 Task: Reply to email with the signature Danny Hernandez with the subject Late payment reminder from softage.1@softage.net with the message Can you please provide me with an update on the projects risk management plan? with CC to softage.7@softage.net with an attached document Financial_projections.xlsx
Action: Mouse moved to (420, 545)
Screenshot: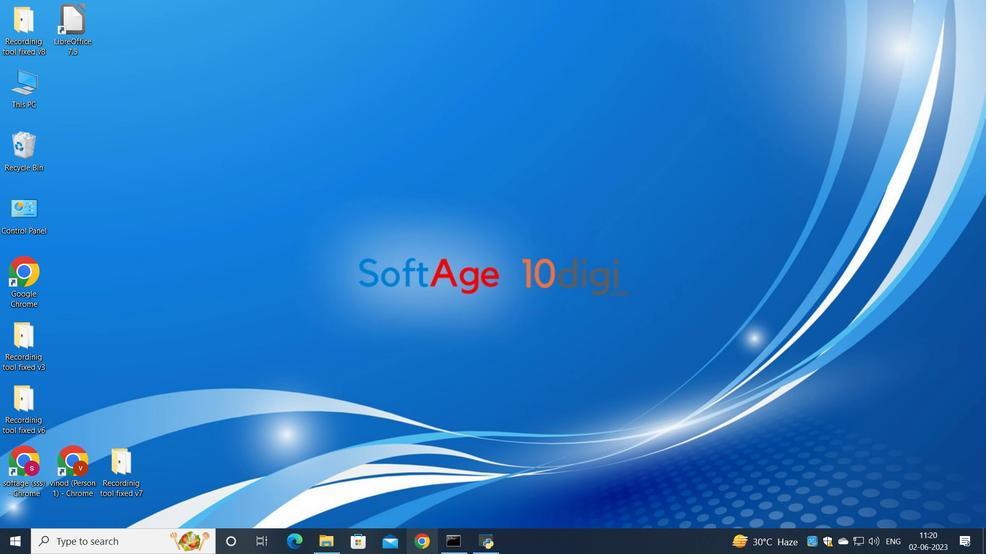 
Action: Mouse pressed left at (420, 545)
Screenshot: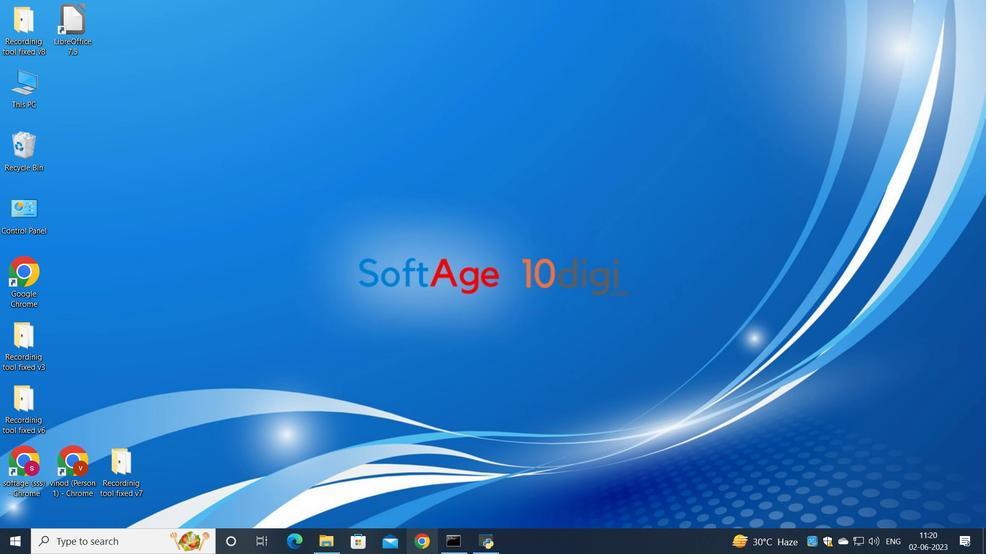 
Action: Mouse moved to (441, 319)
Screenshot: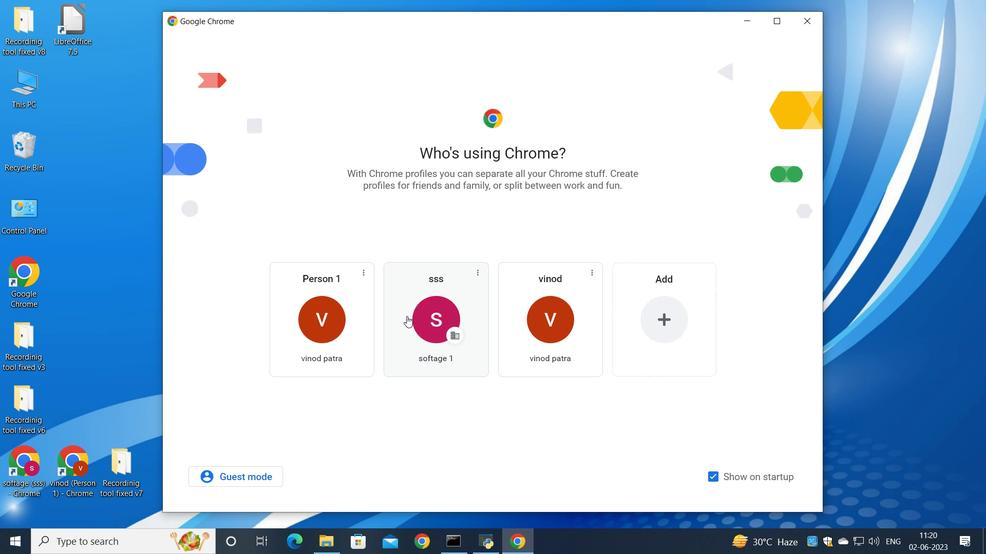 
Action: Mouse pressed left at (441, 319)
Screenshot: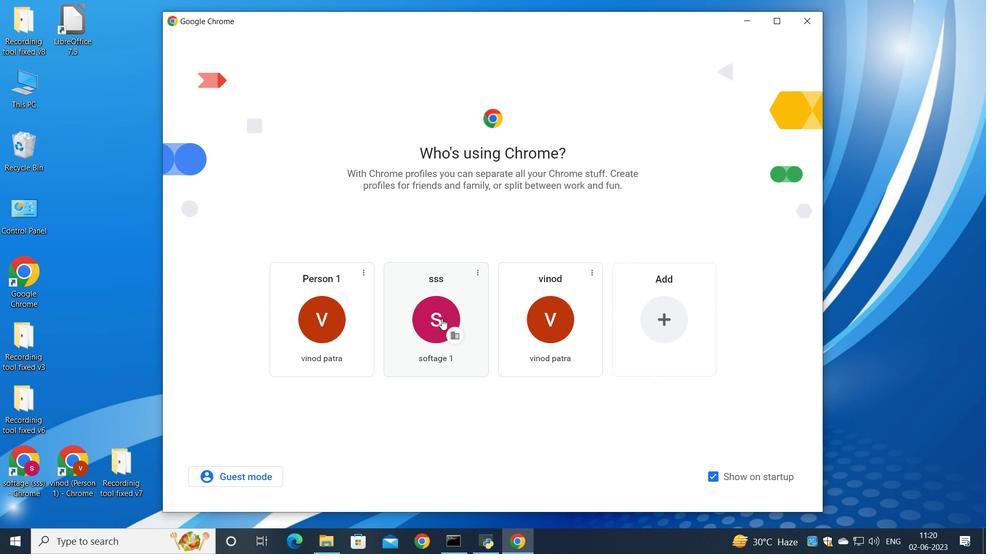 
Action: Mouse moved to (450, 319)
Screenshot: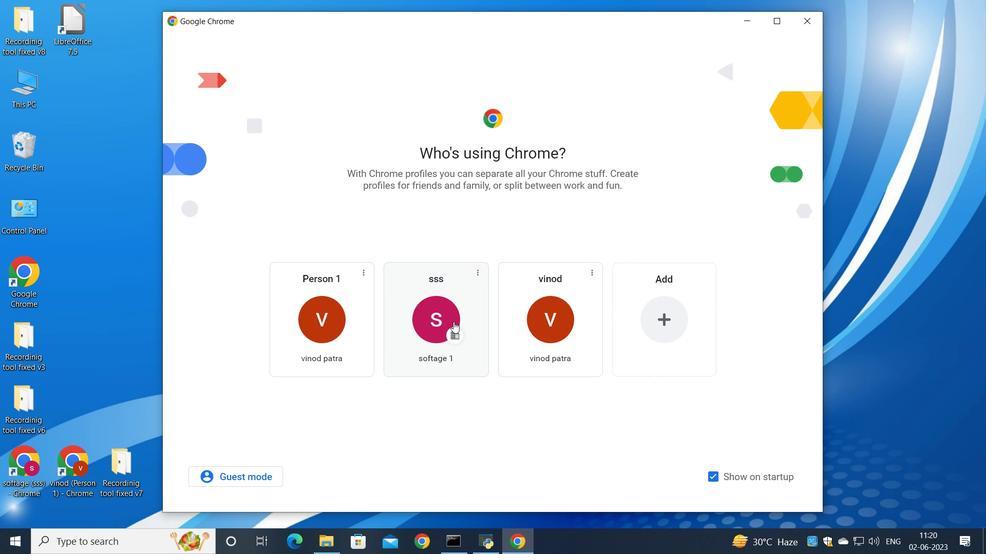 
Action: Mouse pressed left at (450, 319)
Screenshot: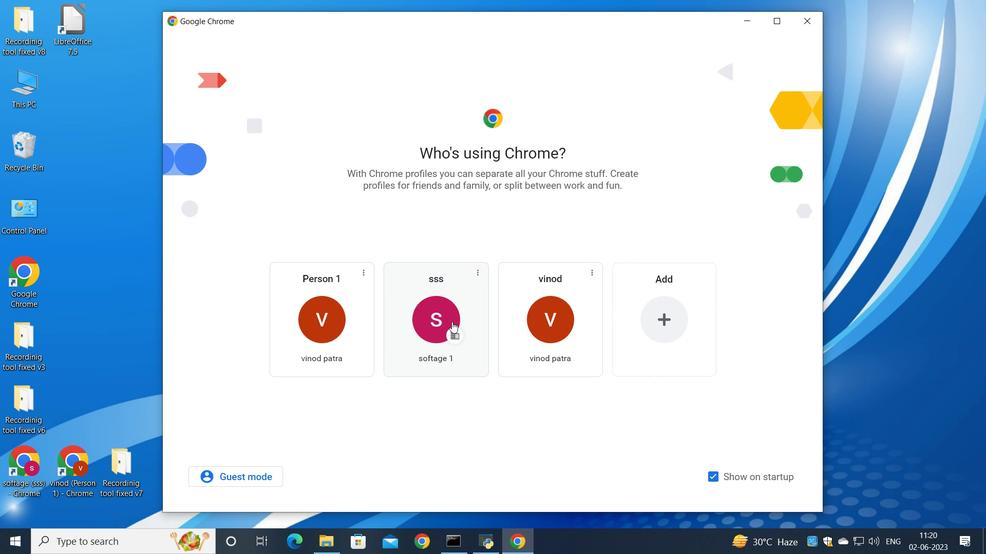 
Action: Mouse moved to (863, 85)
Screenshot: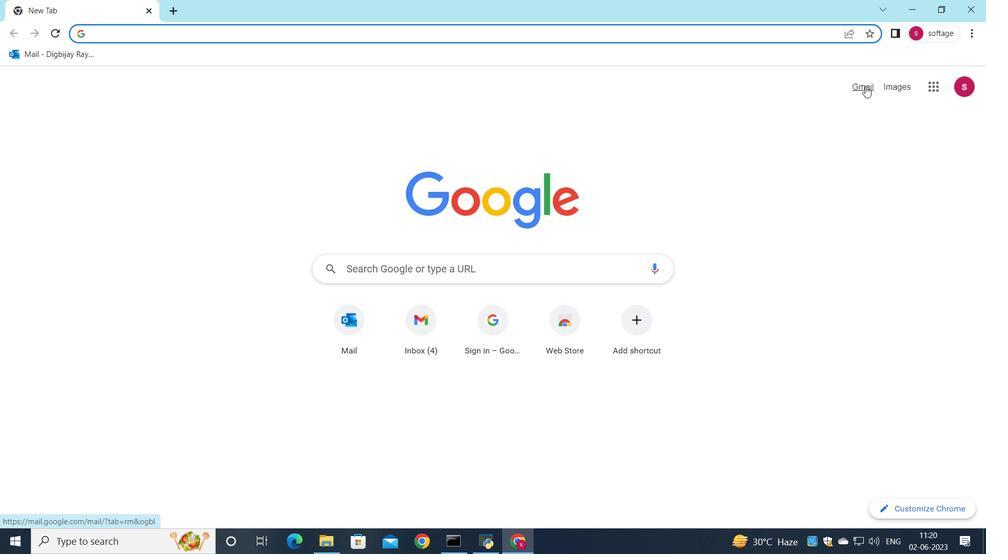 
Action: Mouse pressed left at (863, 85)
Screenshot: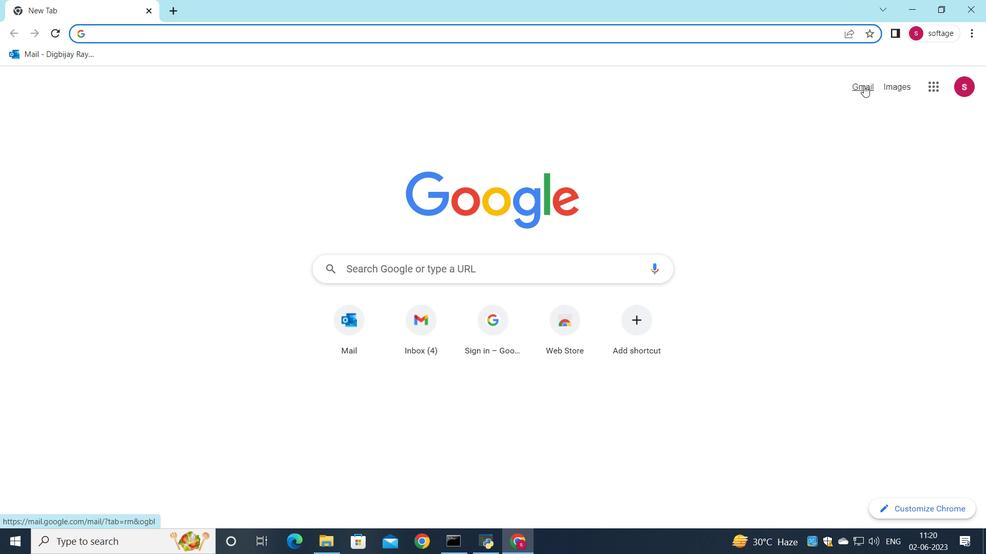 
Action: Mouse moved to (835, 90)
Screenshot: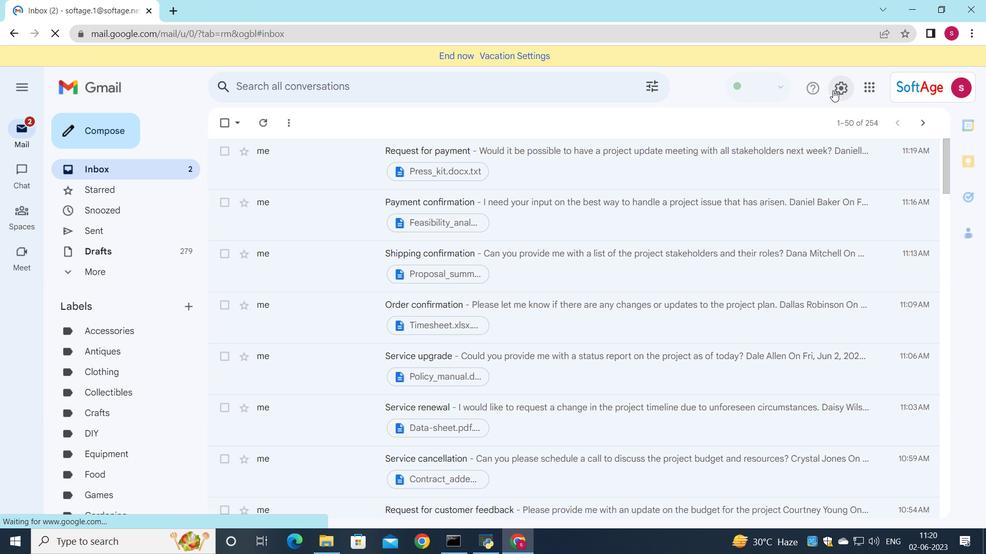 
Action: Mouse pressed left at (835, 90)
Screenshot: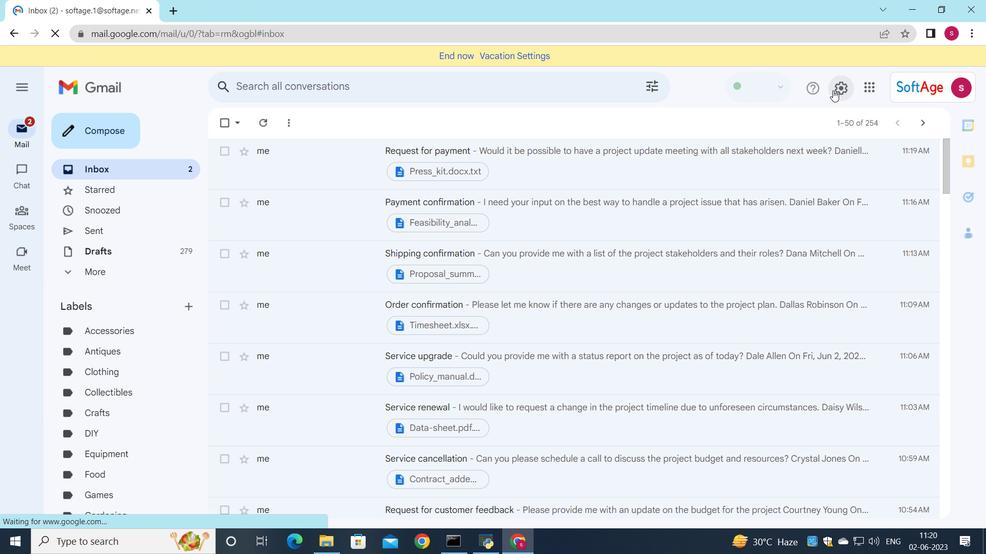 
Action: Mouse moved to (839, 91)
Screenshot: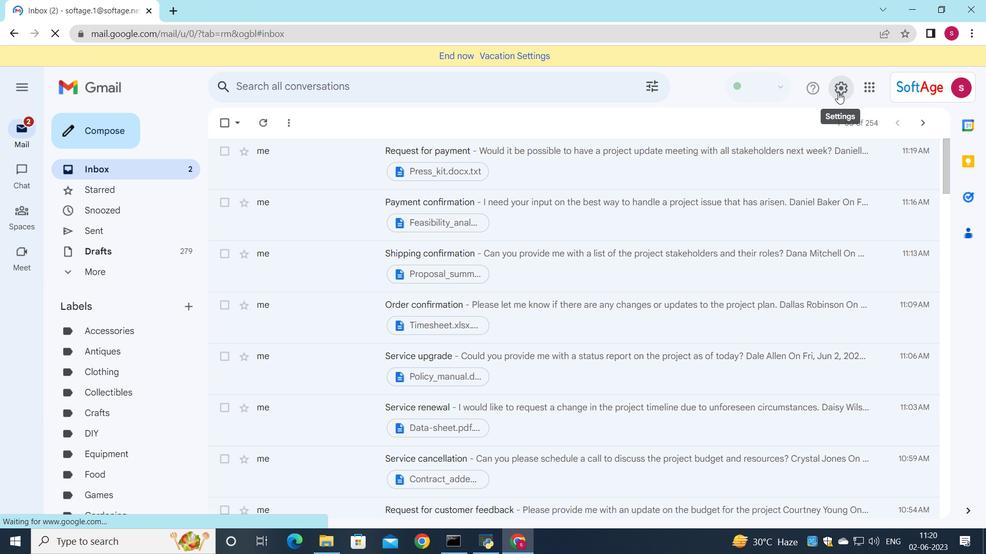 
Action: Mouse pressed left at (839, 91)
Screenshot: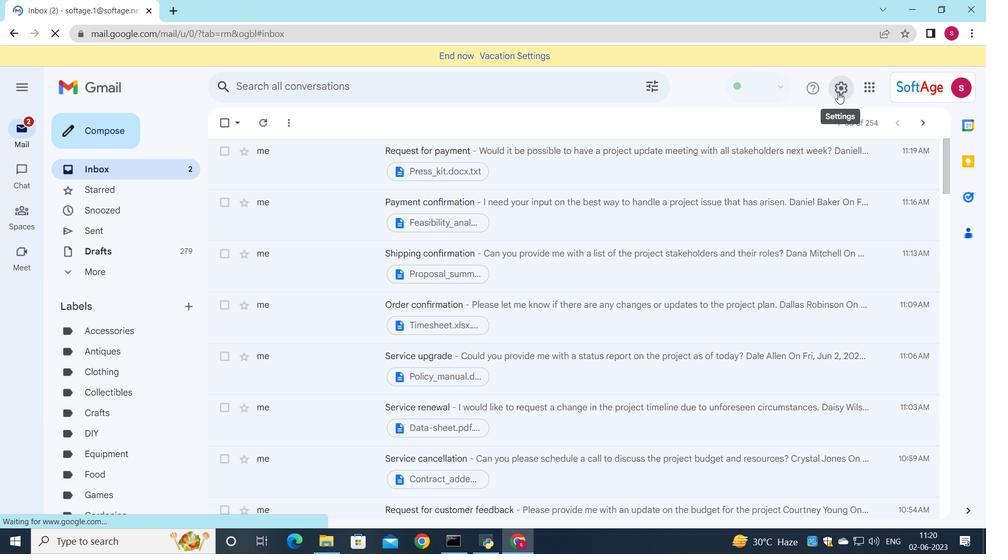 
Action: Mouse moved to (842, 94)
Screenshot: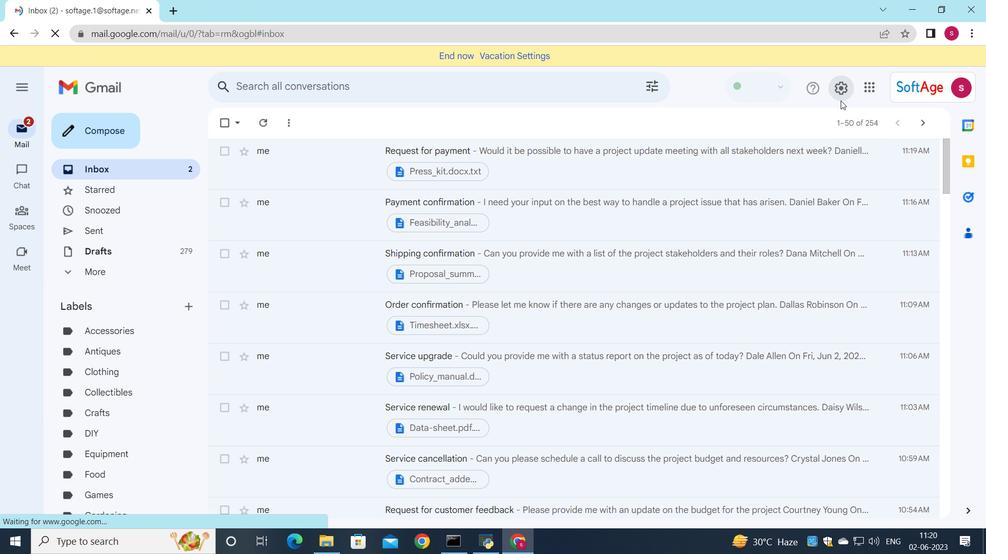 
Action: Mouse pressed left at (842, 94)
Screenshot: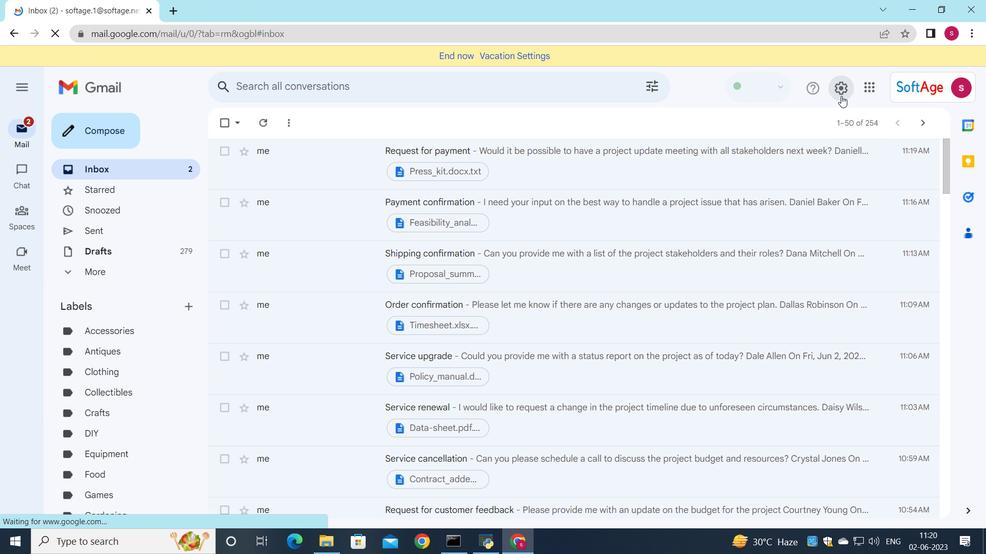 
Action: Mouse moved to (862, 144)
Screenshot: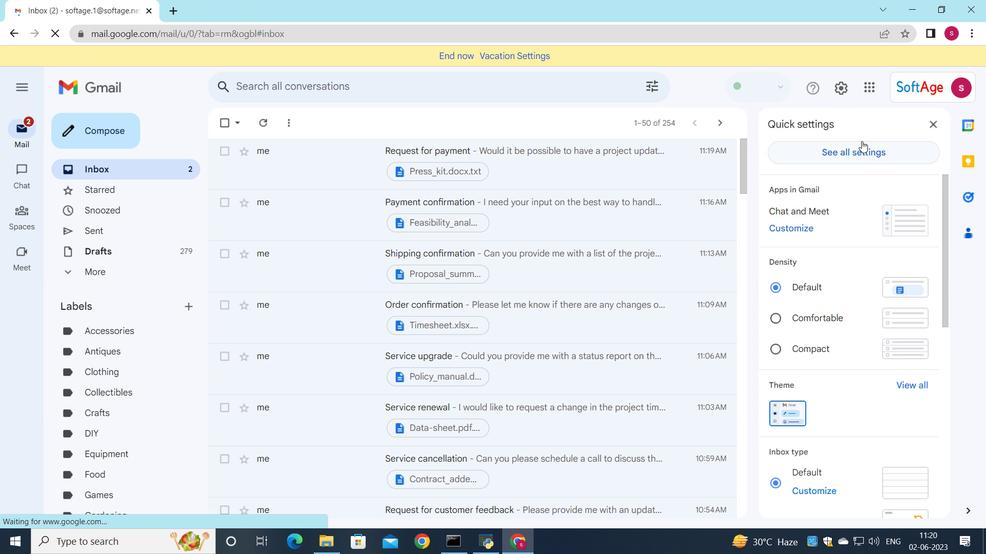 
Action: Mouse pressed left at (862, 144)
Screenshot: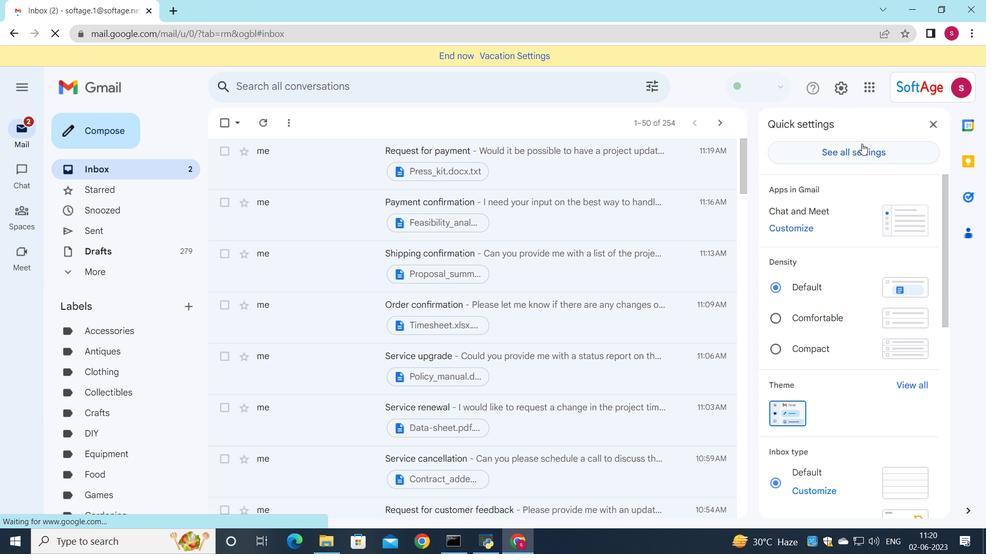 
Action: Mouse moved to (602, 260)
Screenshot: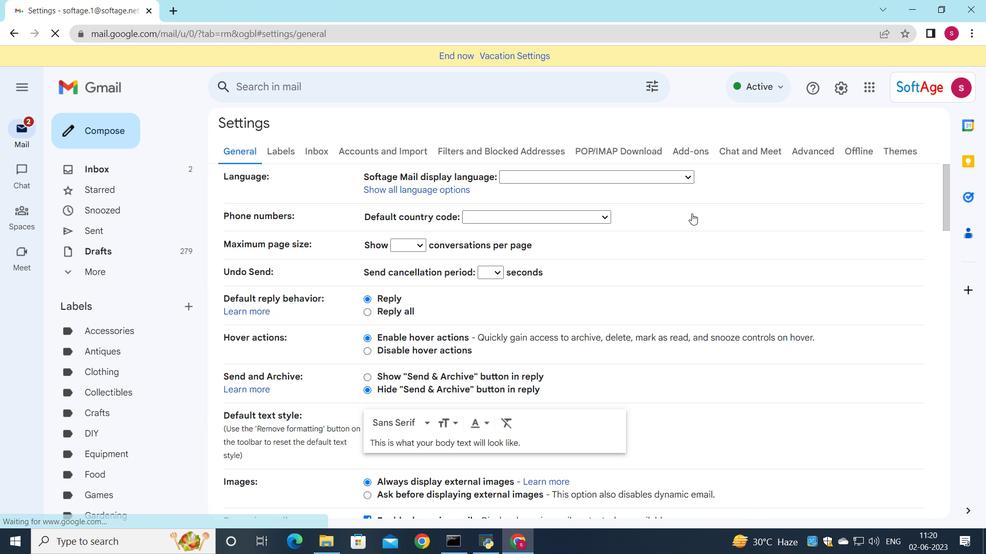 
Action: Mouse scrolled (602, 260) with delta (0, 0)
Screenshot: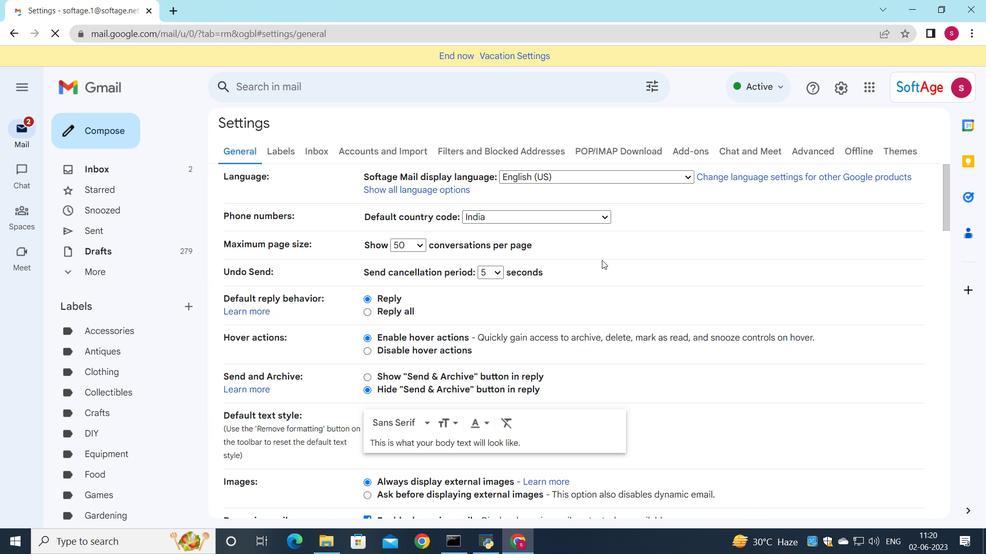 
Action: Mouse scrolled (602, 260) with delta (0, 0)
Screenshot: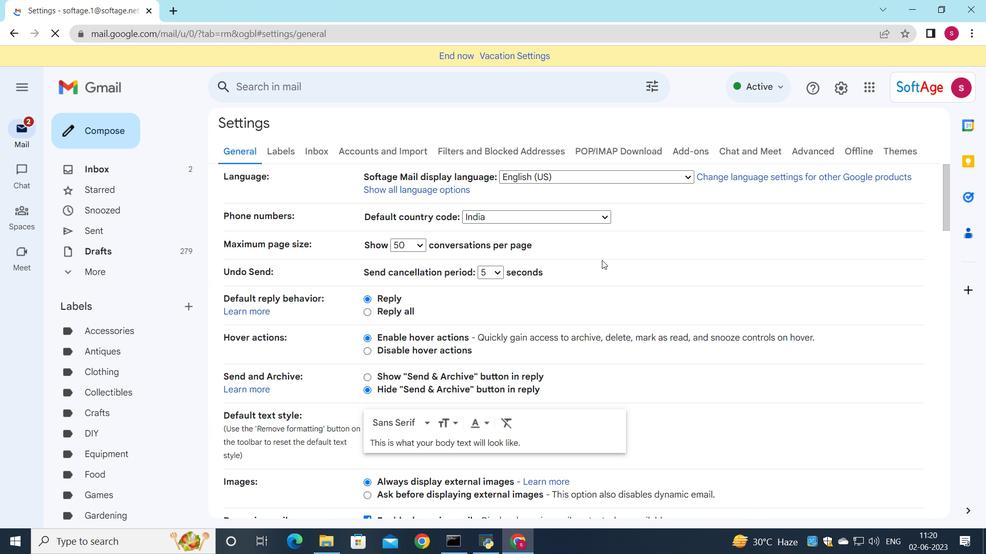 
Action: Mouse moved to (602, 260)
Screenshot: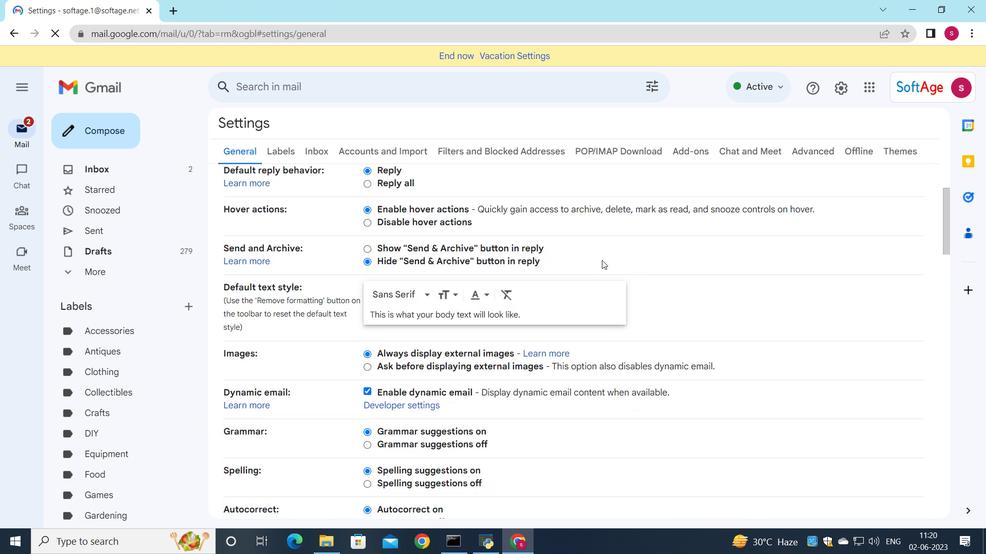
Action: Mouse scrolled (602, 259) with delta (0, 0)
Screenshot: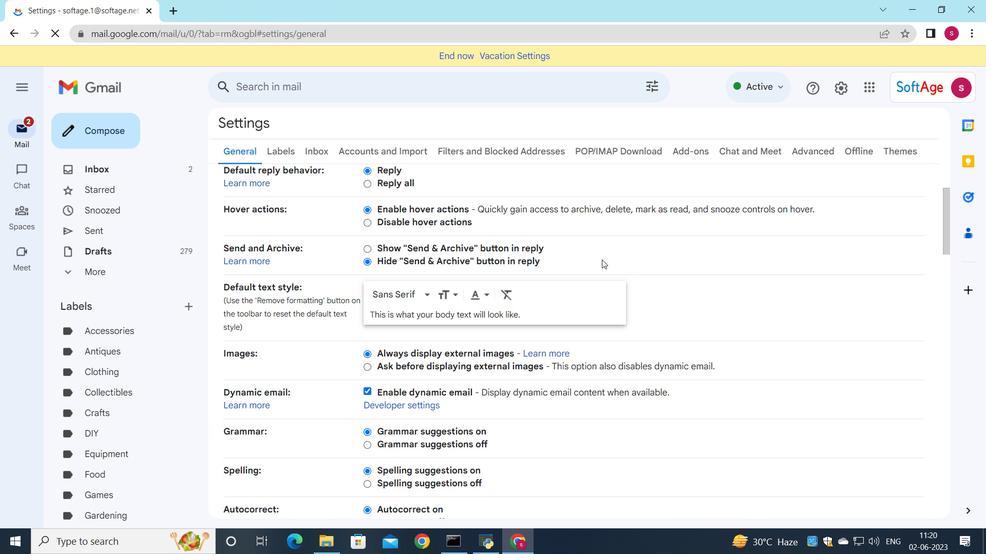
Action: Mouse scrolled (602, 259) with delta (0, 0)
Screenshot: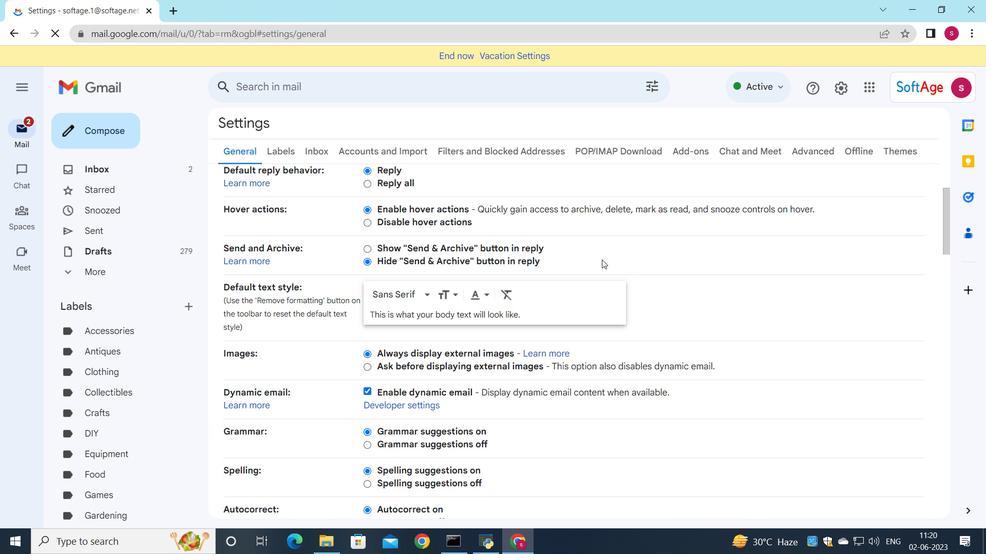
Action: Mouse scrolled (602, 259) with delta (0, 0)
Screenshot: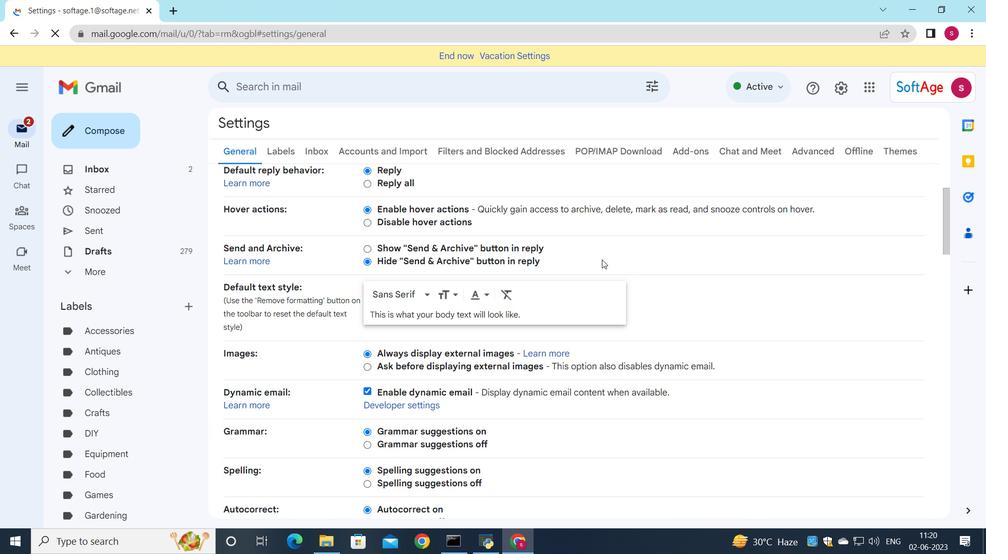 
Action: Mouse scrolled (602, 259) with delta (0, 0)
Screenshot: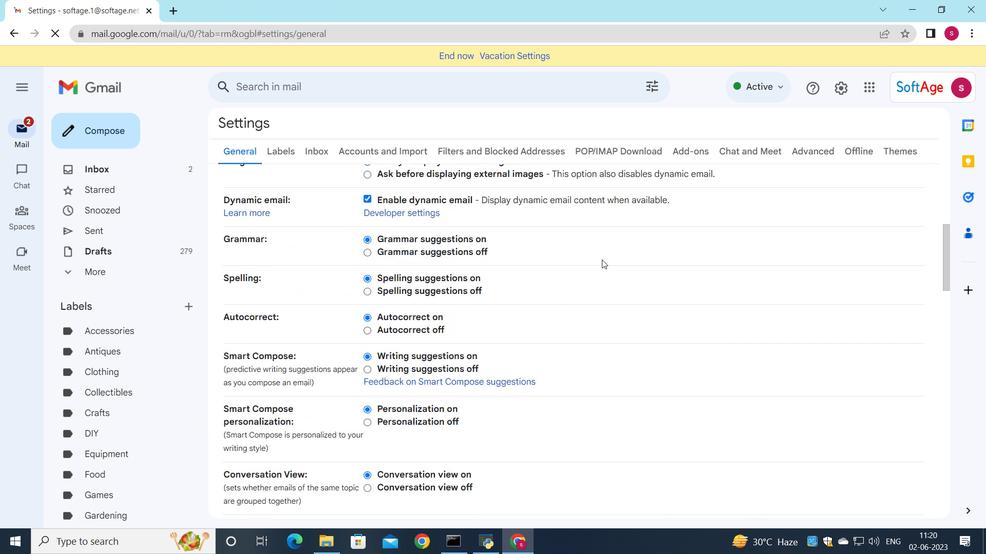 
Action: Mouse scrolled (602, 259) with delta (0, 0)
Screenshot: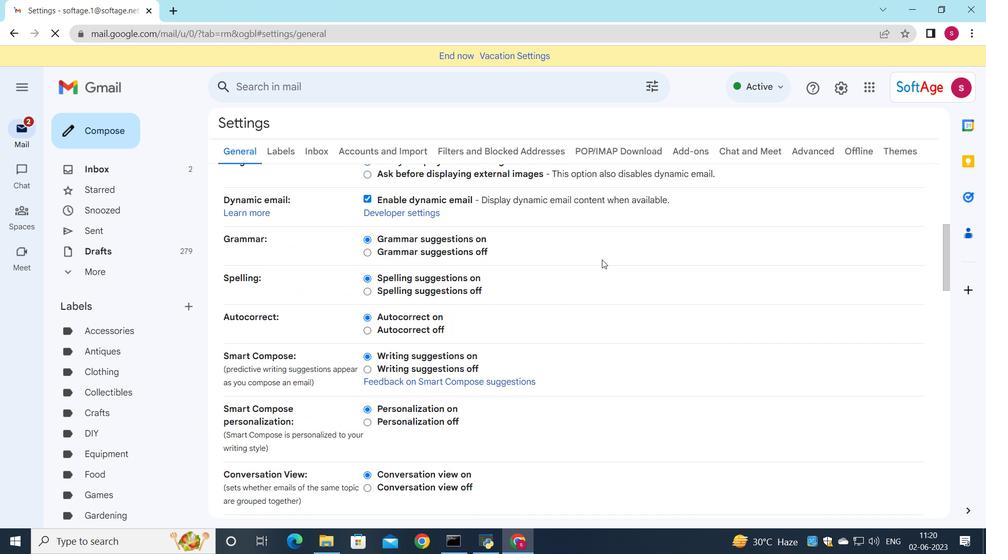 
Action: Mouse scrolled (602, 259) with delta (0, 0)
Screenshot: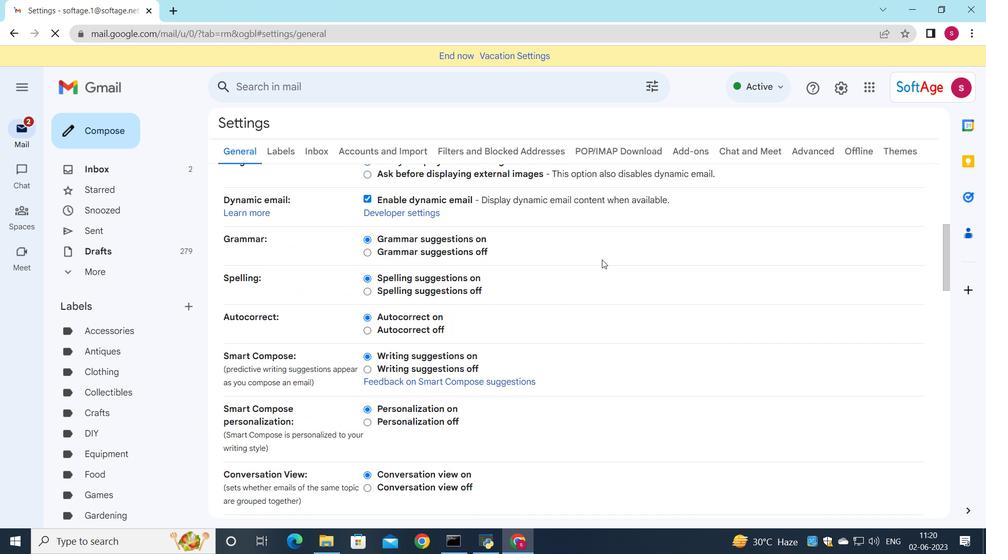 
Action: Mouse scrolled (602, 259) with delta (0, 0)
Screenshot: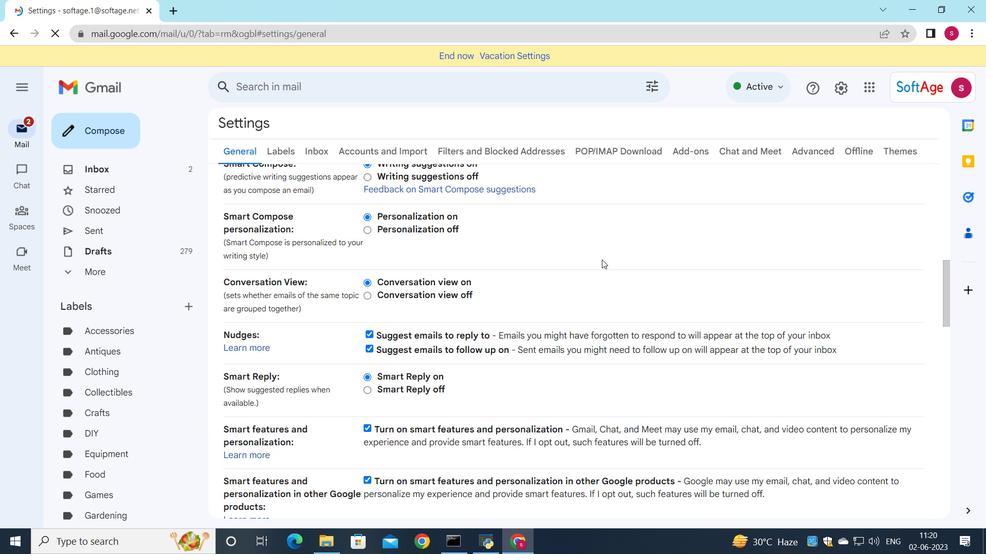 
Action: Mouse scrolled (602, 259) with delta (0, 0)
Screenshot: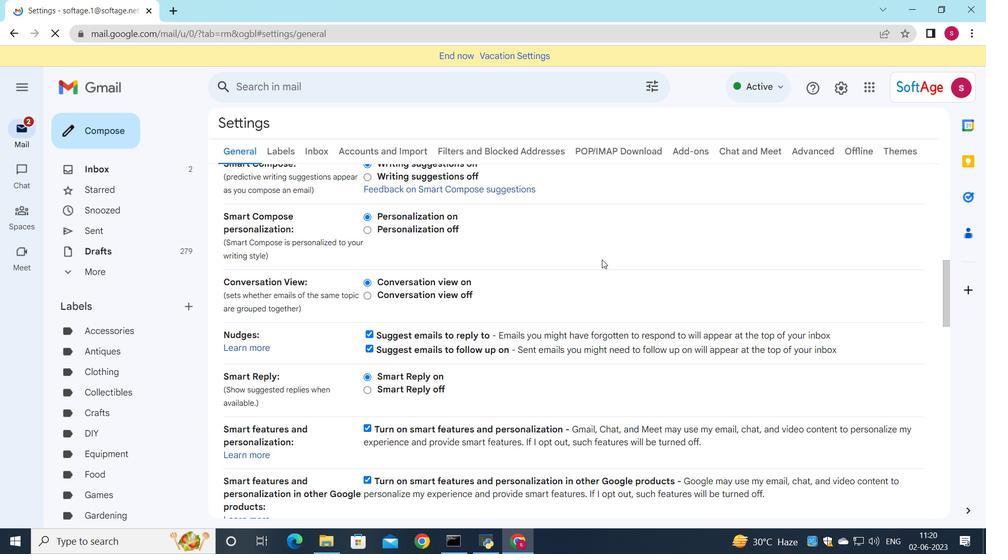 
Action: Mouse scrolled (602, 259) with delta (0, 0)
Screenshot: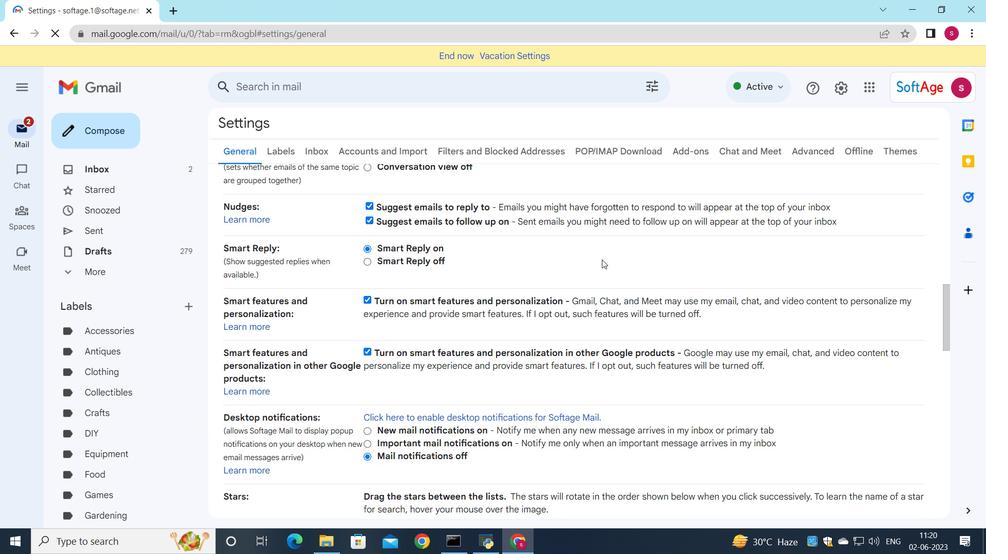 
Action: Mouse scrolled (602, 259) with delta (0, 0)
Screenshot: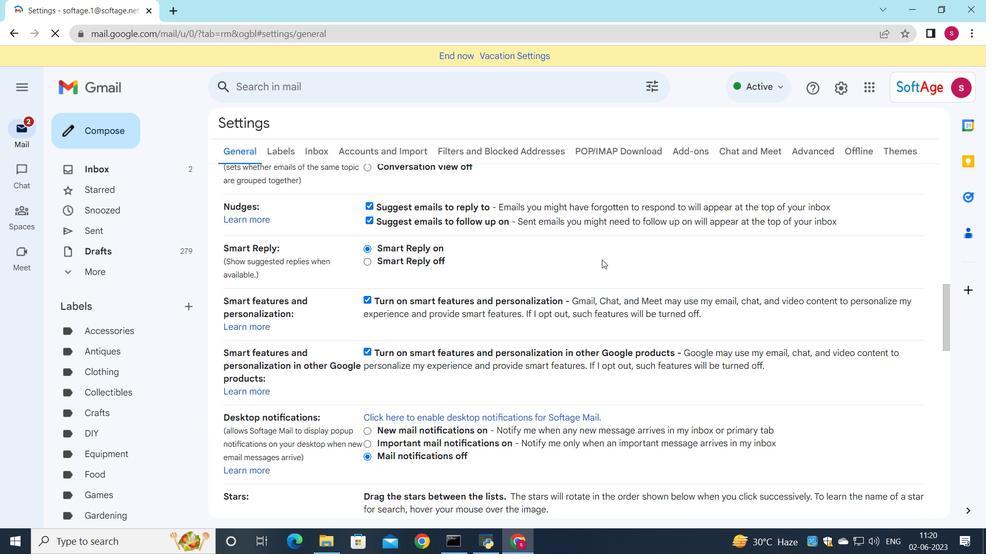 
Action: Mouse scrolled (602, 259) with delta (0, 0)
Screenshot: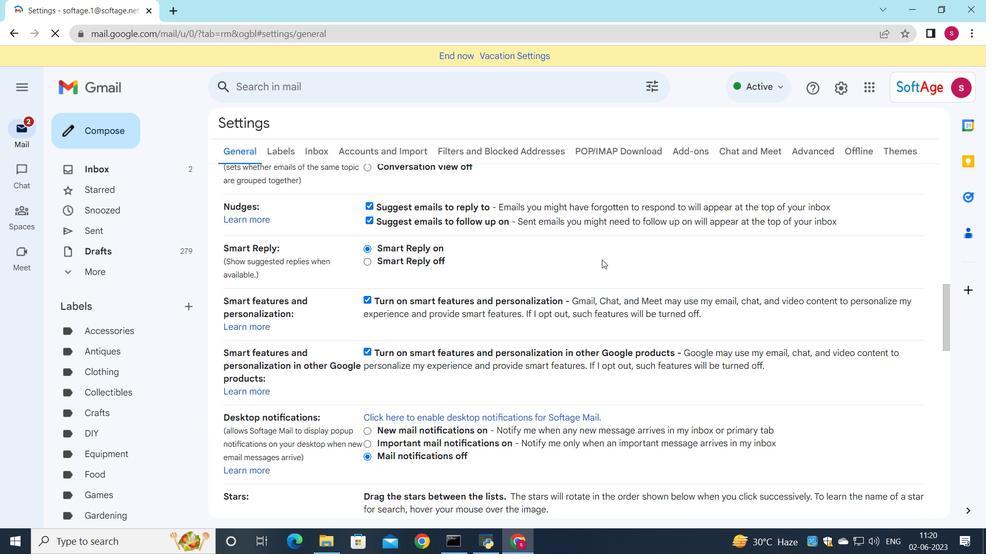 
Action: Mouse scrolled (602, 259) with delta (0, 0)
Screenshot: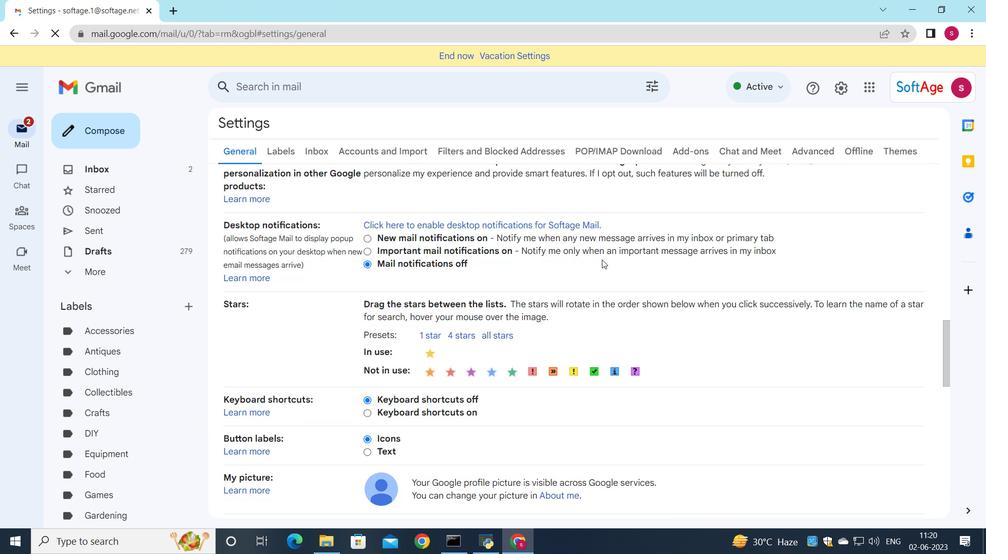 
Action: Mouse scrolled (602, 259) with delta (0, 0)
Screenshot: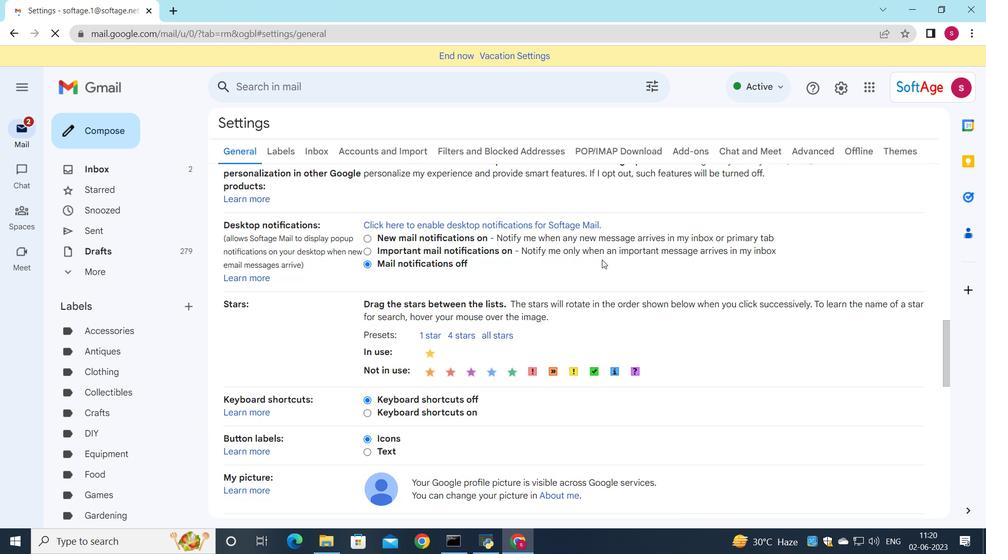
Action: Mouse scrolled (602, 259) with delta (0, 0)
Screenshot: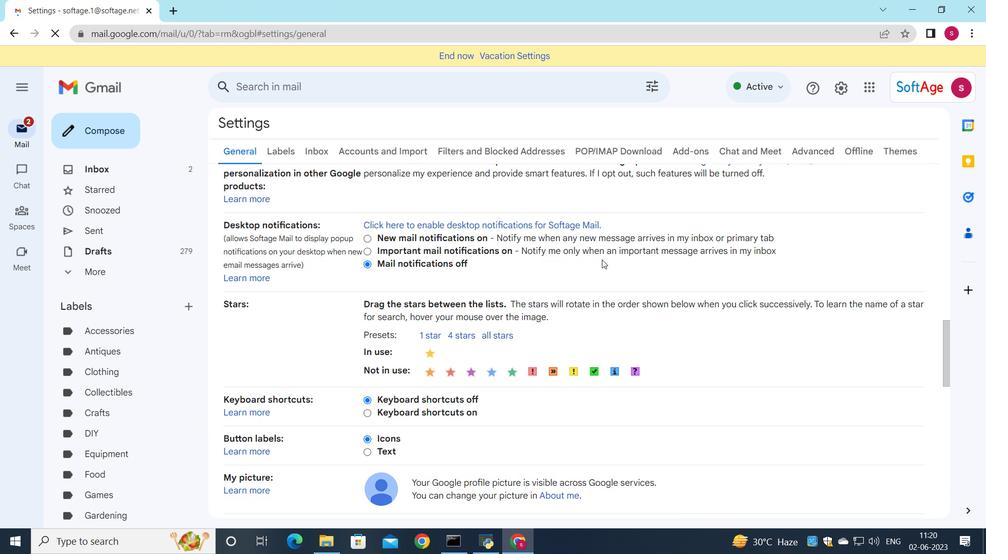 
Action: Mouse scrolled (602, 259) with delta (0, 0)
Screenshot: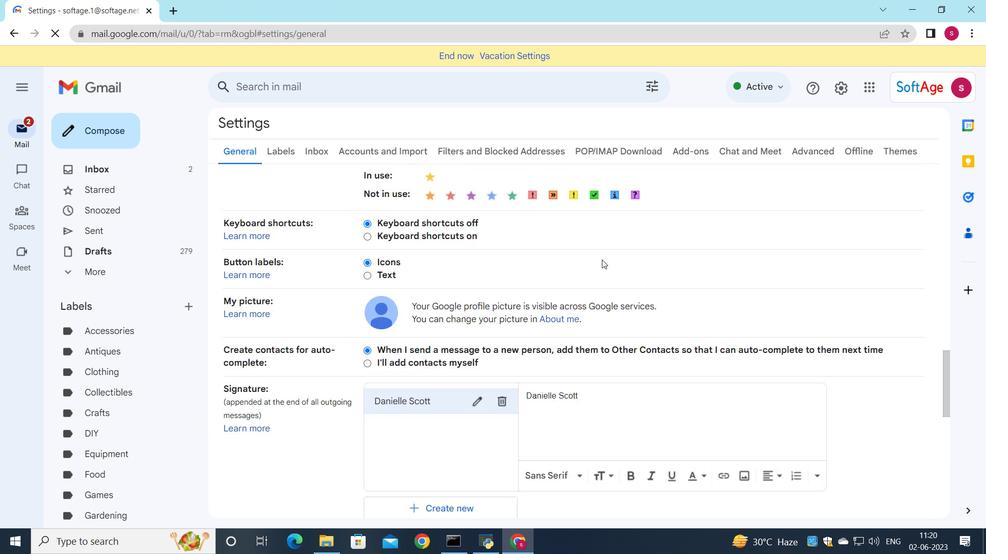 
Action: Mouse scrolled (602, 259) with delta (0, 0)
Screenshot: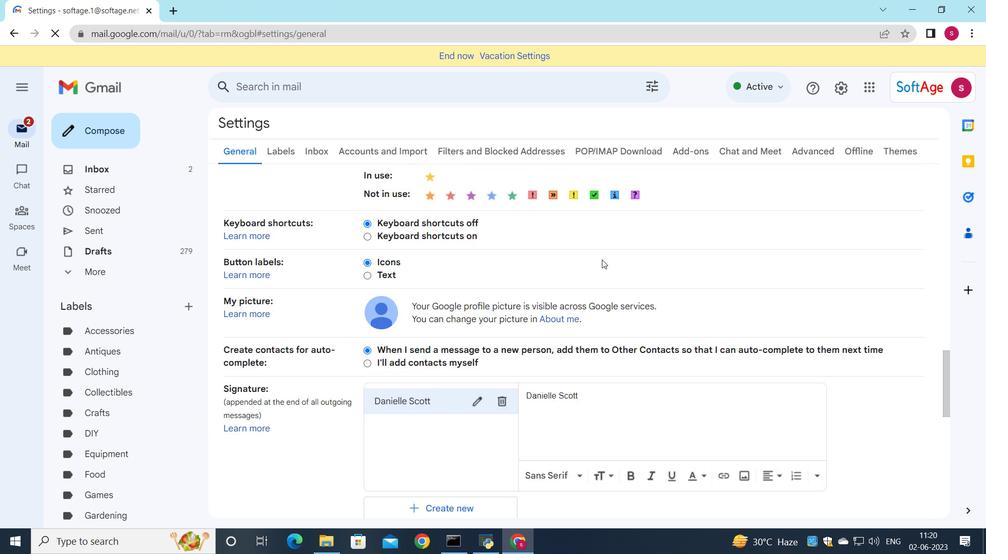 
Action: Mouse scrolled (602, 259) with delta (0, 0)
Screenshot: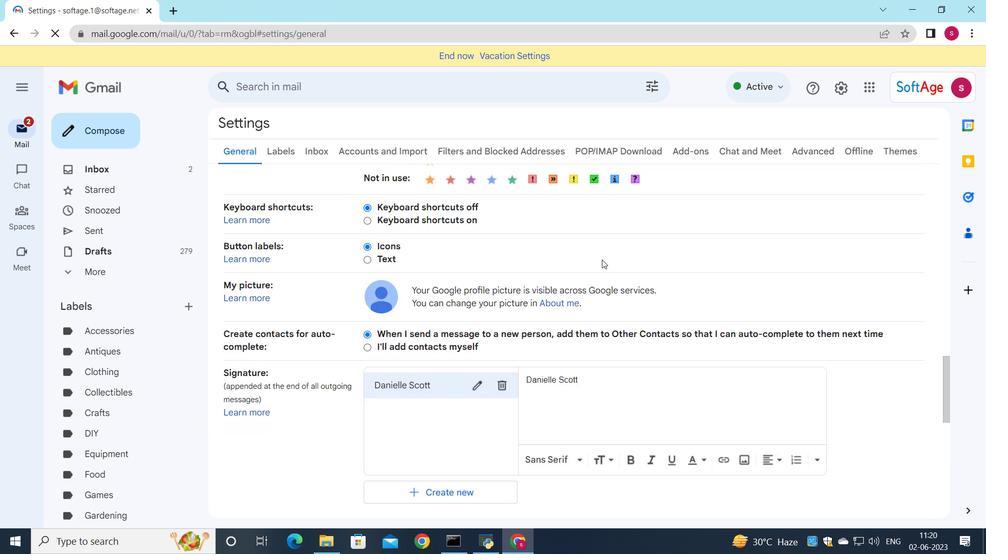 
Action: Mouse moved to (501, 193)
Screenshot: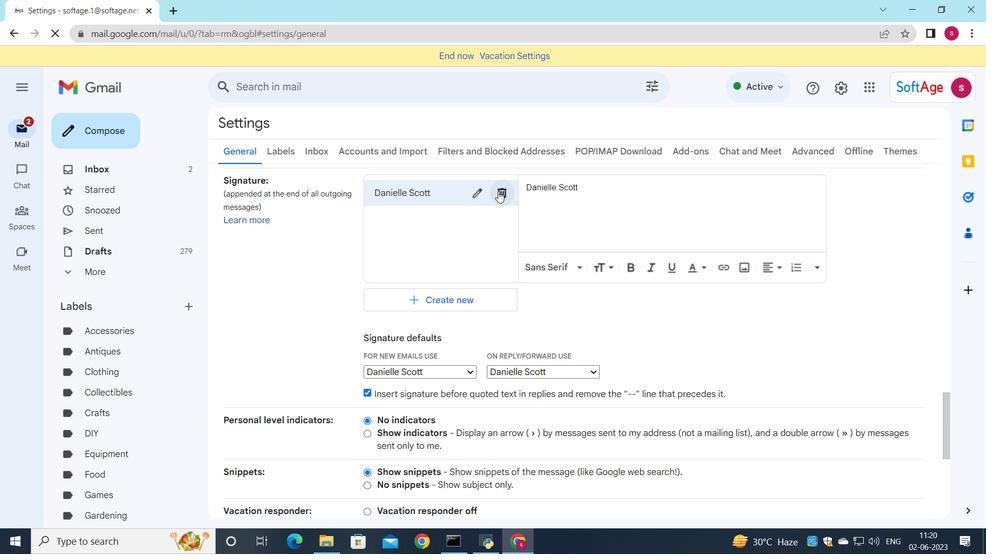 
Action: Mouse pressed left at (501, 193)
Screenshot: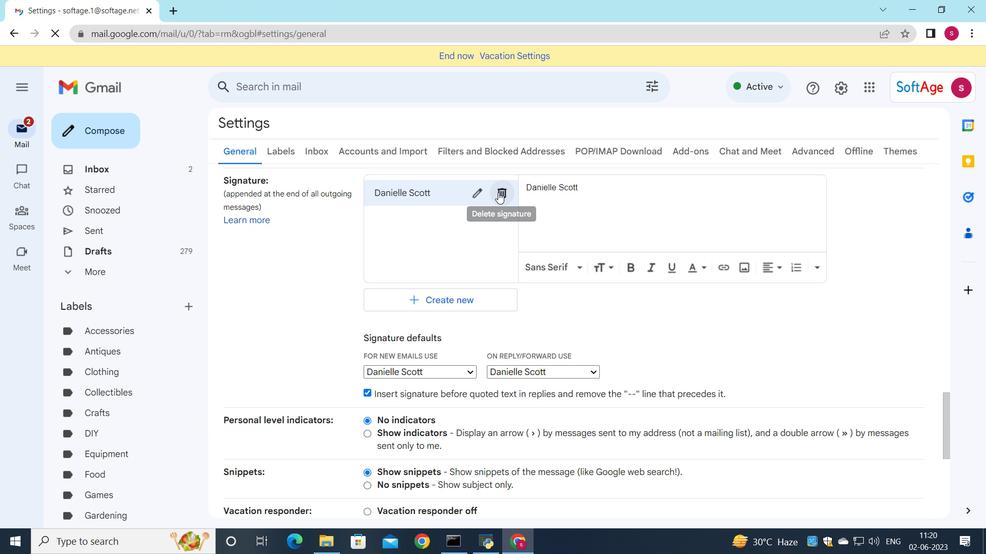 
Action: Mouse moved to (620, 310)
Screenshot: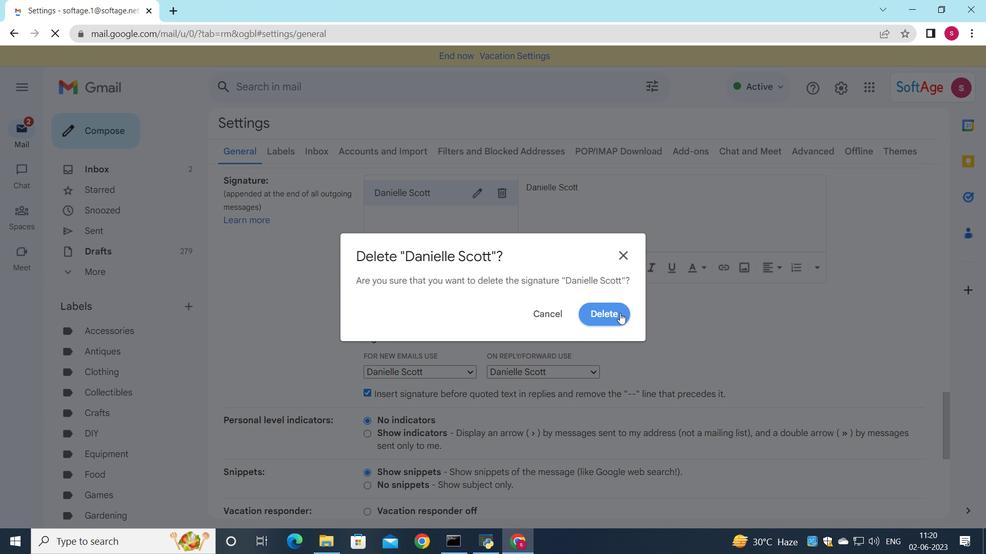 
Action: Mouse pressed left at (620, 310)
Screenshot: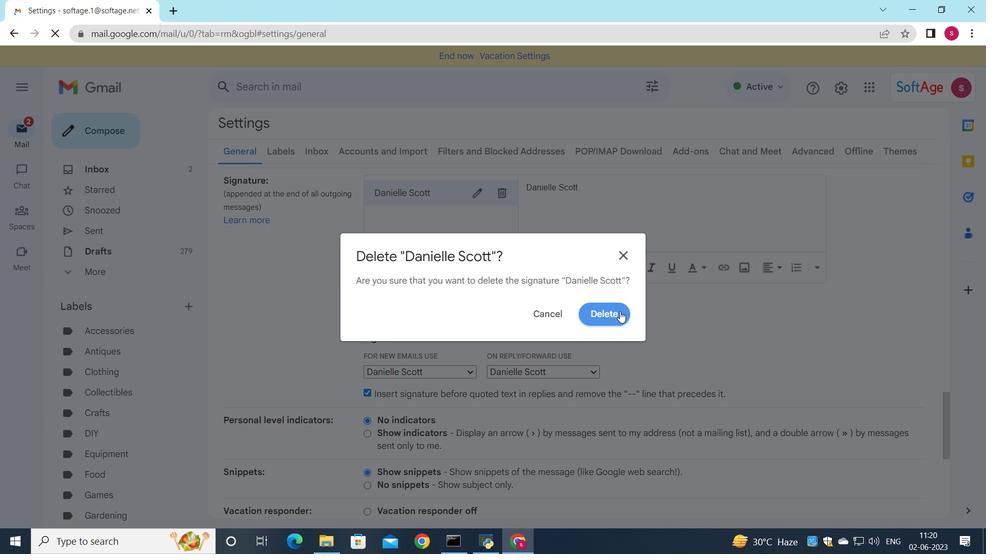 
Action: Mouse moved to (432, 205)
Screenshot: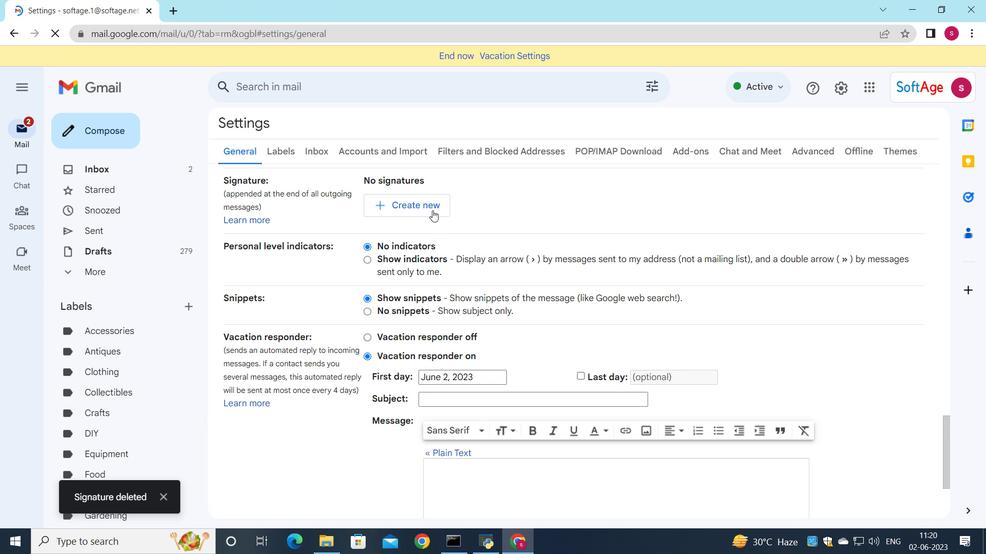 
Action: Mouse pressed left at (432, 205)
Screenshot: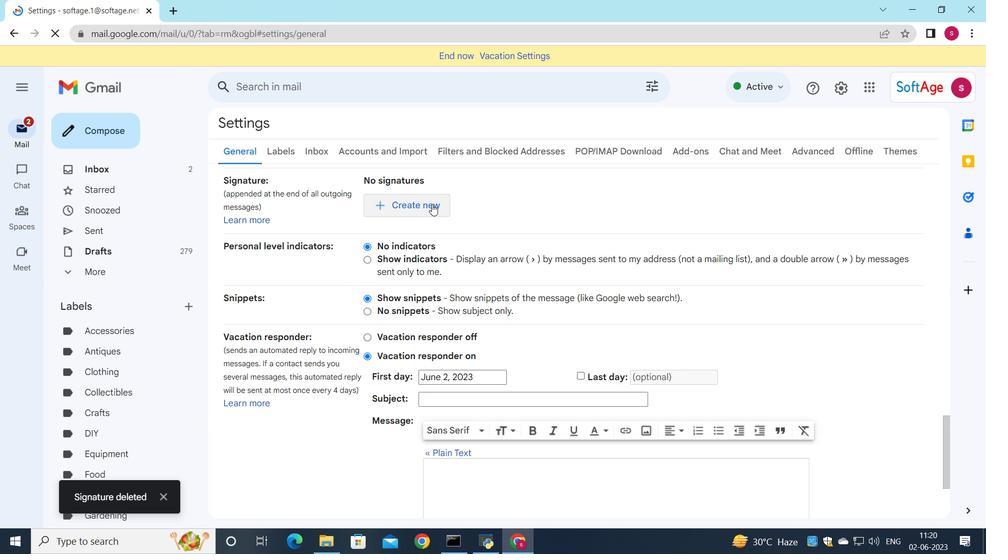 
Action: Mouse moved to (560, 243)
Screenshot: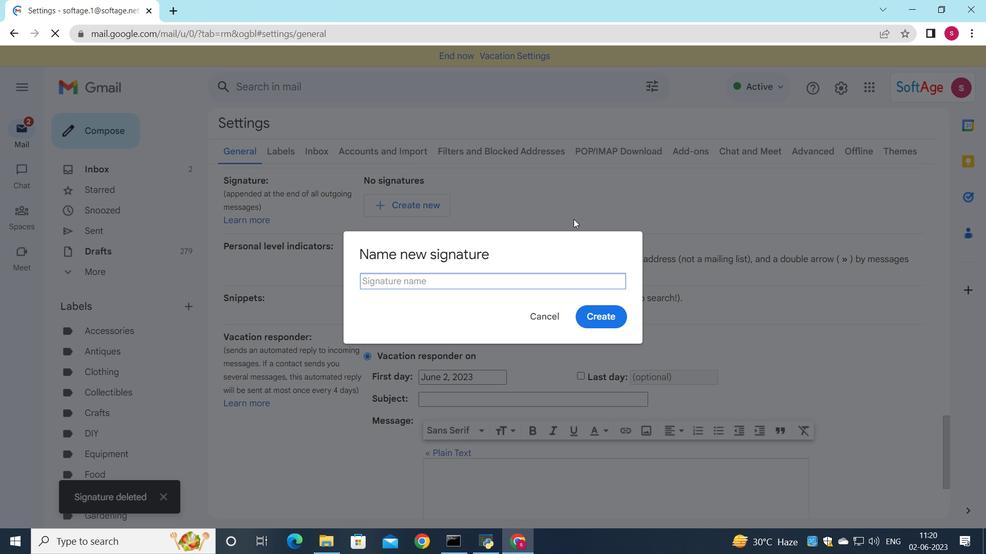 
Action: Key pressed <Key.shift>Dannu<Key.backspace>y<Key.space><Key.shift>Hernandez
Screenshot: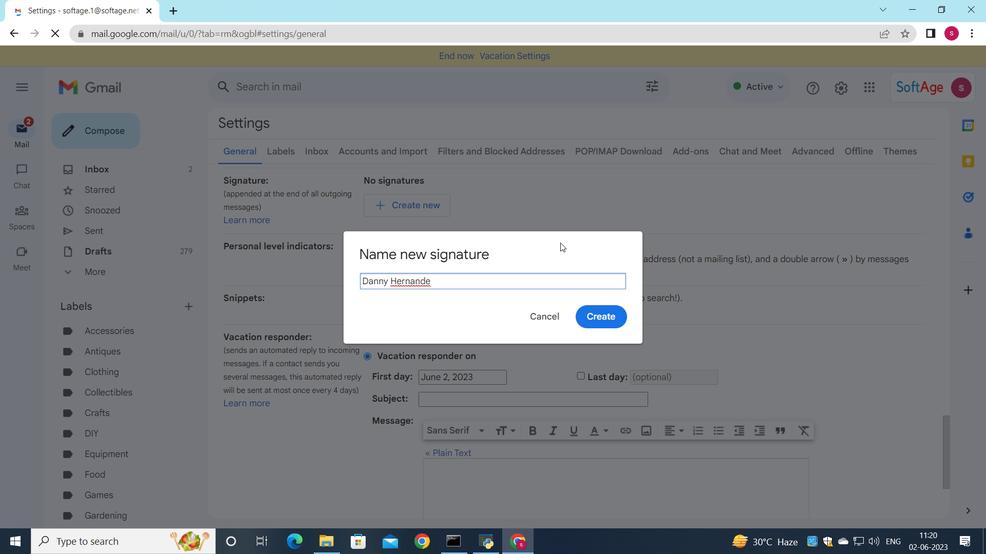 
Action: Mouse moved to (607, 314)
Screenshot: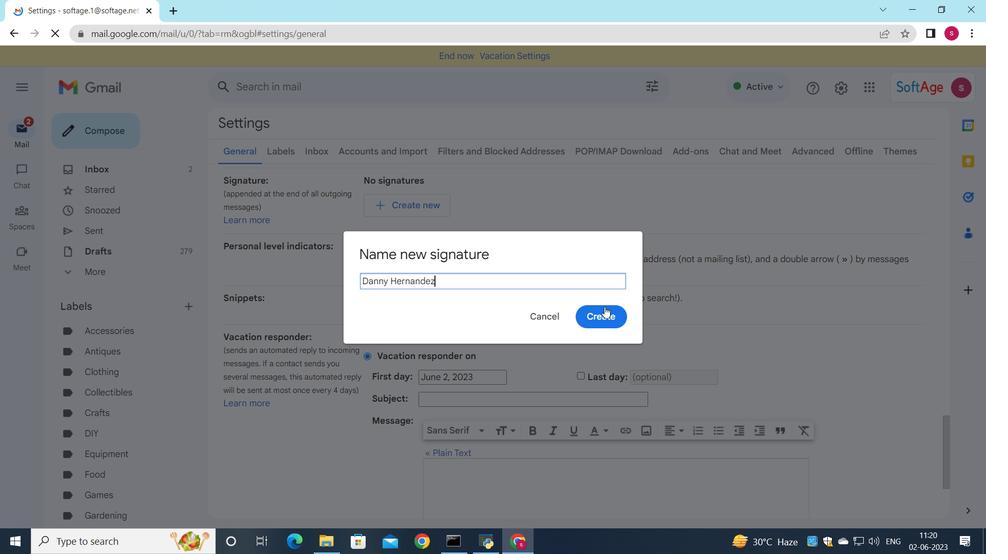 
Action: Mouse pressed left at (607, 314)
Screenshot: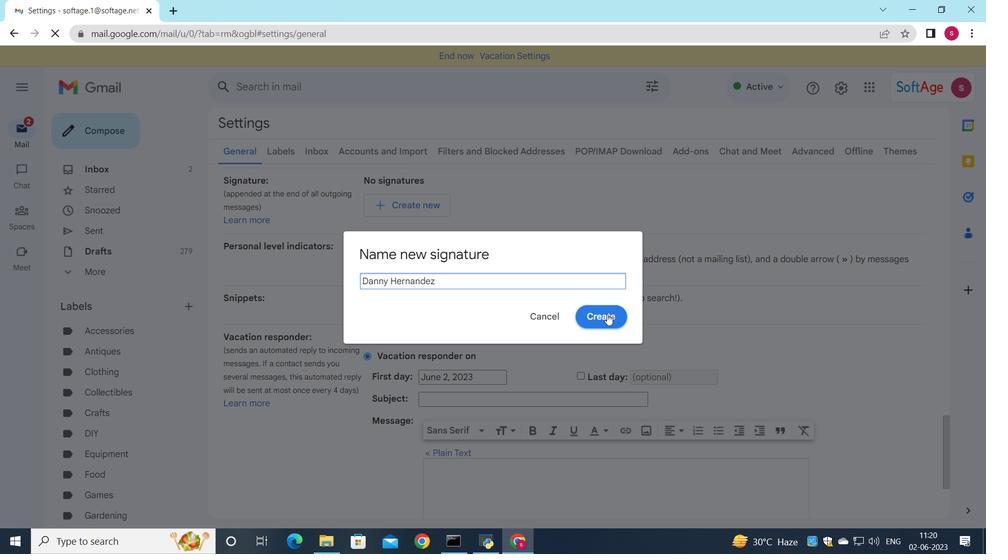 
Action: Mouse moved to (625, 210)
Screenshot: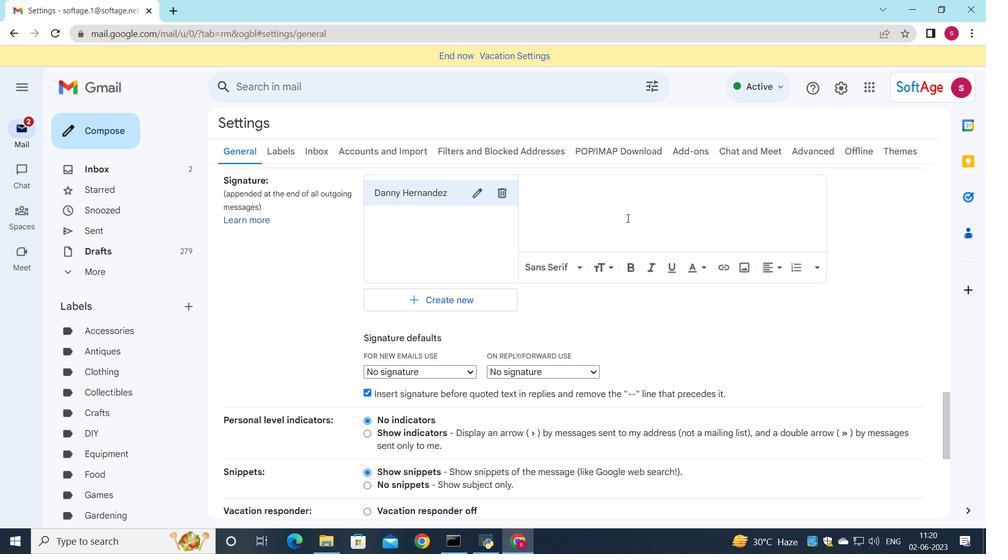 
Action: Mouse pressed left at (625, 210)
Screenshot: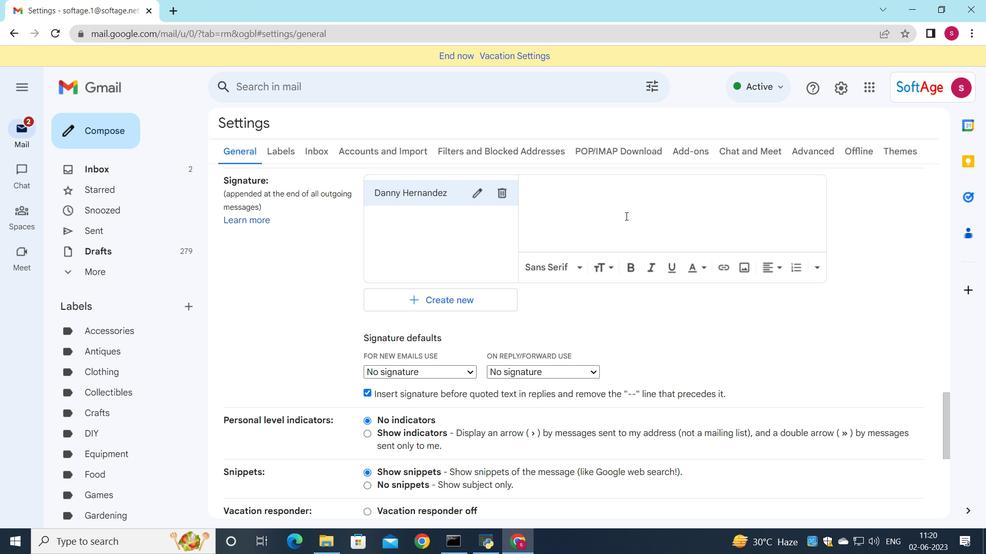 
Action: Key pressed <Key.shift>Danny<Key.space><Key.shift><Key.shift><Key.shift><Key.shift><Key.shift><Key.shift><Key.shift><Key.shift><Key.shift><Key.shift><Key.shift><Key.shift><Key.shift><Key.shift><Key.shift><Key.shift><Key.shift><Key.shift>Hernandez
Screenshot: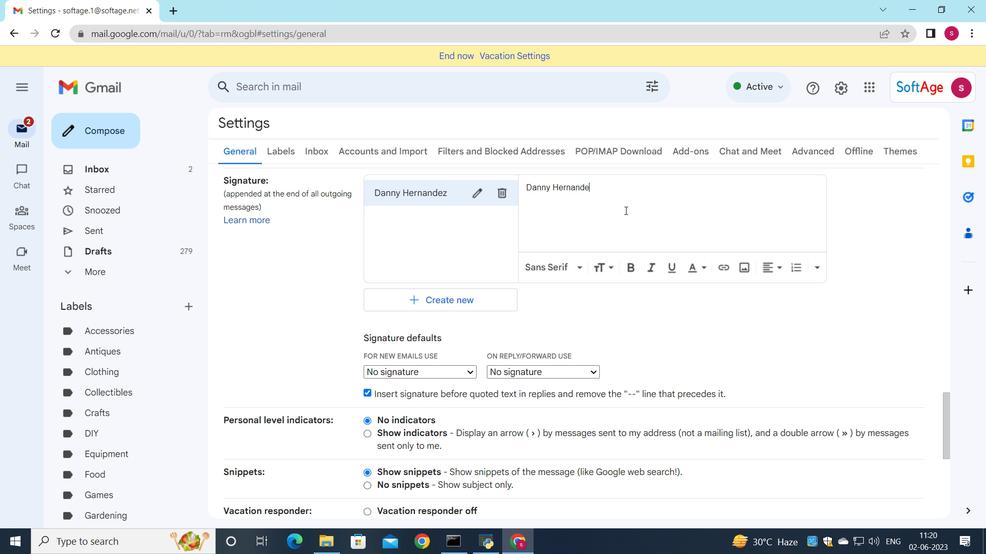 
Action: Mouse moved to (461, 371)
Screenshot: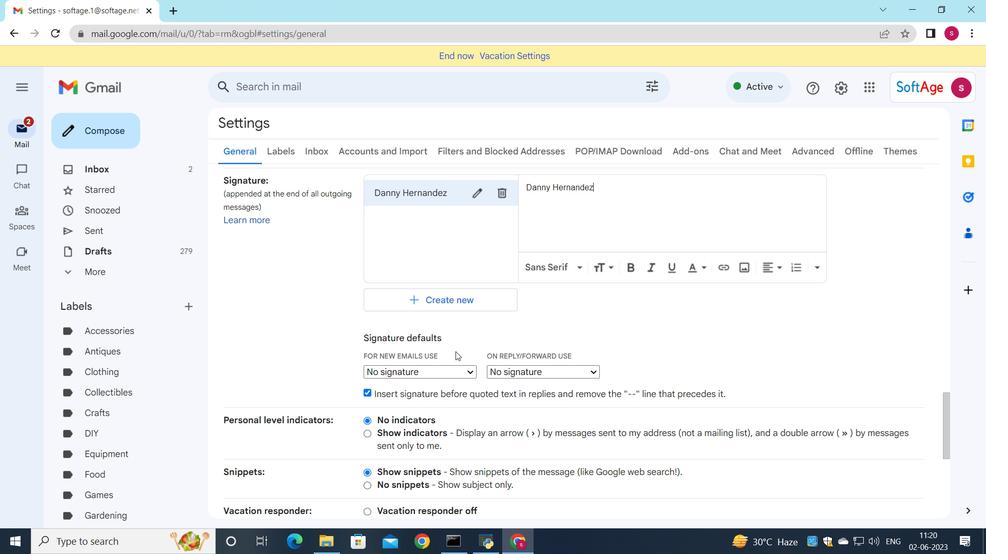 
Action: Mouse pressed left at (461, 371)
Screenshot: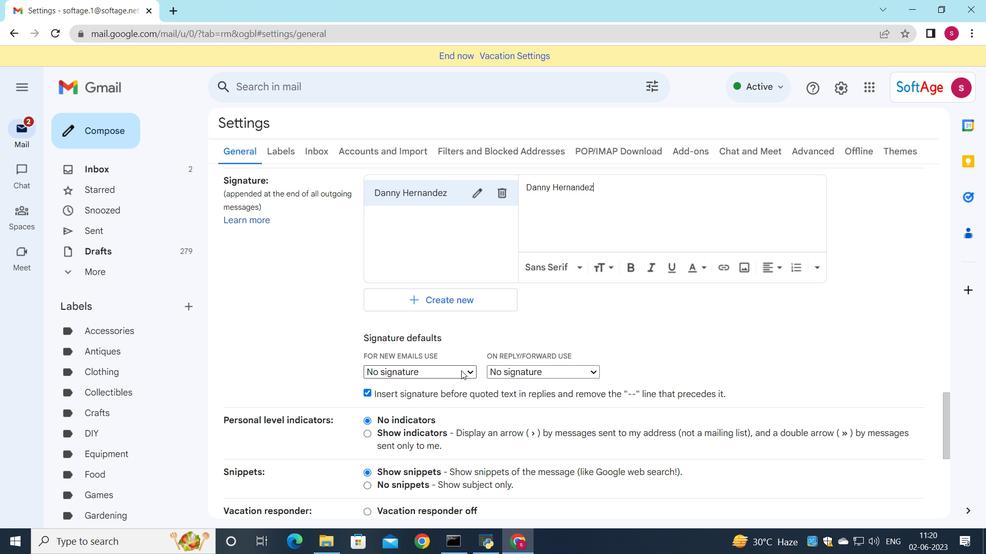 
Action: Mouse moved to (459, 393)
Screenshot: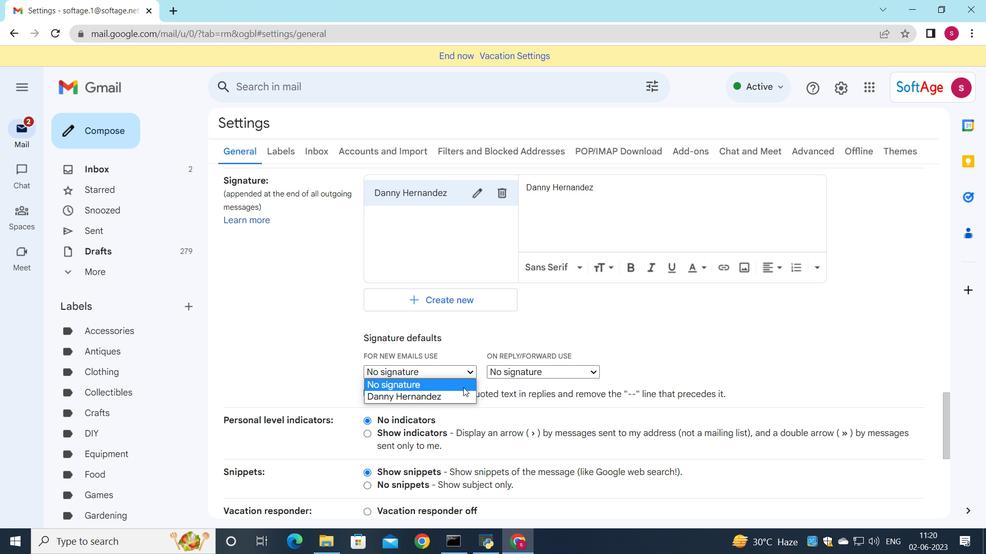 
Action: Mouse pressed left at (459, 393)
Screenshot: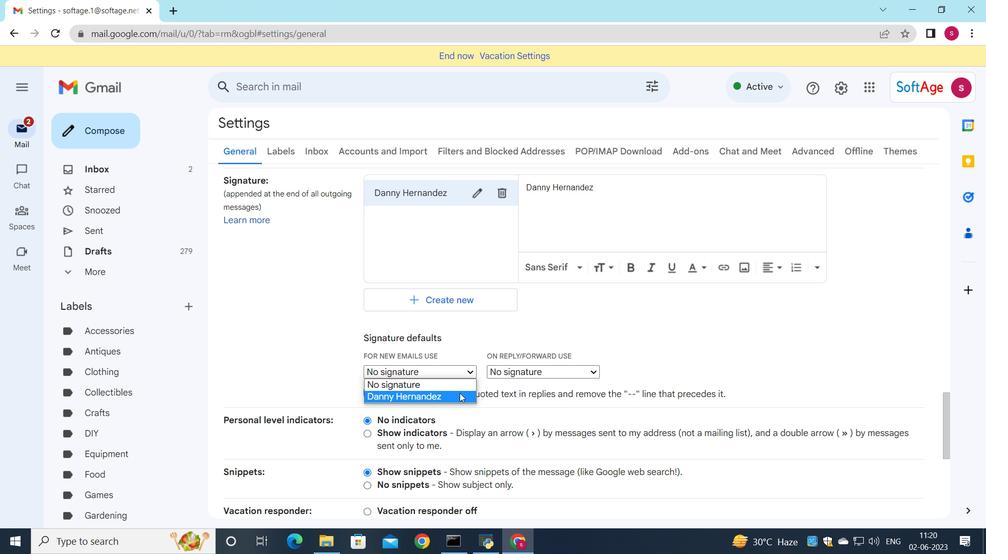 
Action: Mouse moved to (552, 371)
Screenshot: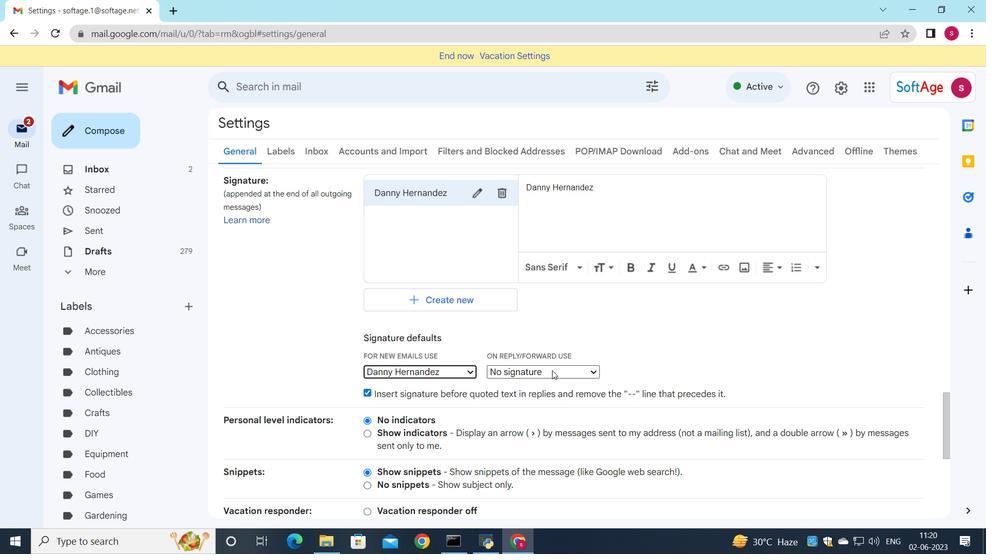 
Action: Mouse pressed left at (552, 371)
Screenshot: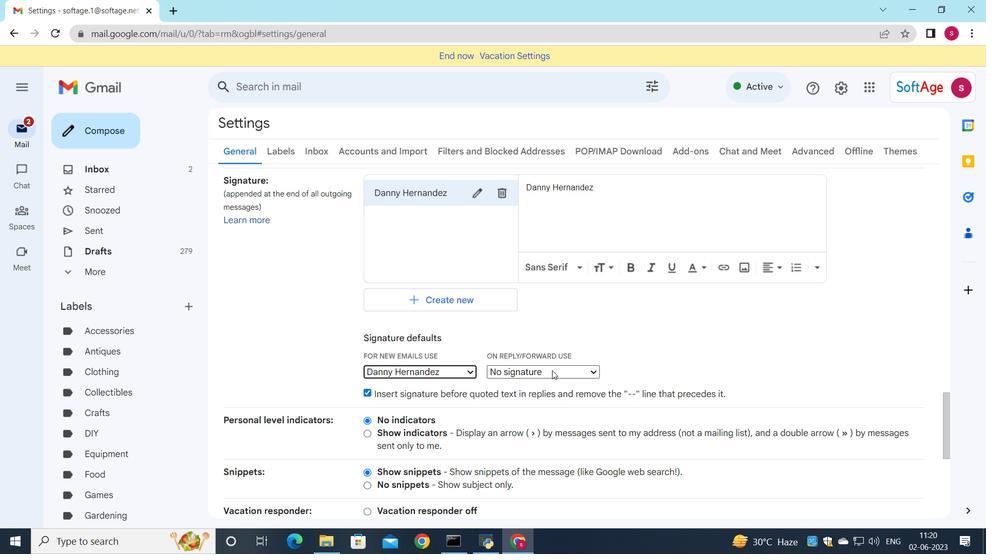 
Action: Mouse moved to (553, 390)
Screenshot: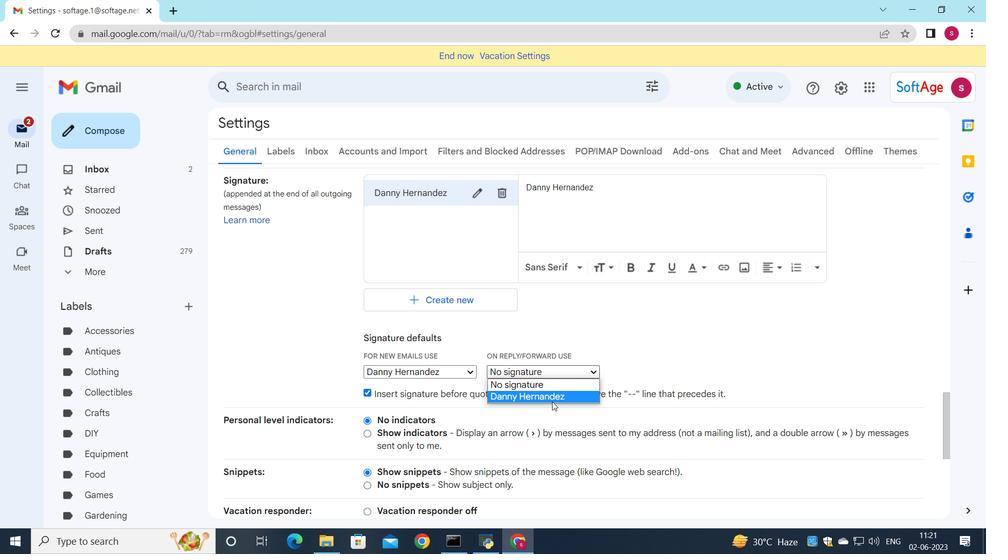 
Action: Mouse pressed left at (552, 399)
Screenshot: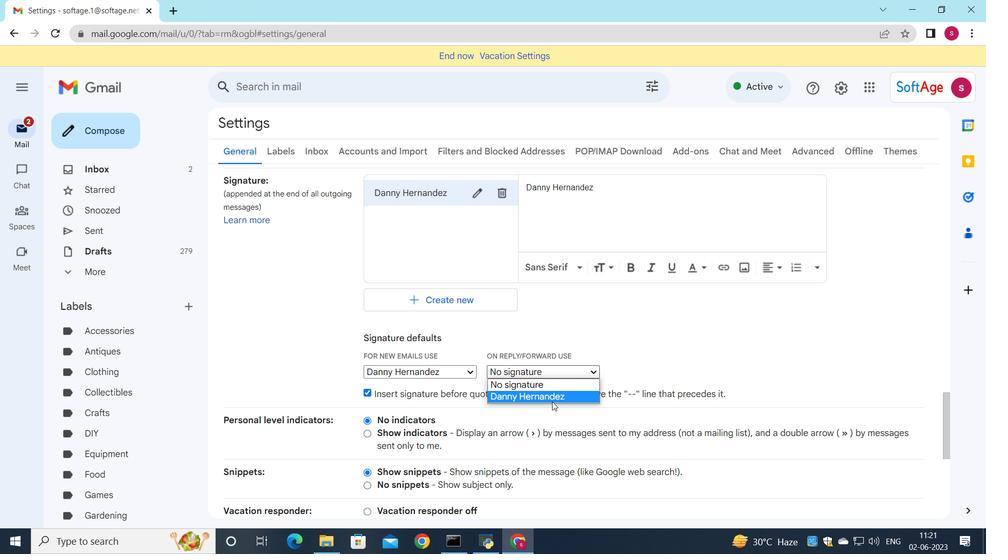 
Action: Mouse moved to (561, 376)
Screenshot: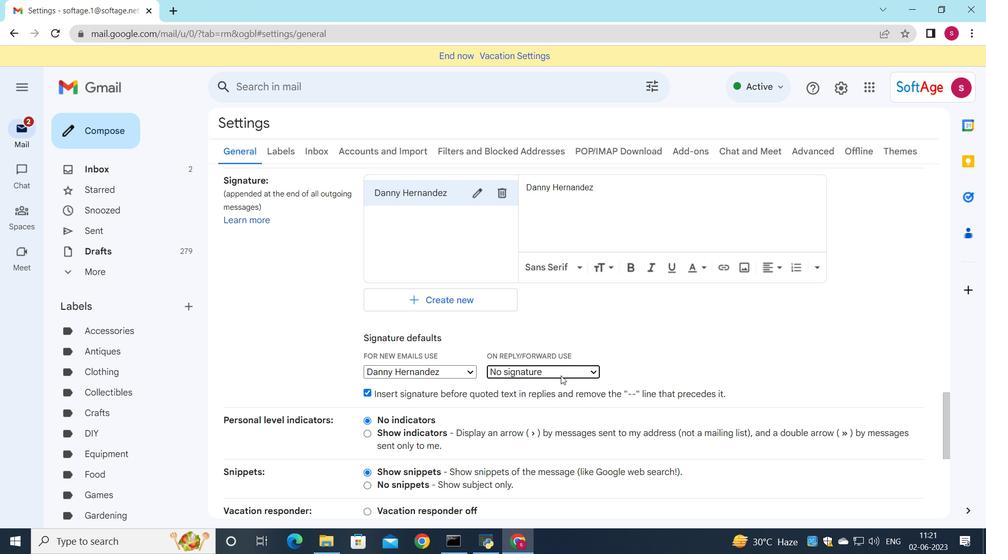 
Action: Mouse pressed left at (561, 376)
Screenshot: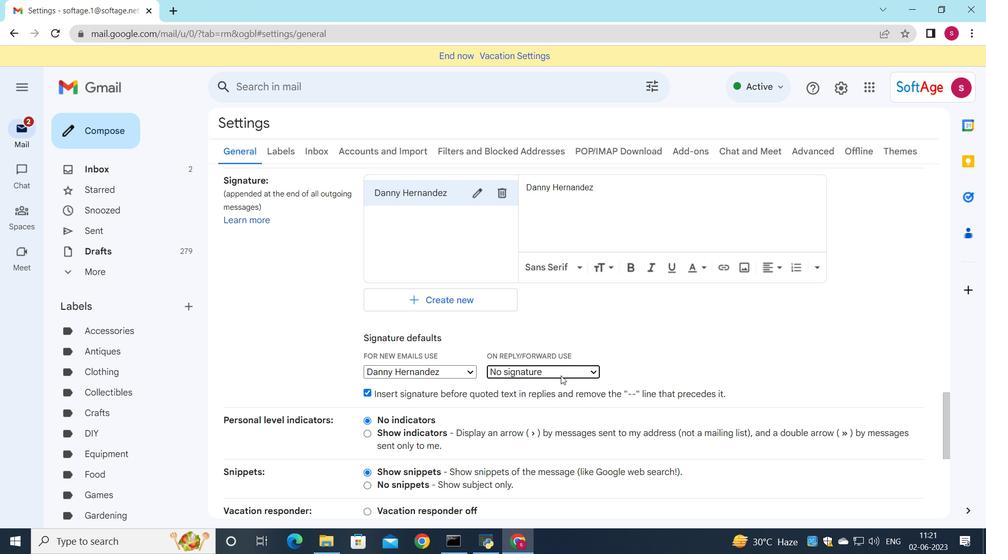 
Action: Mouse moved to (560, 398)
Screenshot: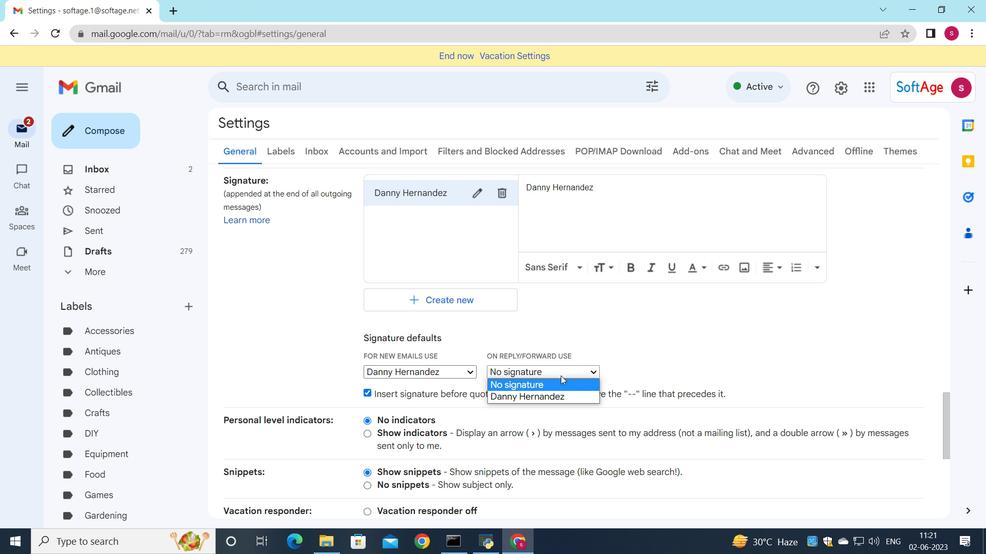 
Action: Mouse pressed left at (560, 398)
Screenshot: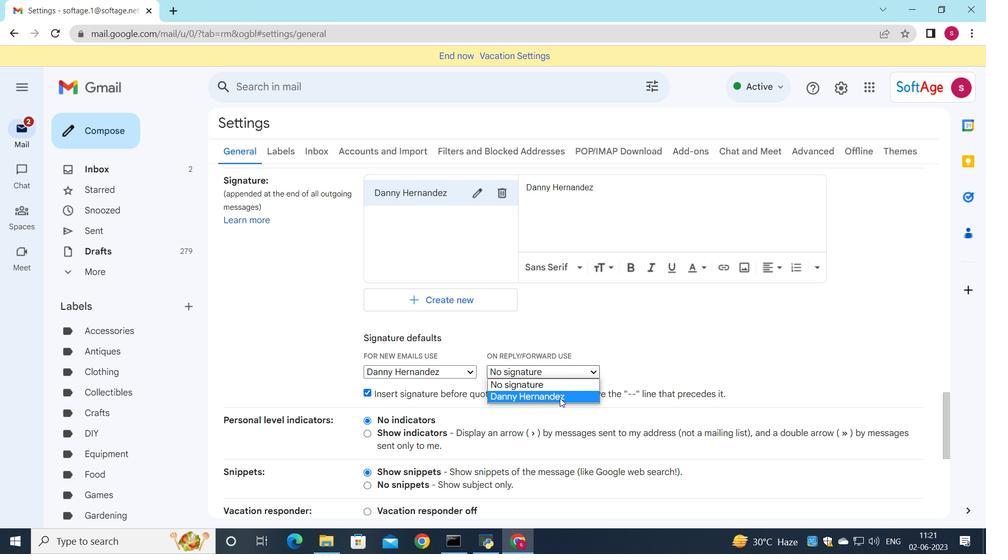 
Action: Mouse moved to (560, 395)
Screenshot: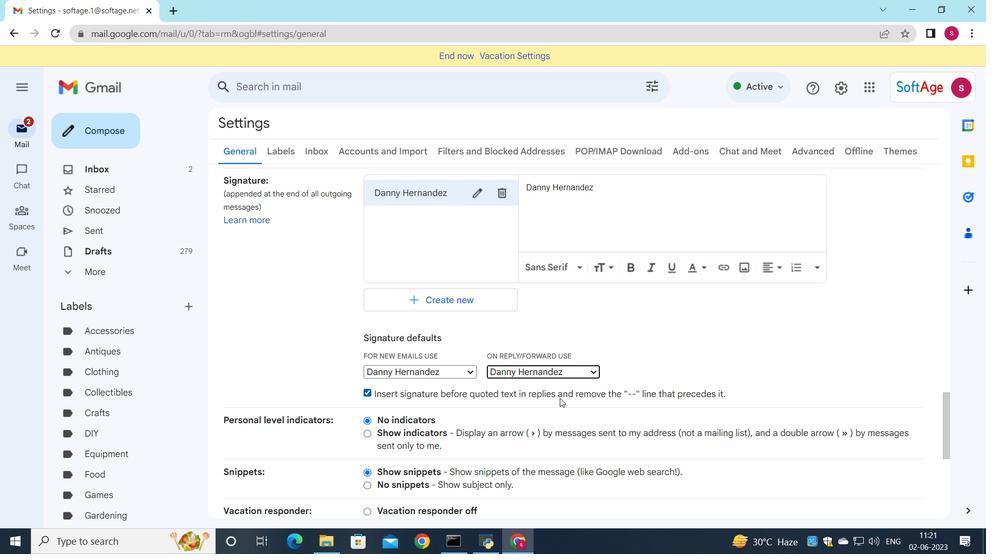 
Action: Mouse scrolled (560, 395) with delta (0, 0)
Screenshot: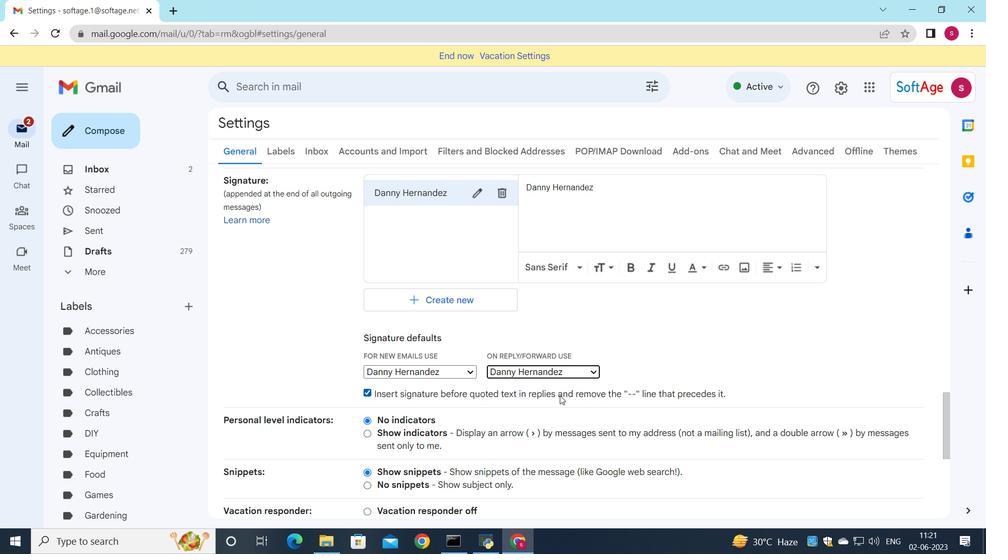 
Action: Mouse scrolled (560, 395) with delta (0, 0)
Screenshot: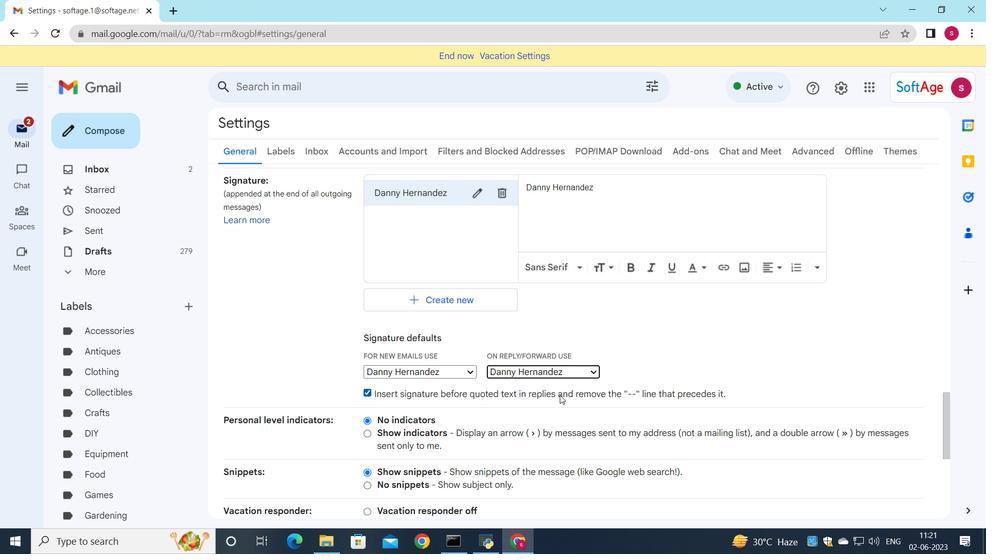 
Action: Mouse scrolled (560, 395) with delta (0, 0)
Screenshot: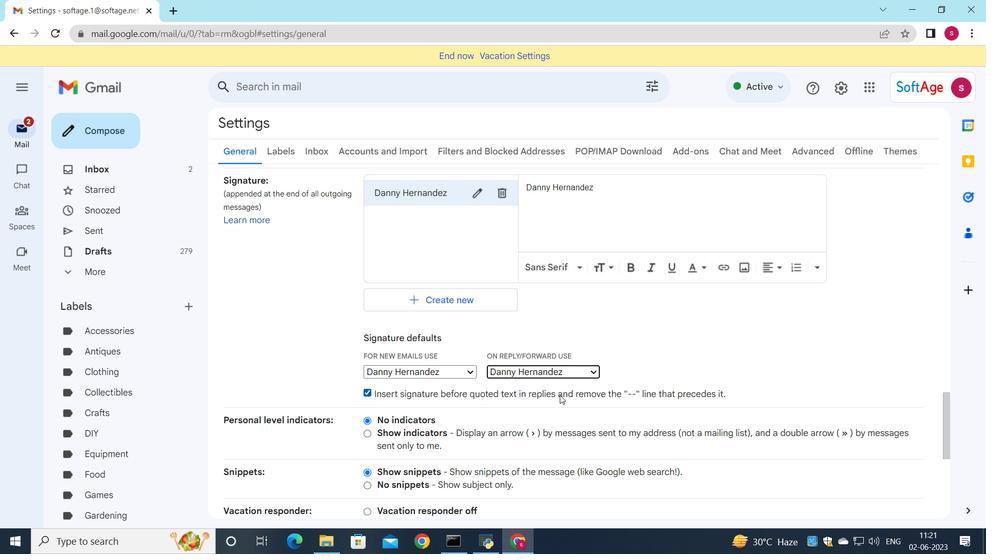 
Action: Mouse scrolled (560, 395) with delta (0, 0)
Screenshot: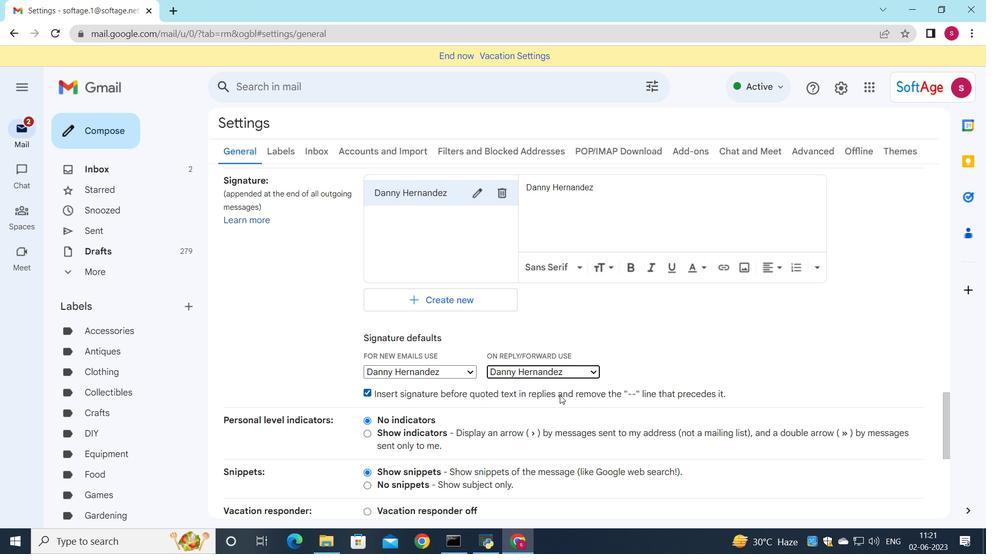 
Action: Mouse moved to (552, 403)
Screenshot: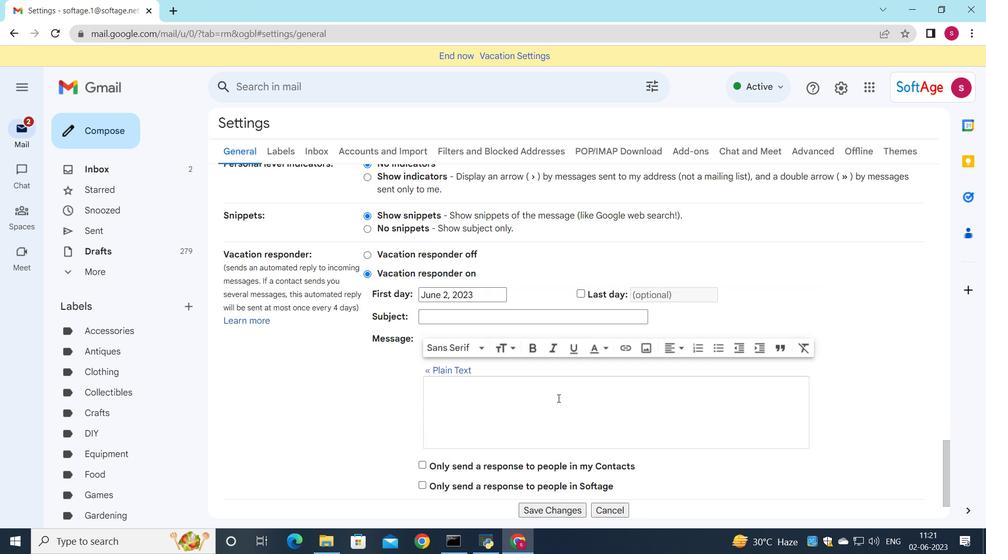 
Action: Mouse scrolled (552, 403) with delta (0, 0)
Screenshot: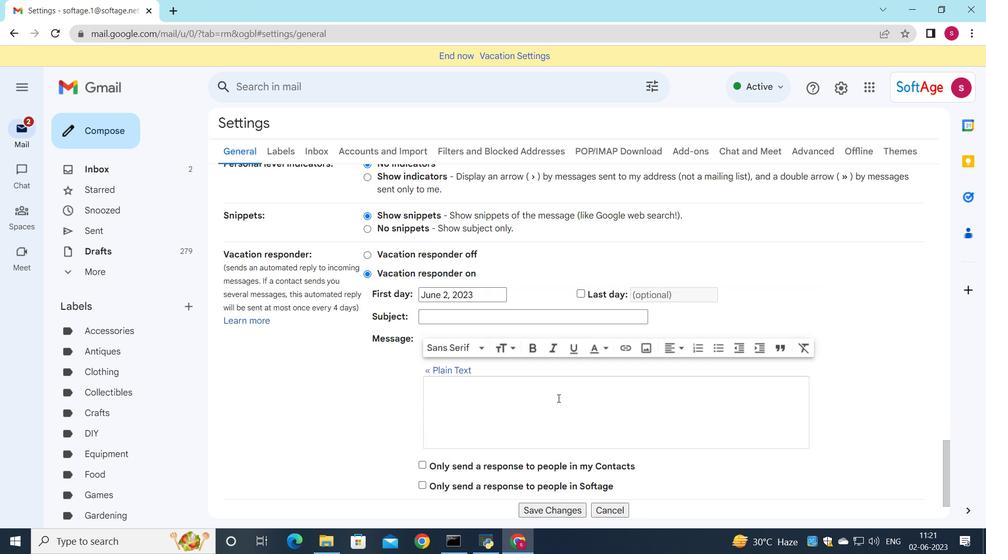 
Action: Mouse moved to (542, 485)
Screenshot: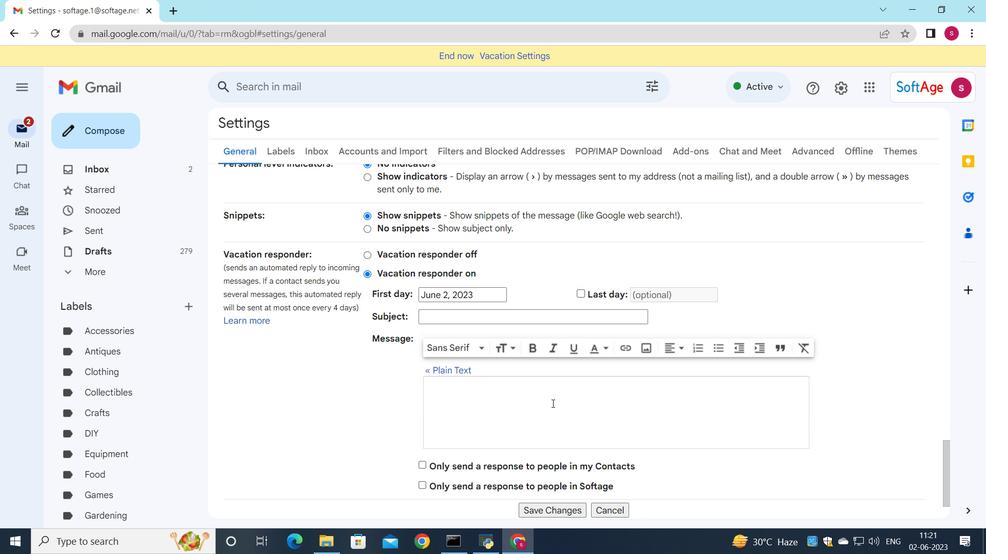 
Action: Mouse scrolled (548, 418) with delta (0, 0)
Screenshot: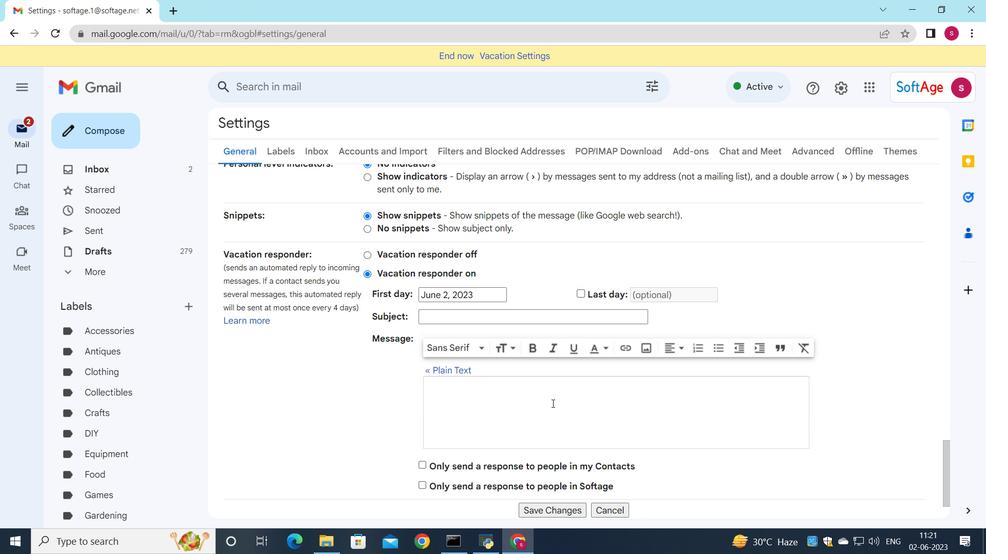 
Action: Mouse moved to (554, 449)
Screenshot: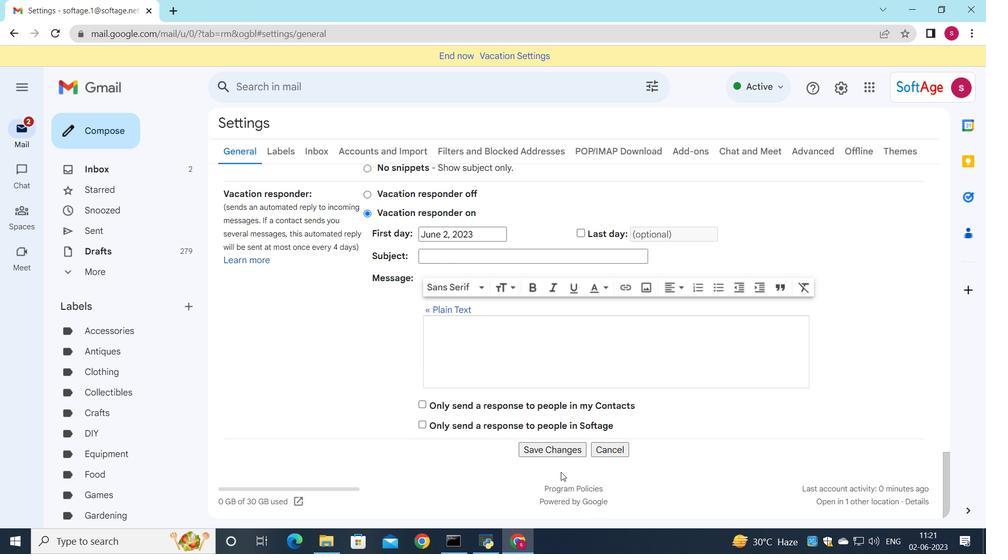 
Action: Mouse pressed left at (554, 449)
Screenshot: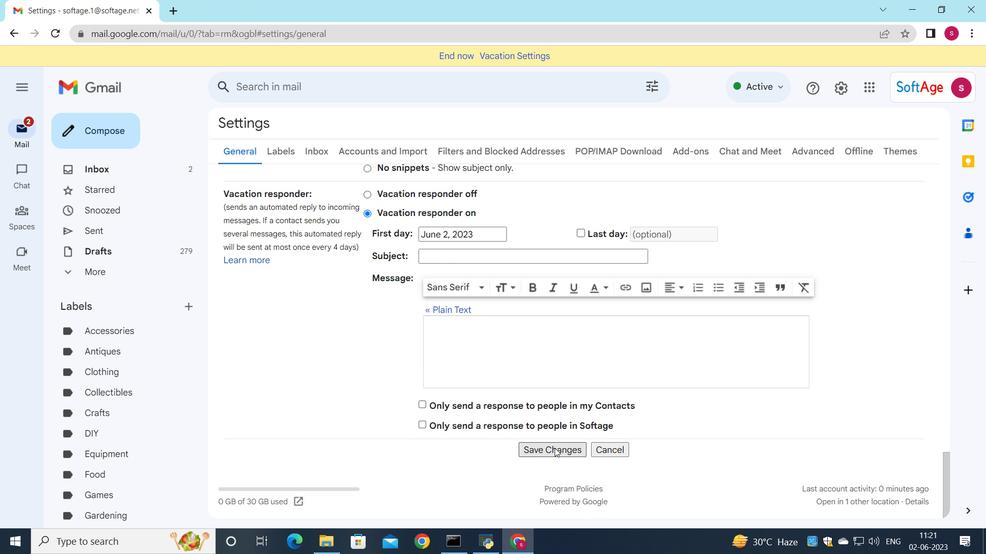 
Action: Mouse moved to (449, 417)
Screenshot: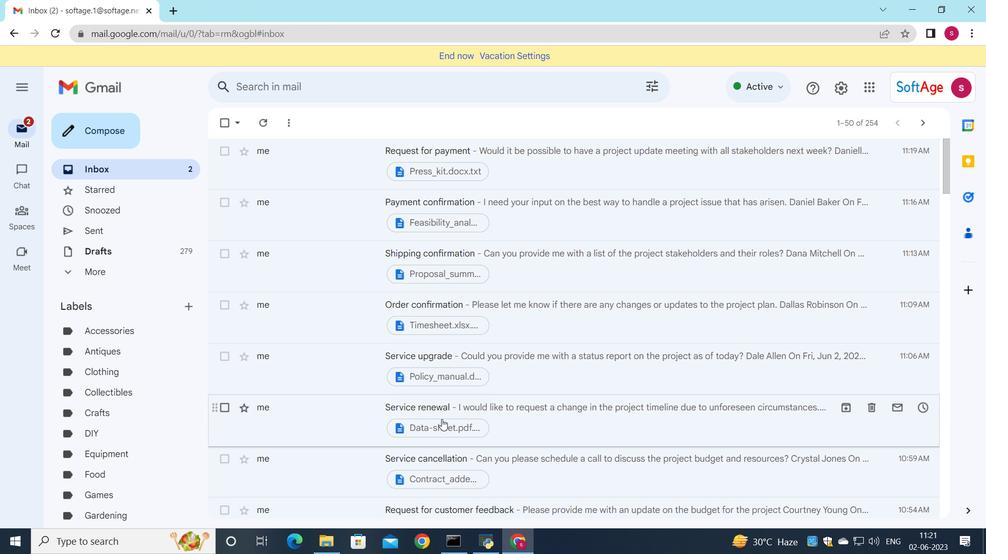 
Action: Mouse scrolled (449, 416) with delta (0, 0)
Screenshot: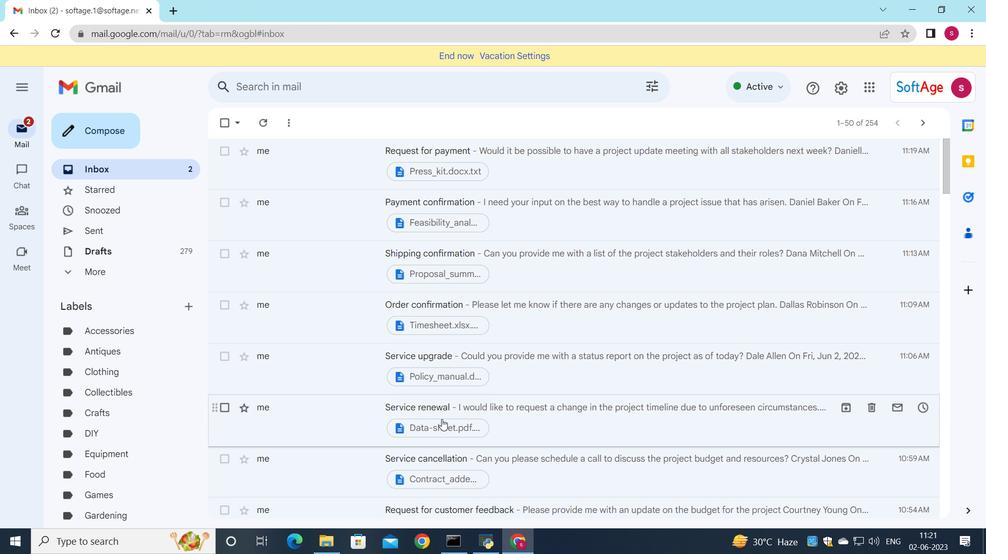 
Action: Mouse scrolled (449, 416) with delta (0, 0)
Screenshot: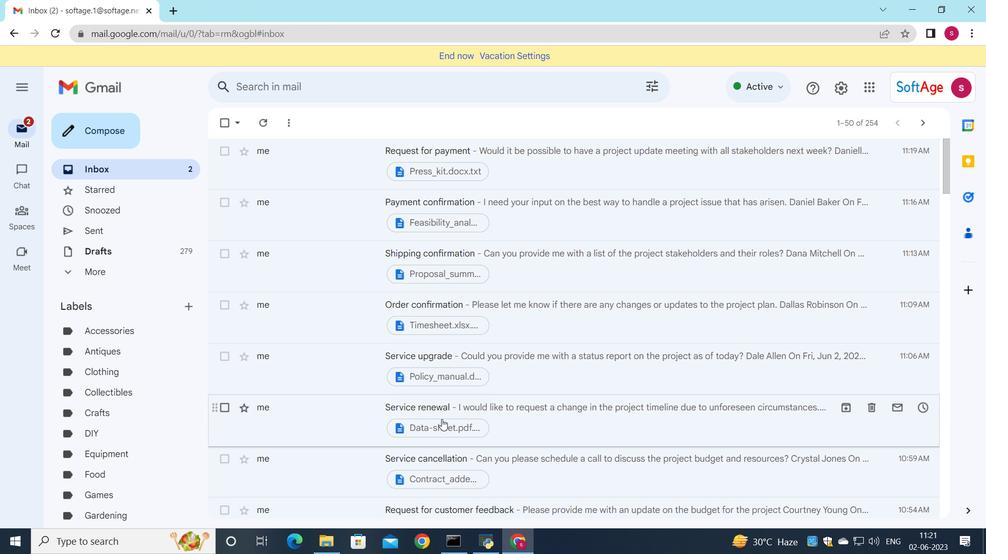 
Action: Mouse scrolled (449, 416) with delta (0, 0)
Screenshot: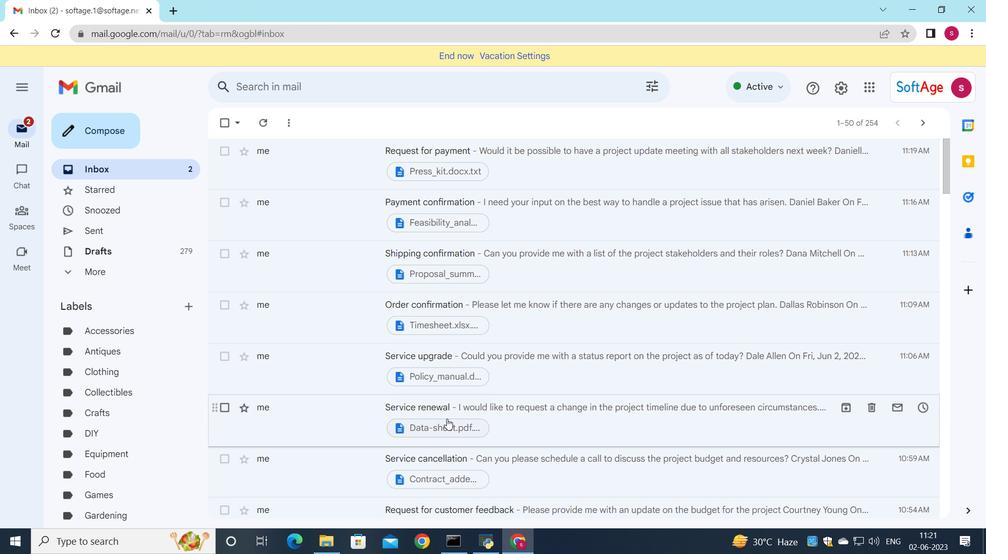 
Action: Mouse moved to (449, 417)
Screenshot: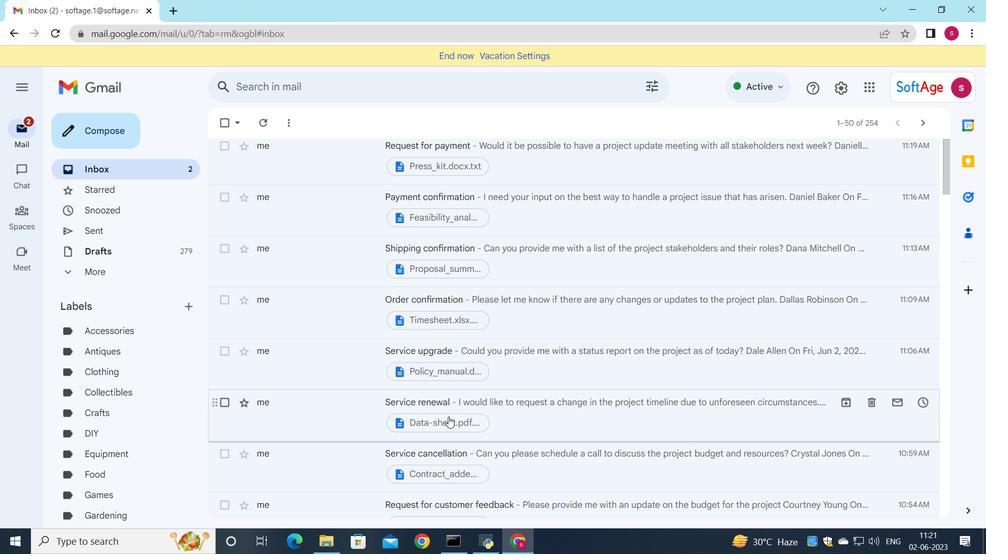 
Action: Mouse scrolled (449, 416) with delta (0, 0)
Screenshot: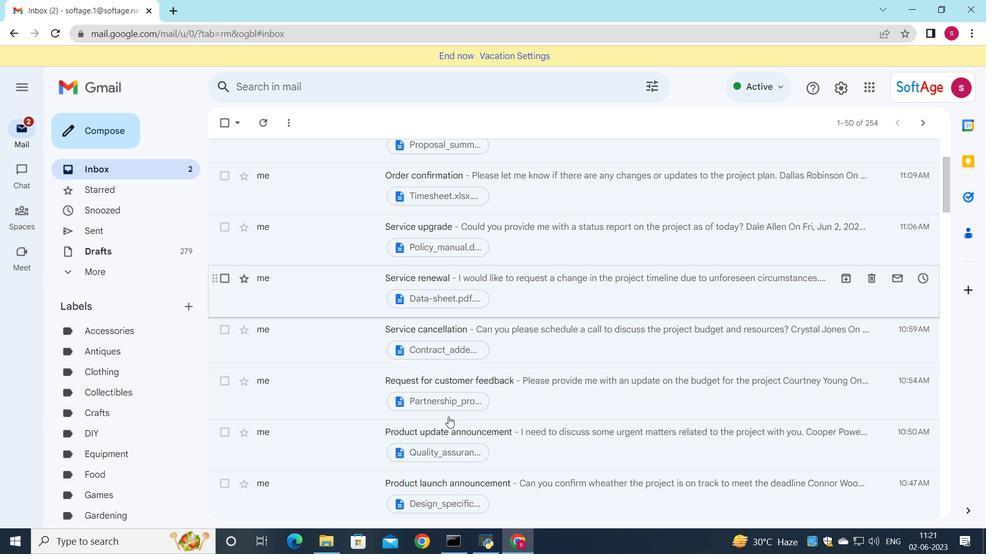 
Action: Mouse scrolled (449, 416) with delta (0, 0)
Screenshot: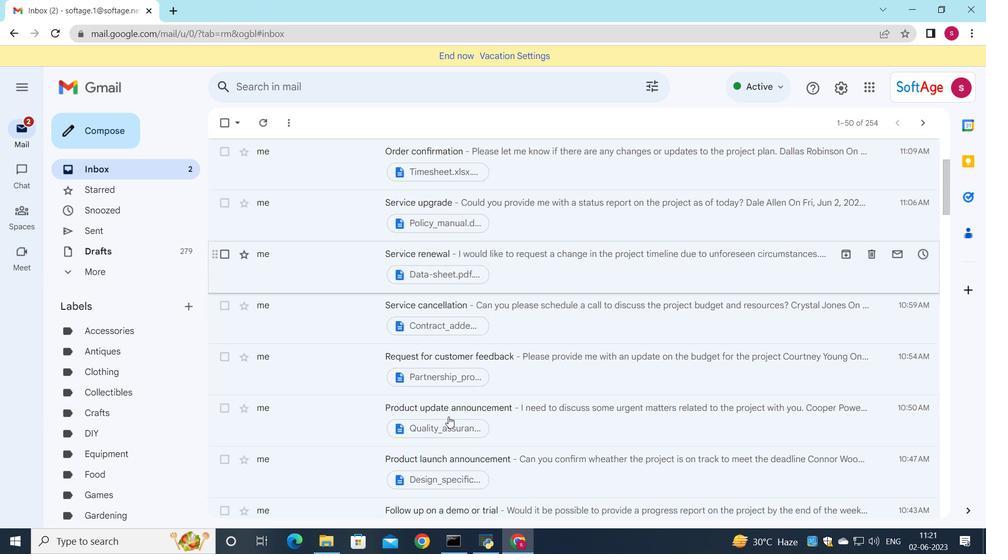 
Action: Mouse scrolled (449, 416) with delta (0, 0)
Screenshot: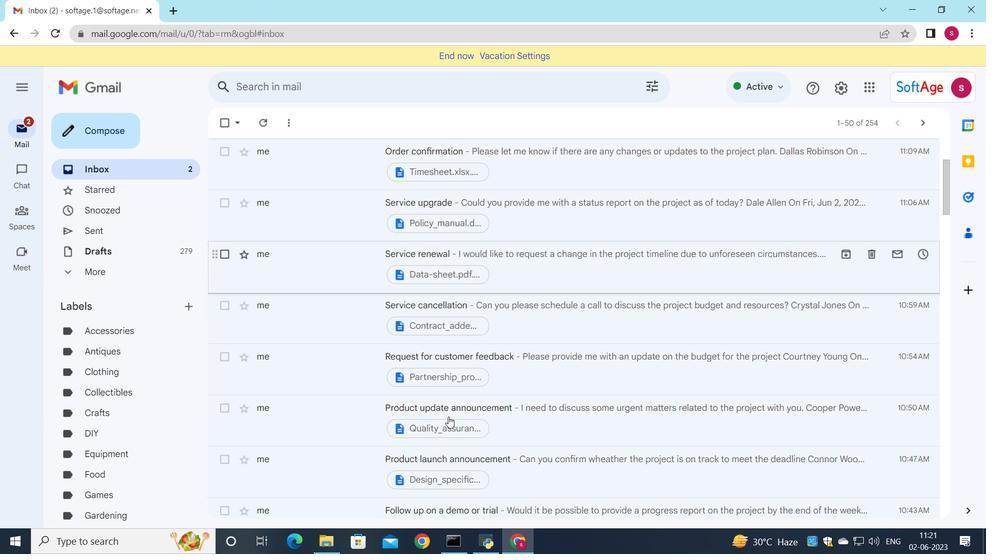 
Action: Mouse moved to (499, 391)
Screenshot: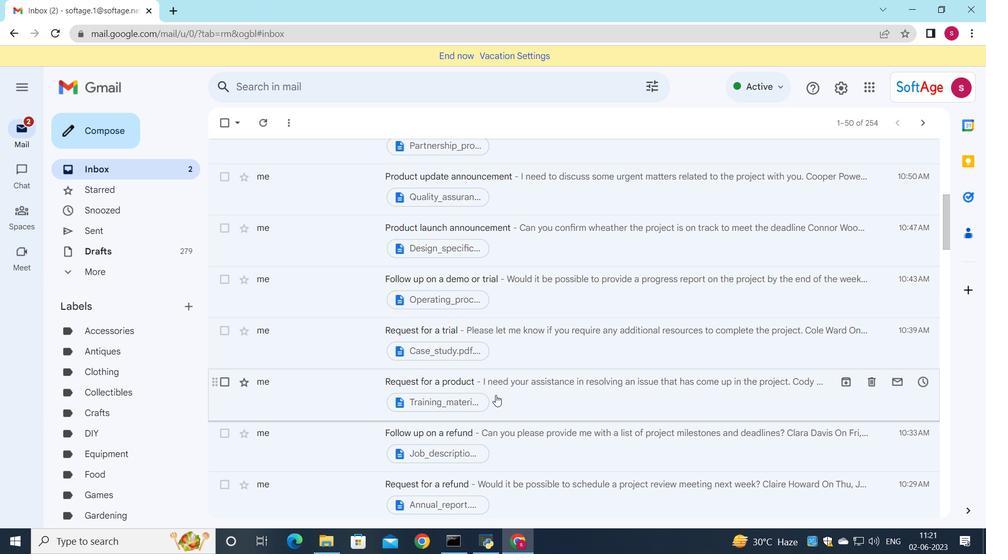 
Action: Mouse pressed left at (499, 391)
Screenshot: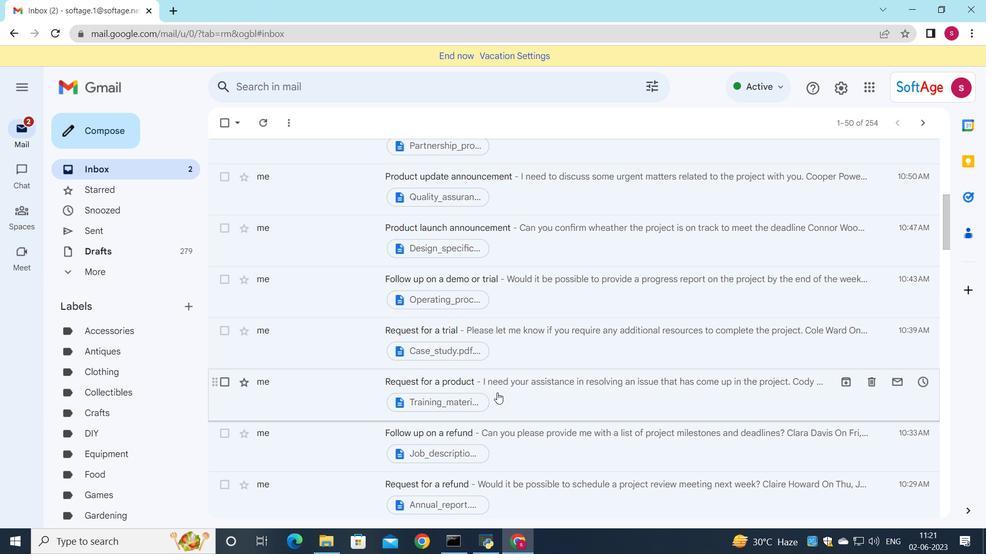 
Action: Mouse moved to (408, 426)
Screenshot: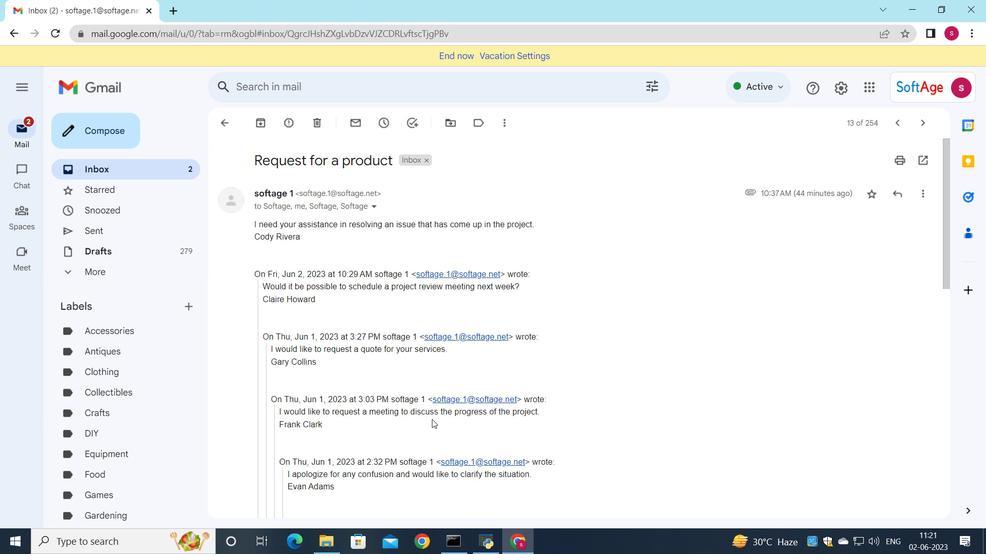 
Action: Mouse scrolled (408, 425) with delta (0, 0)
Screenshot: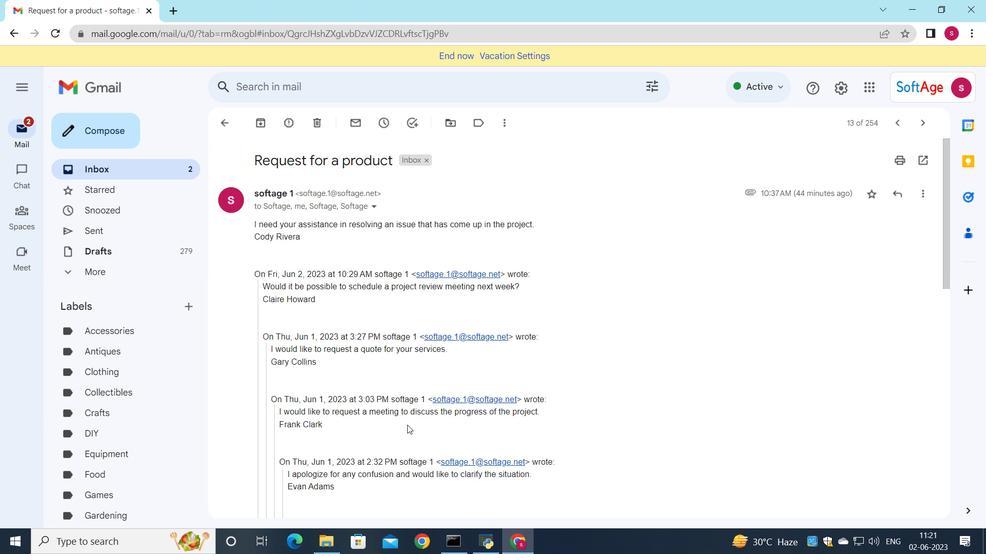 
Action: Mouse scrolled (408, 425) with delta (0, 0)
Screenshot: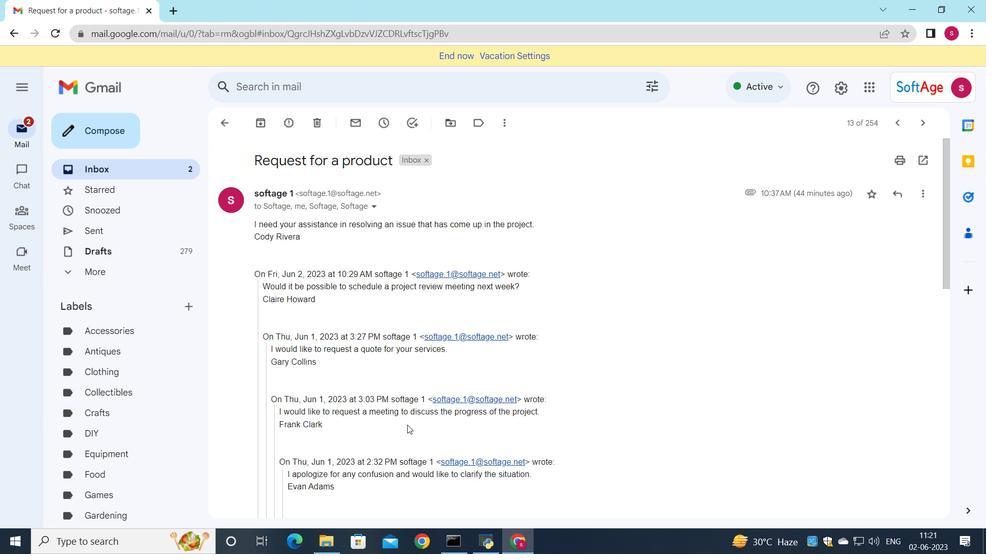 
Action: Mouse moved to (407, 426)
Screenshot: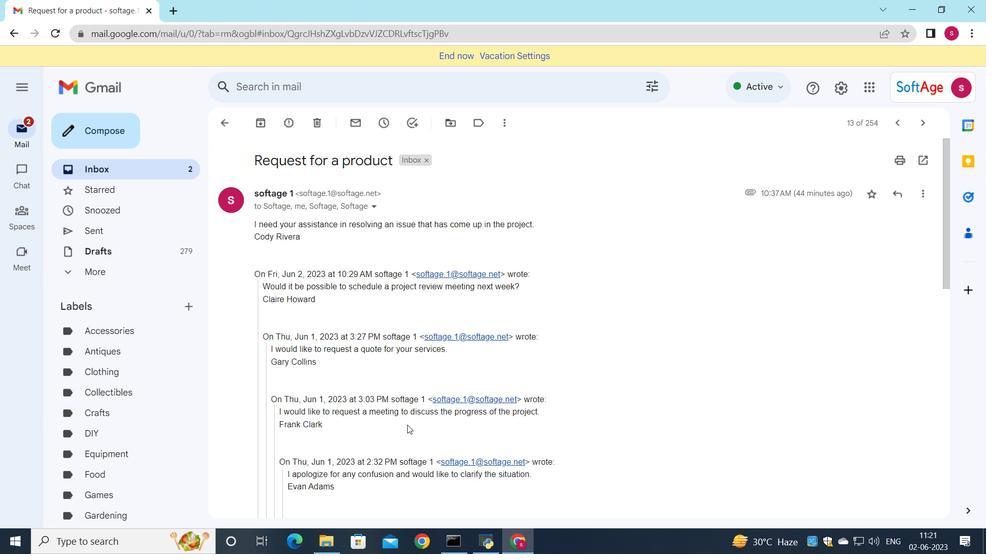 
Action: Mouse scrolled (407, 425) with delta (0, 0)
Screenshot: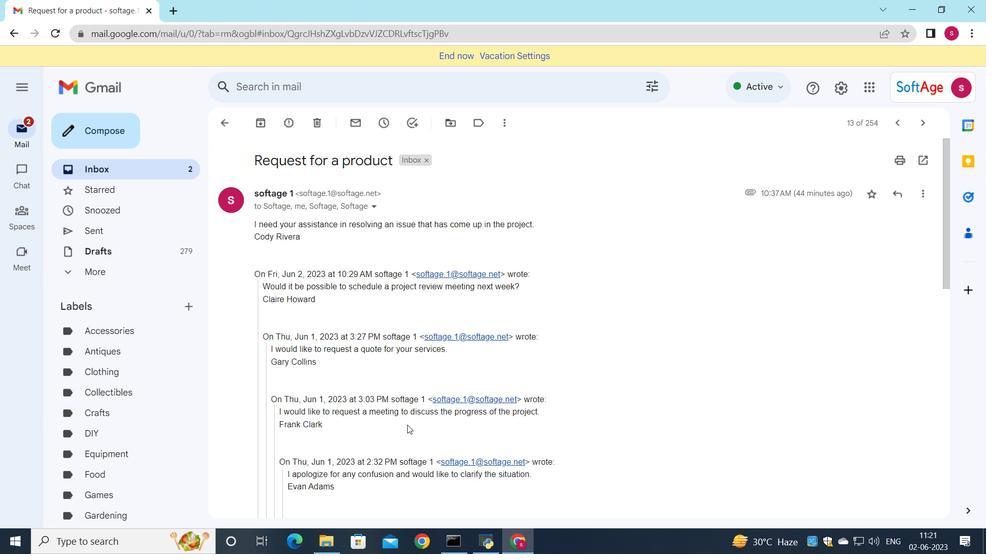 
Action: Mouse moved to (407, 426)
Screenshot: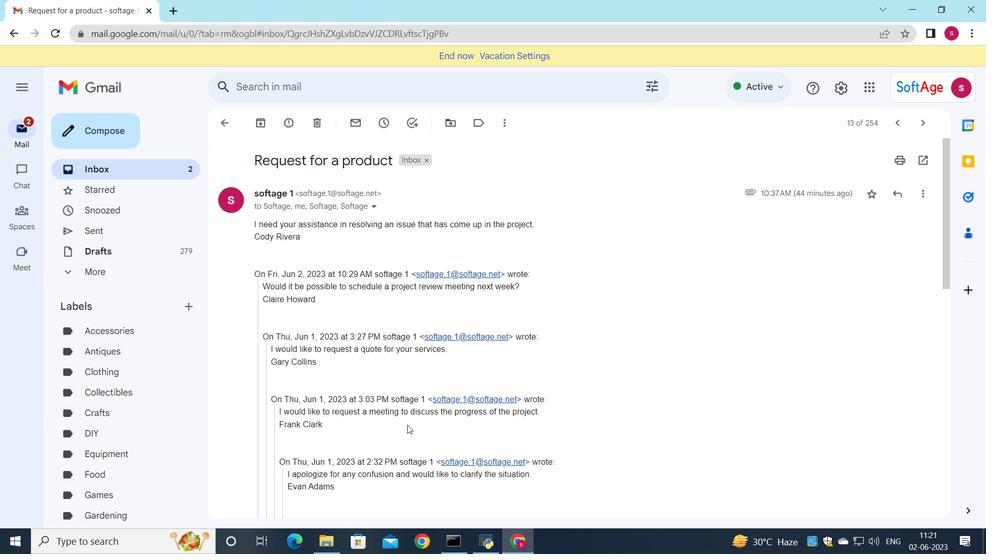 
Action: Mouse scrolled (407, 425) with delta (0, 0)
Screenshot: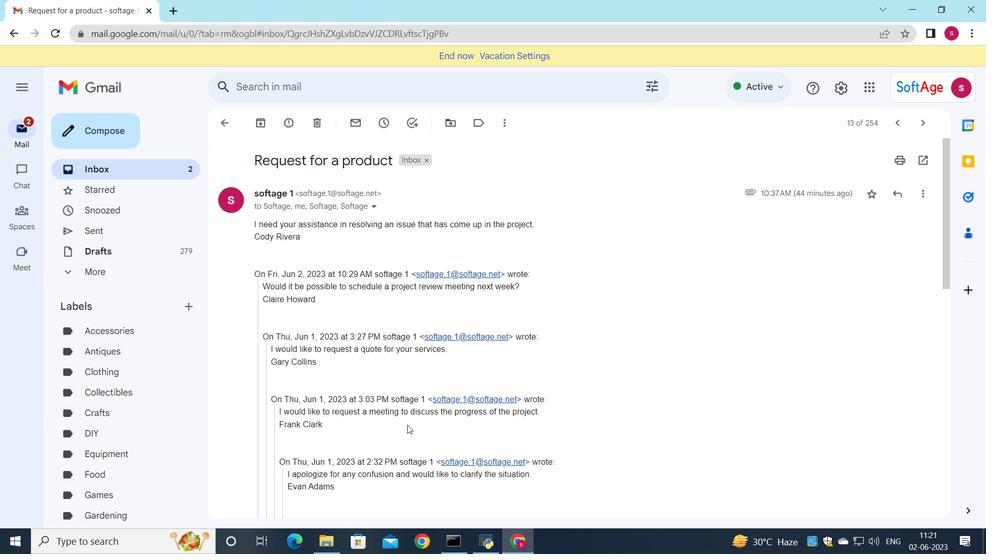 
Action: Mouse moved to (402, 420)
Screenshot: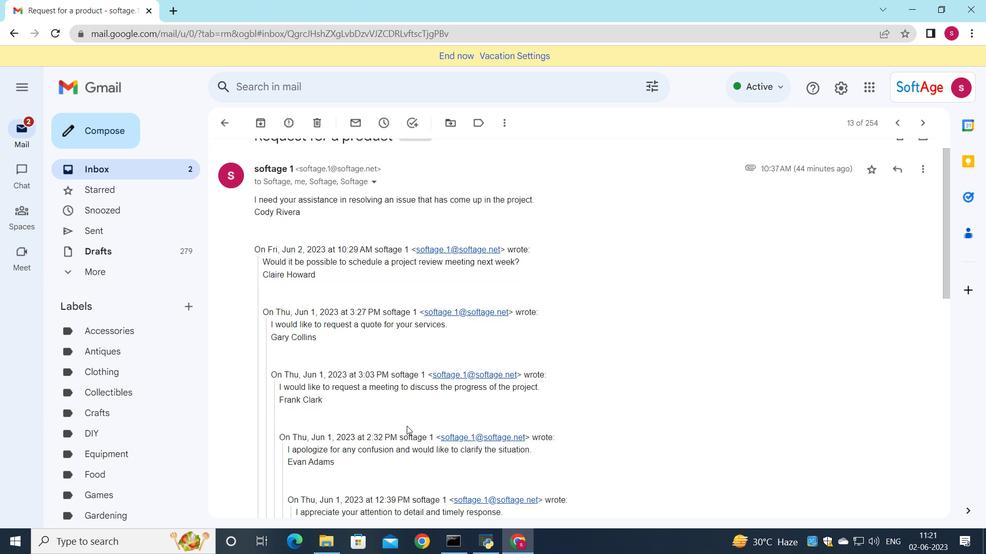
Action: Mouse scrolled (402, 420) with delta (0, 0)
Screenshot: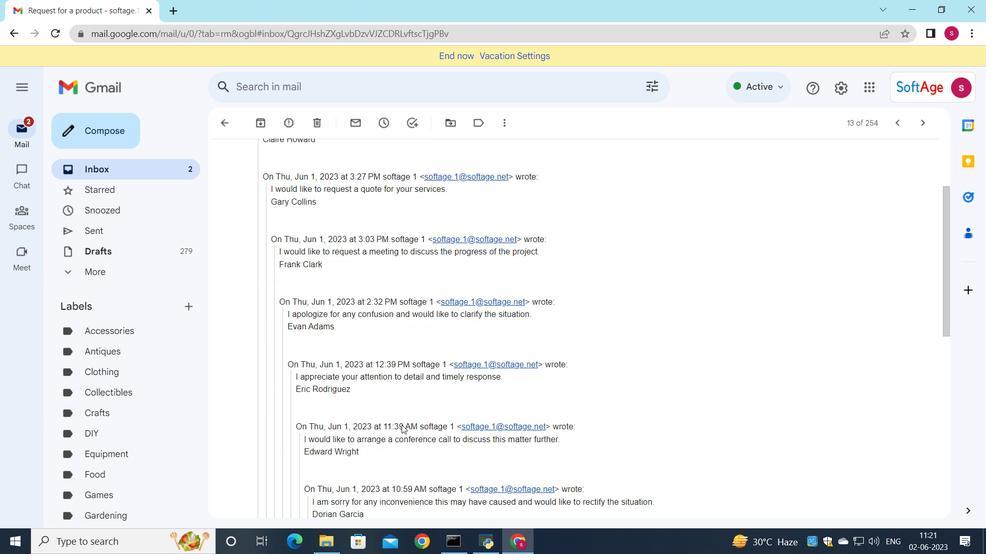 
Action: Mouse scrolled (402, 420) with delta (0, 0)
Screenshot: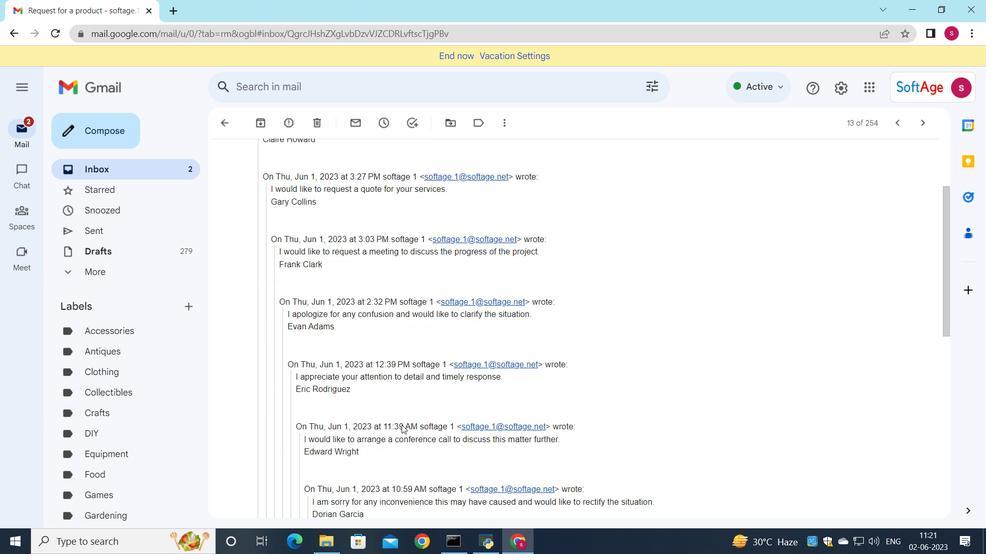 
Action: Mouse scrolled (402, 420) with delta (0, 0)
Screenshot: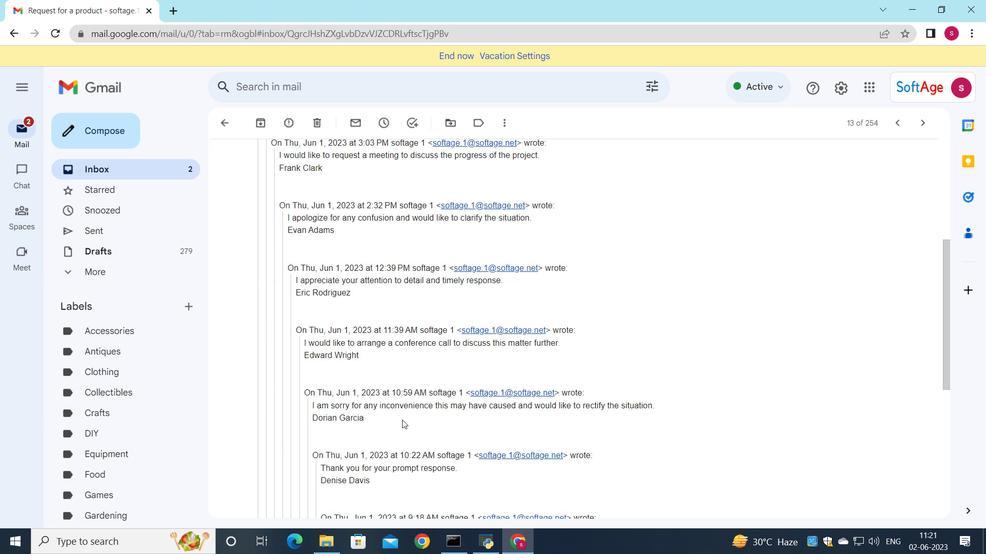 
Action: Mouse moved to (384, 428)
Screenshot: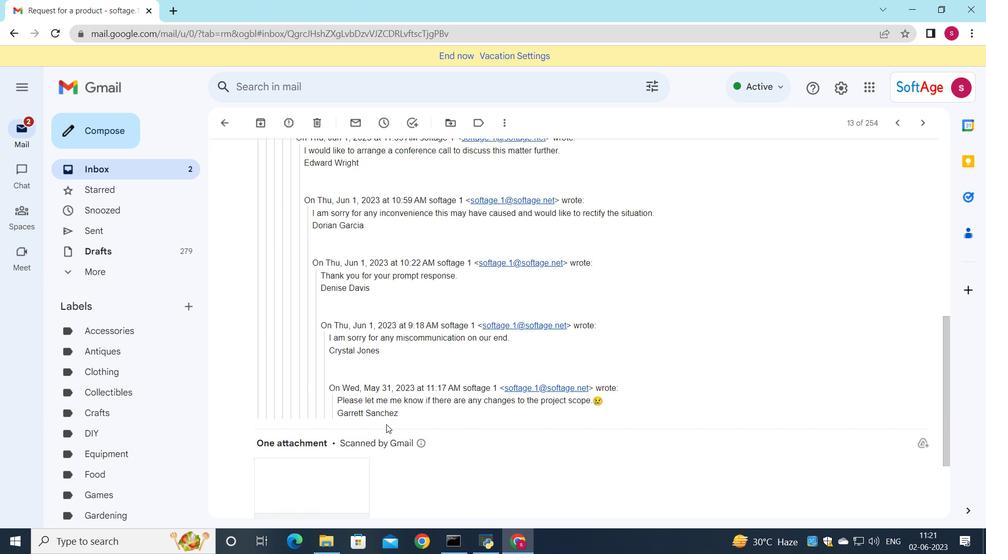 
Action: Mouse scrolled (384, 427) with delta (0, 0)
Screenshot: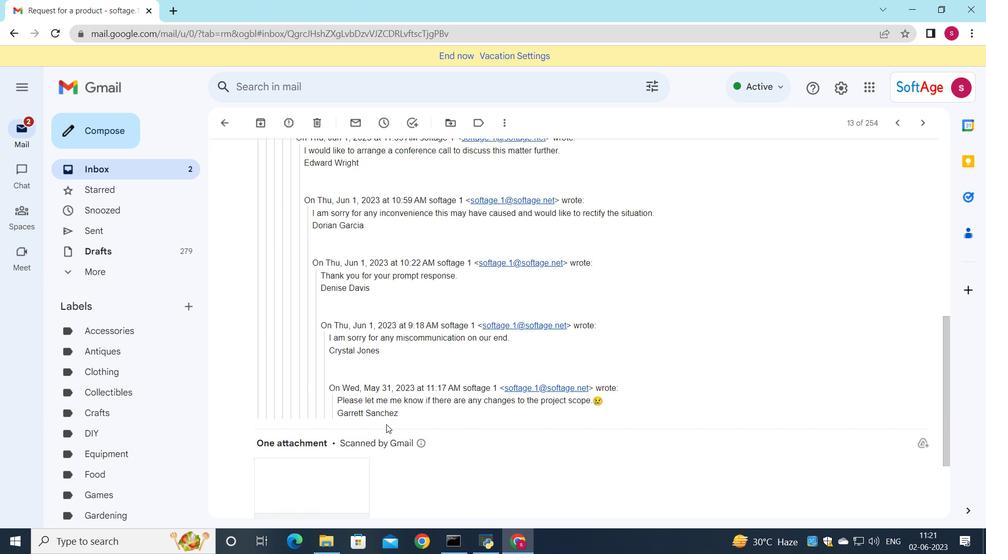 
Action: Mouse moved to (383, 430)
Screenshot: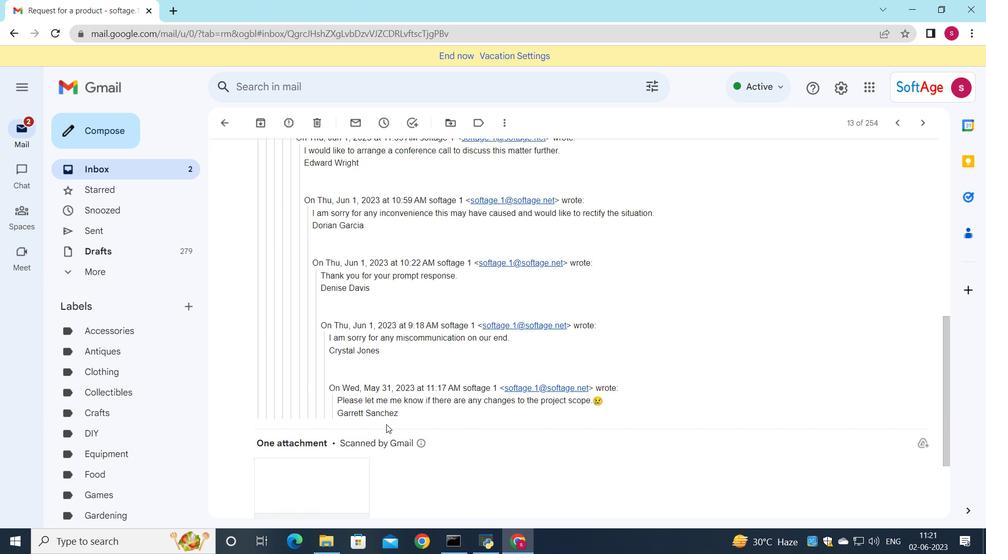 
Action: Mouse scrolled (383, 429) with delta (0, 0)
Screenshot: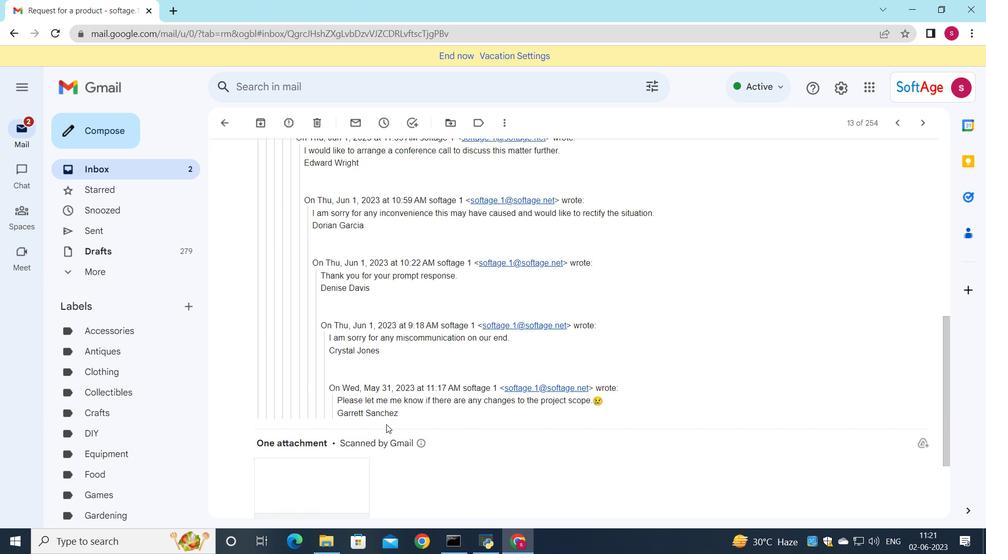
Action: Mouse moved to (383, 430)
Screenshot: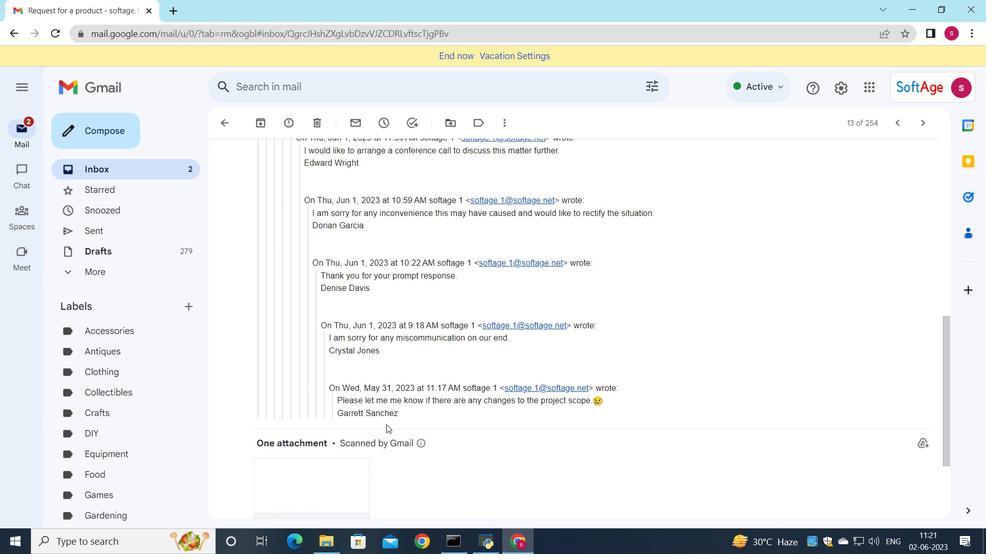 
Action: Mouse scrolled (383, 430) with delta (0, 0)
Screenshot: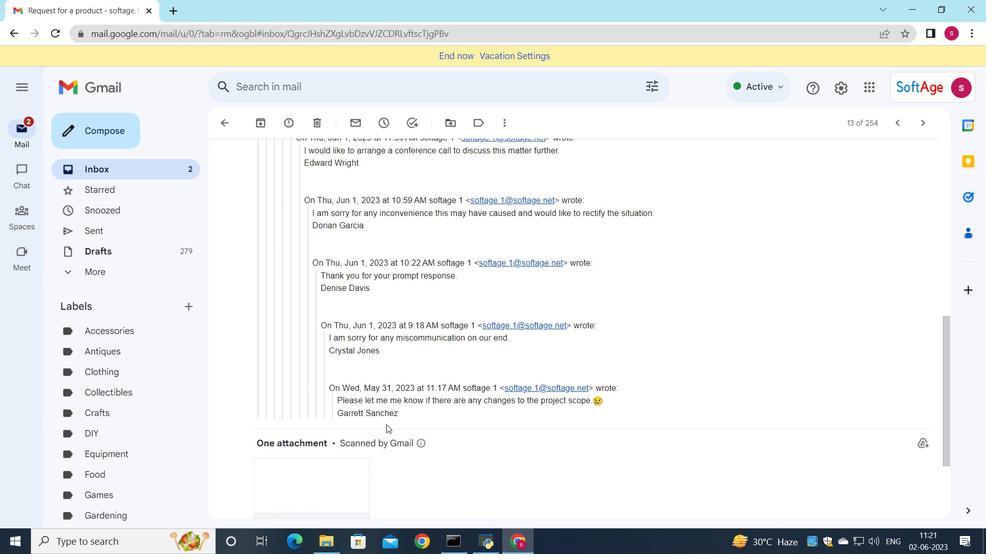 
Action: Mouse moved to (292, 448)
Screenshot: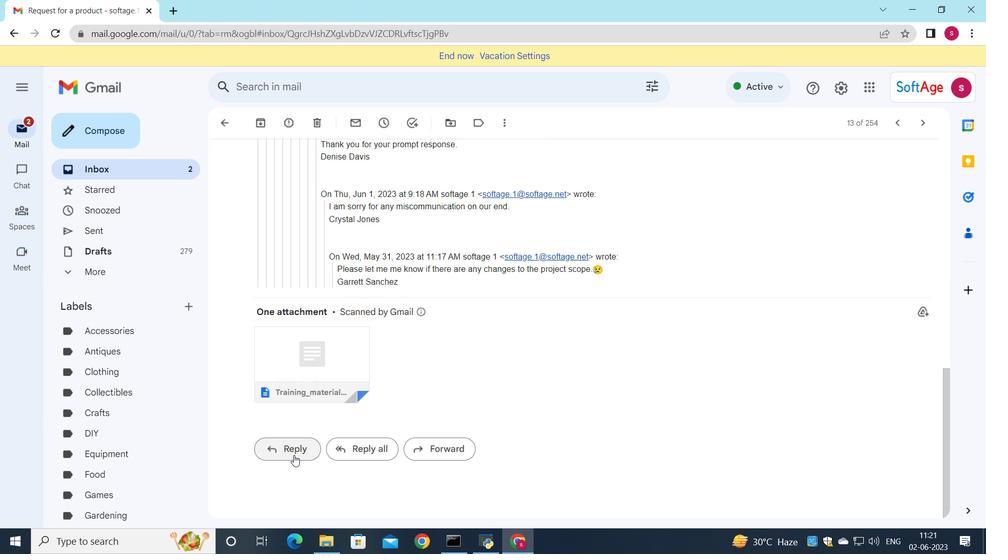 
Action: Mouse pressed left at (292, 448)
Screenshot: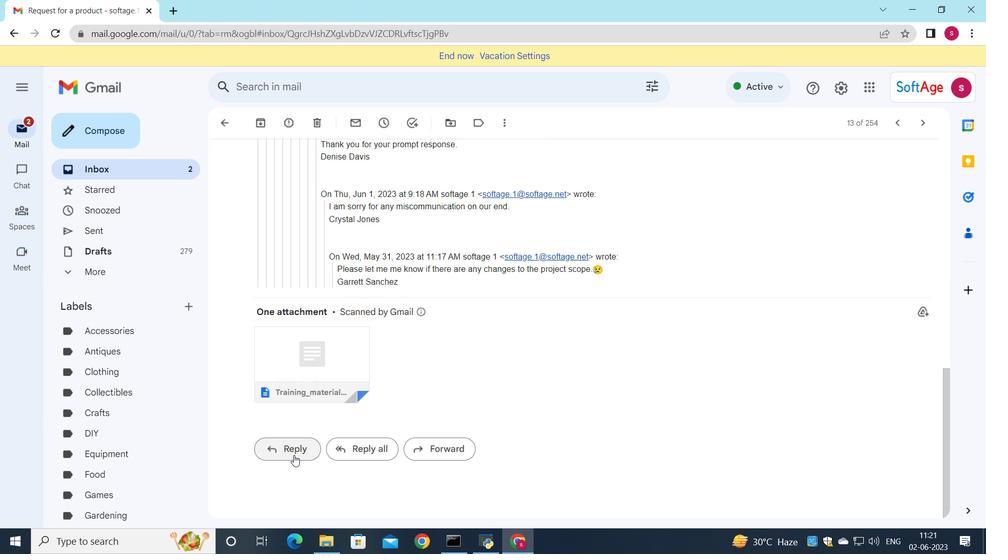 
Action: Mouse moved to (281, 353)
Screenshot: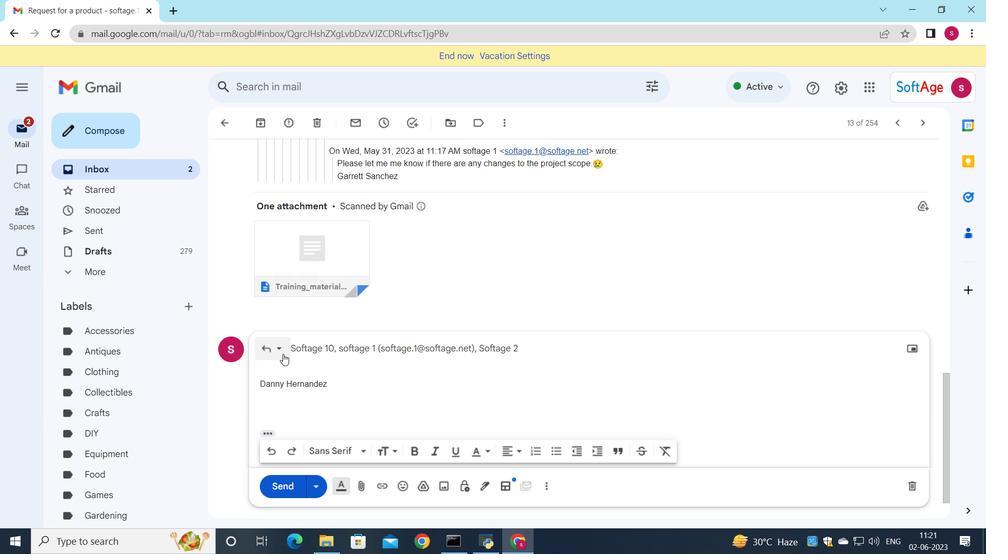
Action: Mouse pressed left at (281, 353)
Screenshot: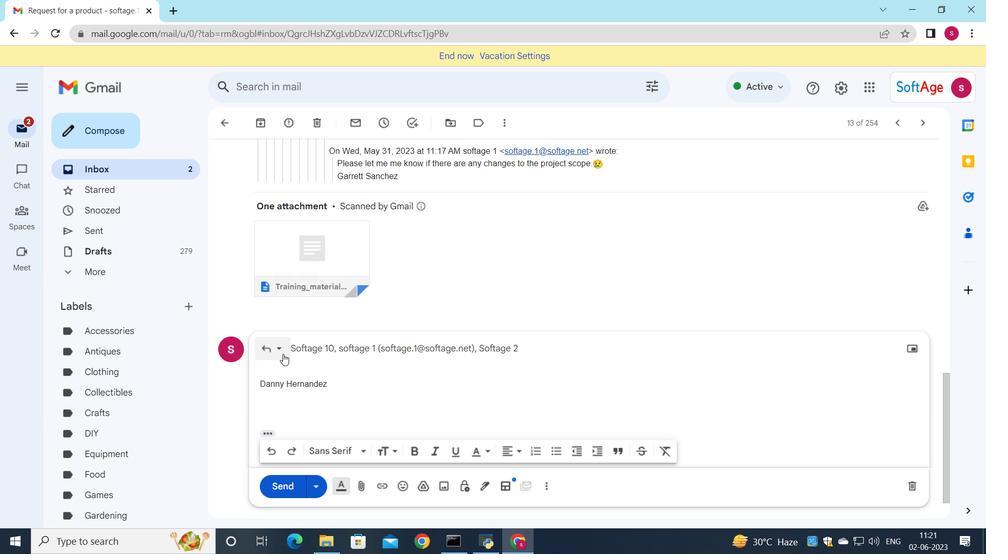 
Action: Mouse moved to (319, 443)
Screenshot: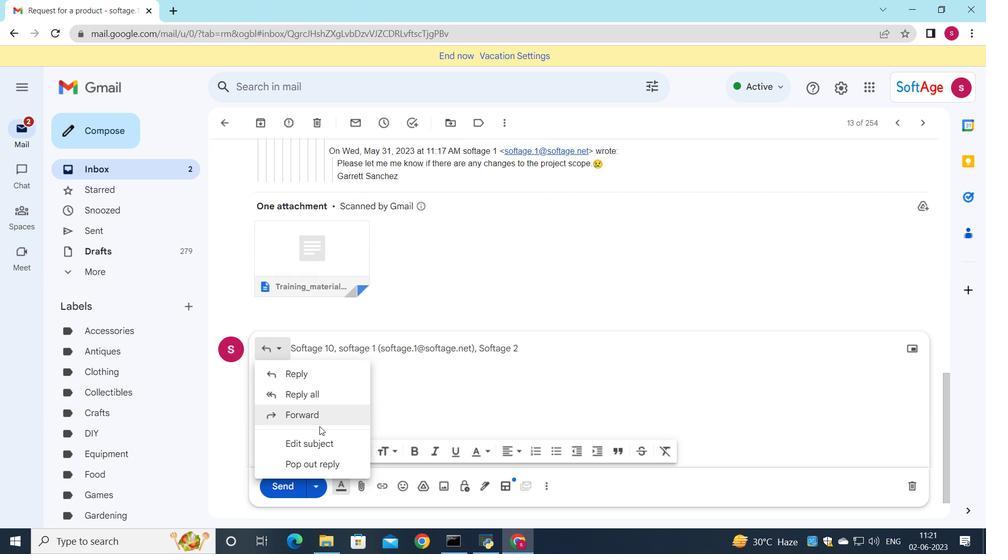 
Action: Mouse pressed left at (319, 443)
Screenshot: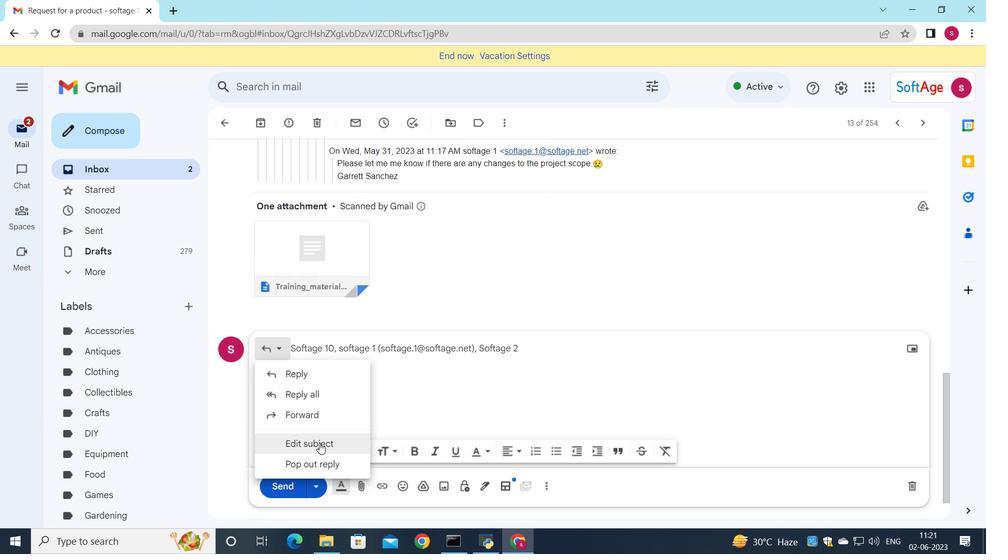 
Action: Mouse moved to (715, 193)
Screenshot: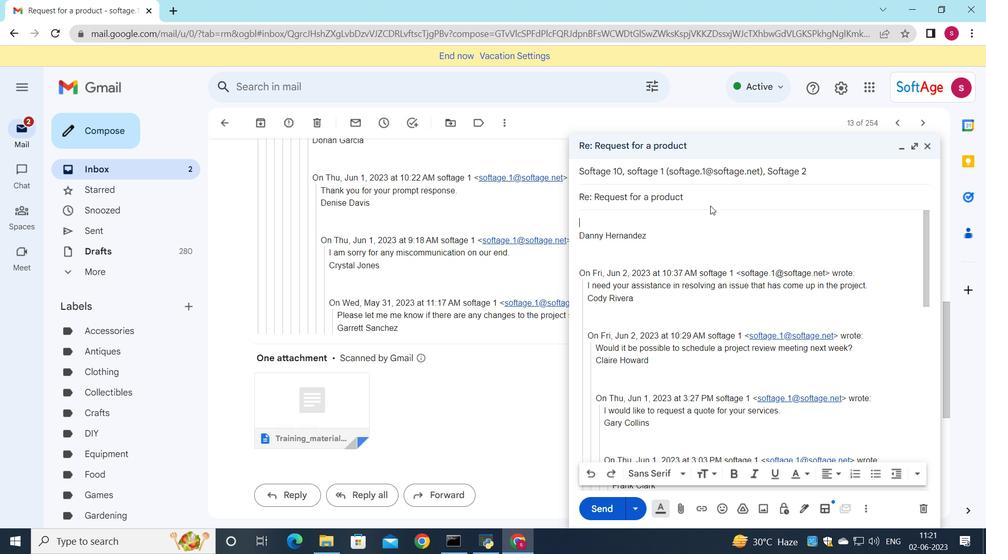 
Action: Mouse pressed left at (715, 193)
Screenshot: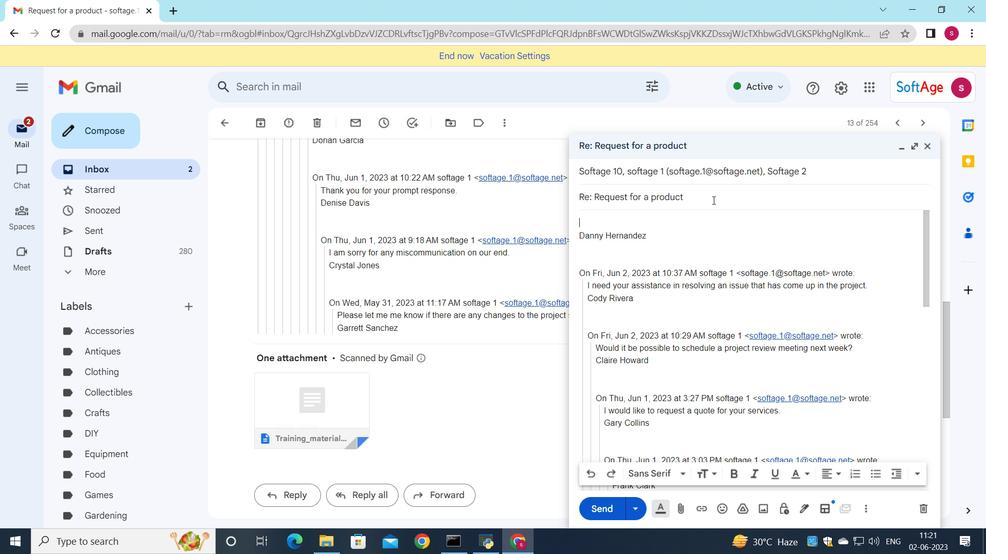 
Action: Mouse moved to (689, 200)
Screenshot: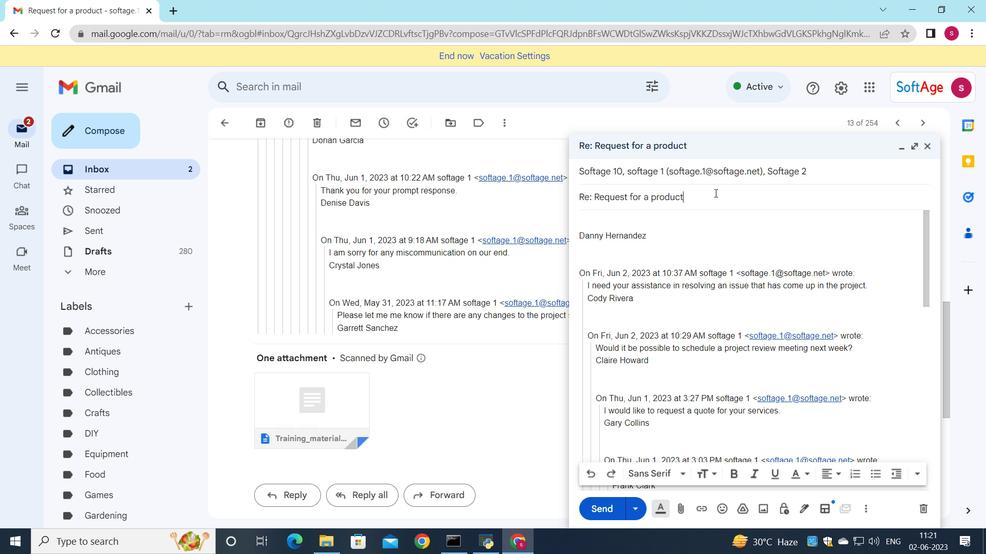 
Action: Mouse pressed left at (689, 200)
Screenshot: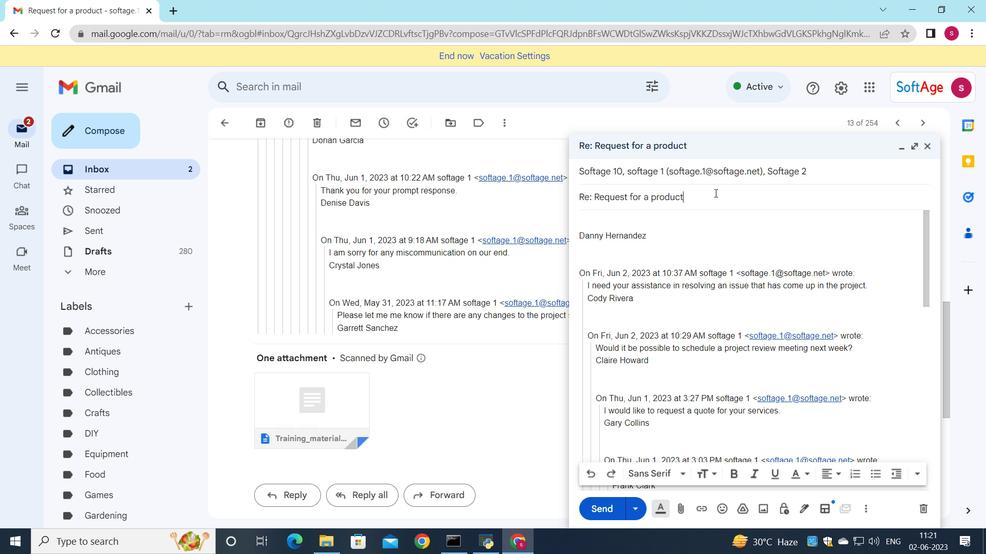 
Action: Mouse moved to (560, 194)
Screenshot: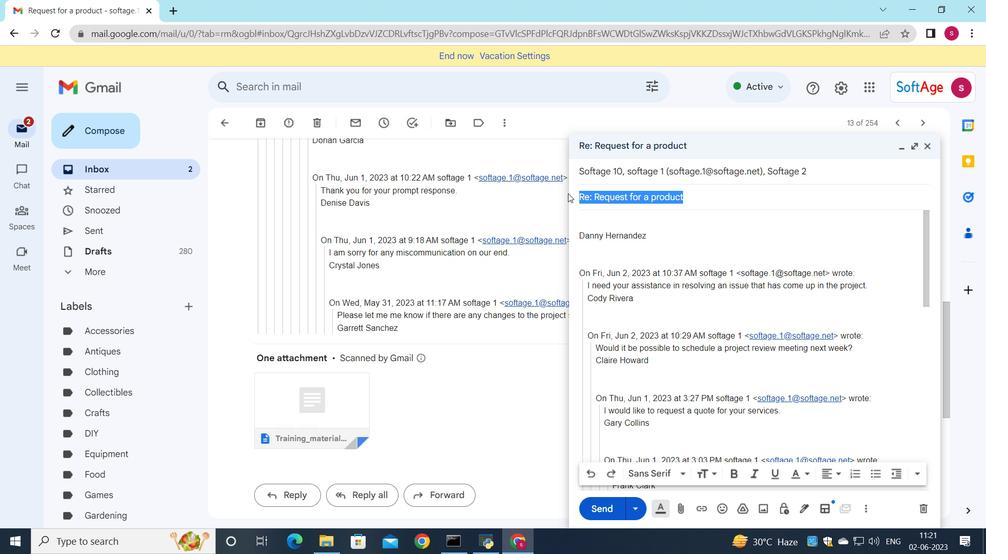 
Action: Key pressed <Key.shift><Key.shift><Key.shift><Key.shift><Key.shift><Key.shift><Key.shift><Key.shift><Key.shift><Key.shift><Key.shift><Key.shift><Key.shift><Key.shift><Key.shift><Key.shift><Key.shift><Key.shift>Late<Key.space>payment<Key.space>reminder
Screenshot: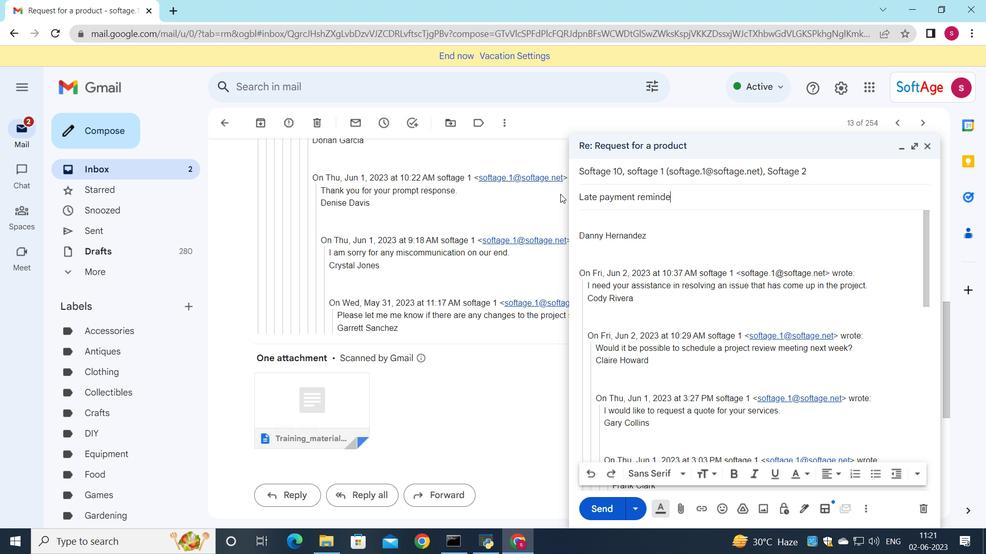 
Action: Mouse moved to (602, 226)
Screenshot: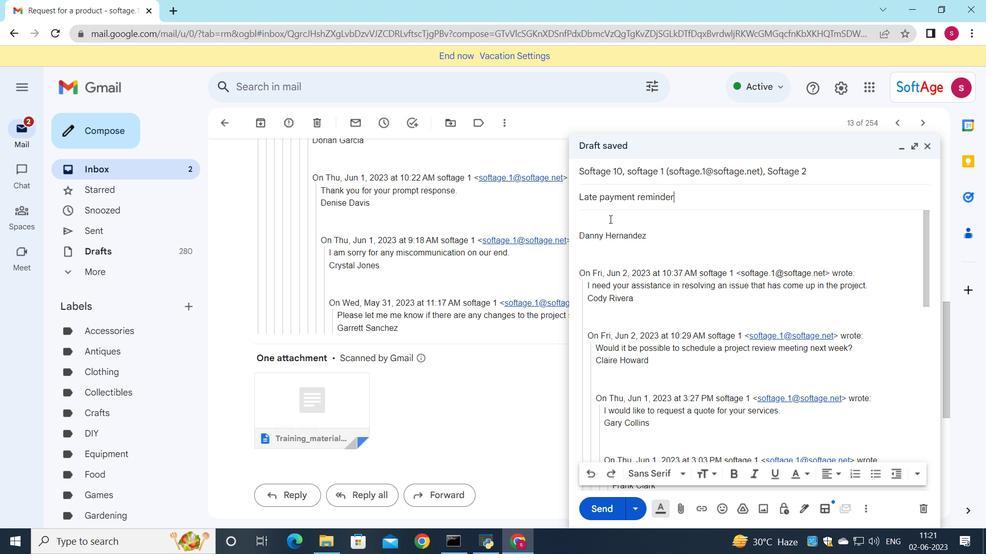 
Action: Mouse pressed left at (602, 226)
Screenshot: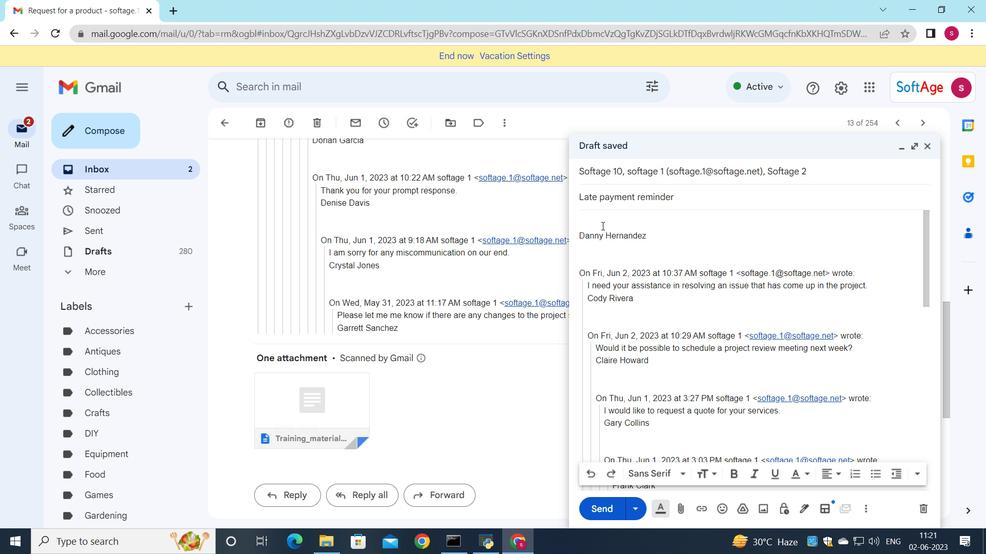 
Action: Mouse moved to (662, 240)
Screenshot: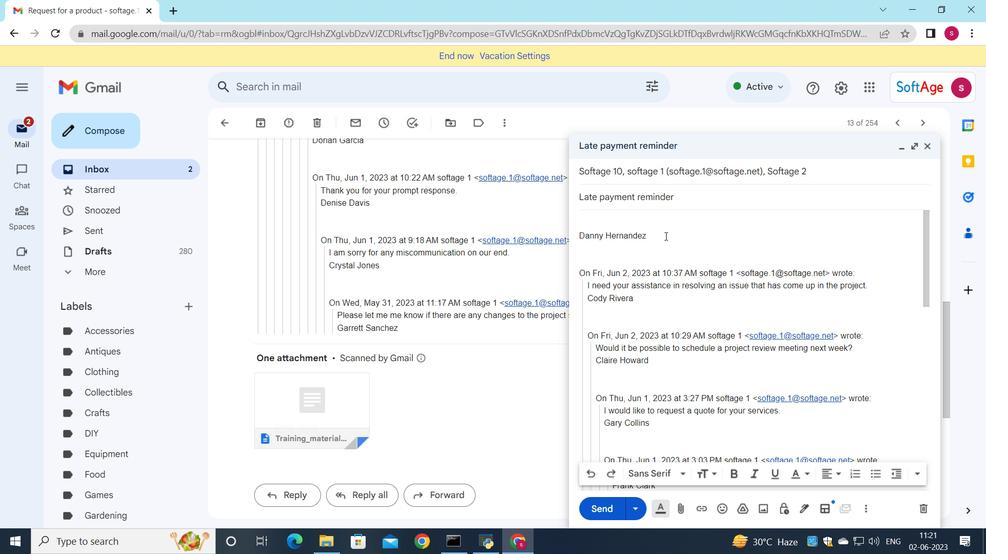 
Action: Key pressed <Key.shift>Can<Key.space>you<Key.space>please<Key.space>provide<Key.space>me<Key.space>with<Key.space>an<Key.space>update<Key.space>on<Key.space>the<Key.space>projects<Key.space>risk<Key.space>management<Key.space>plan<Key.shift_r>?
Screenshot: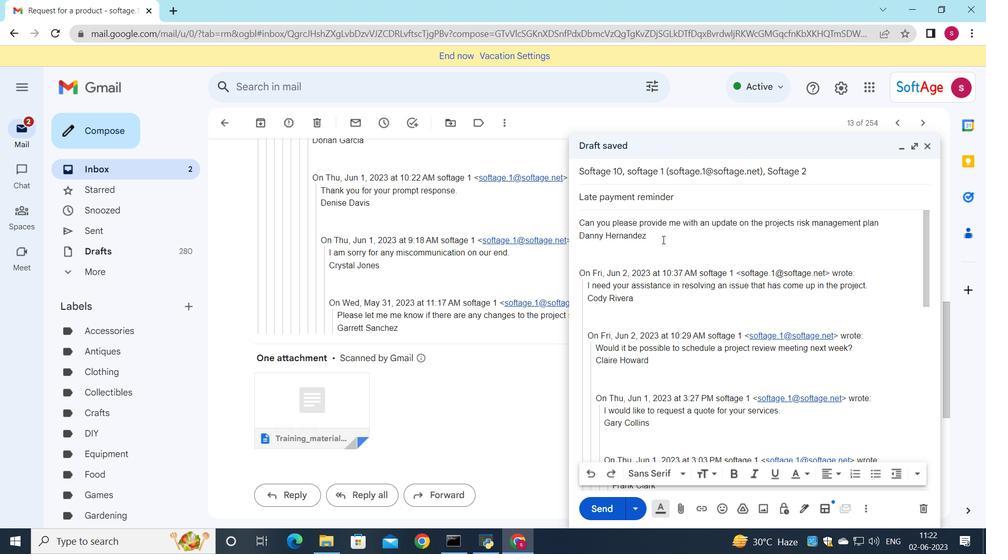 
Action: Mouse moved to (827, 165)
Screenshot: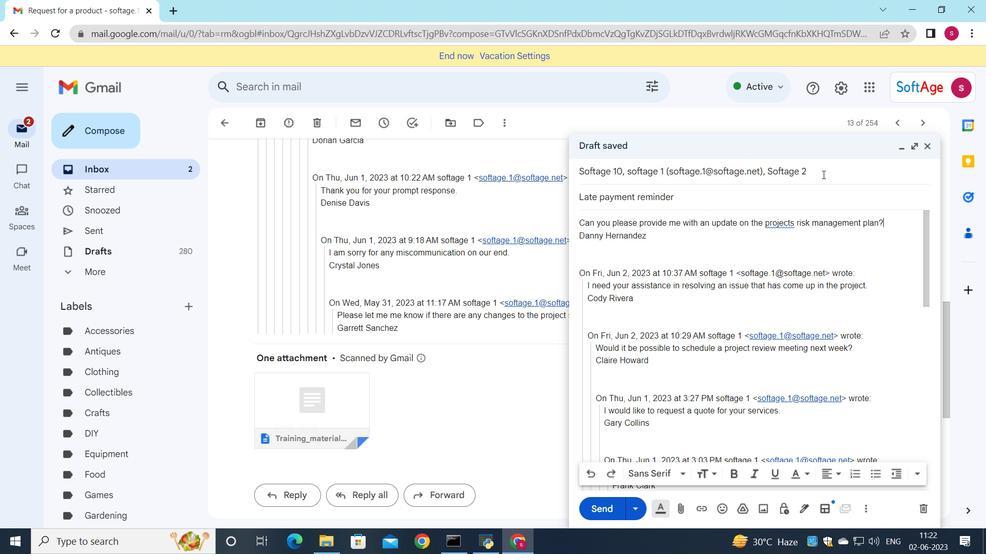
Action: Mouse pressed left at (827, 165)
Screenshot: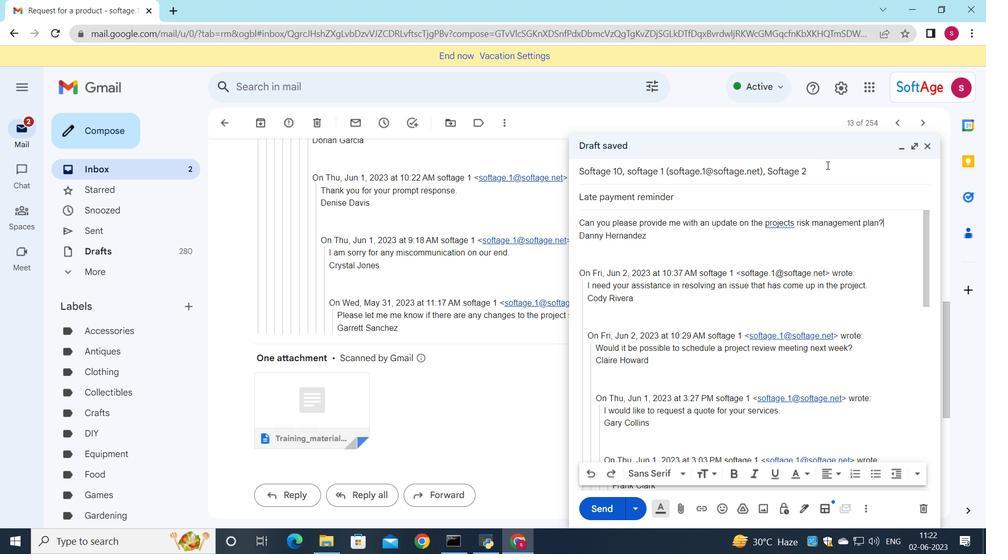 
Action: Mouse moved to (792, 241)
Screenshot: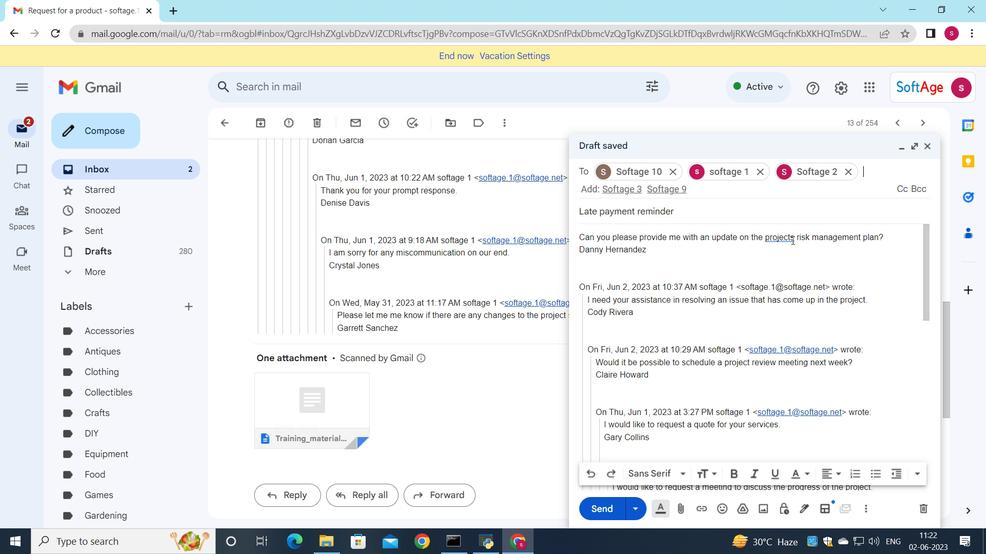 
Action: Mouse pressed left at (792, 241)
Screenshot: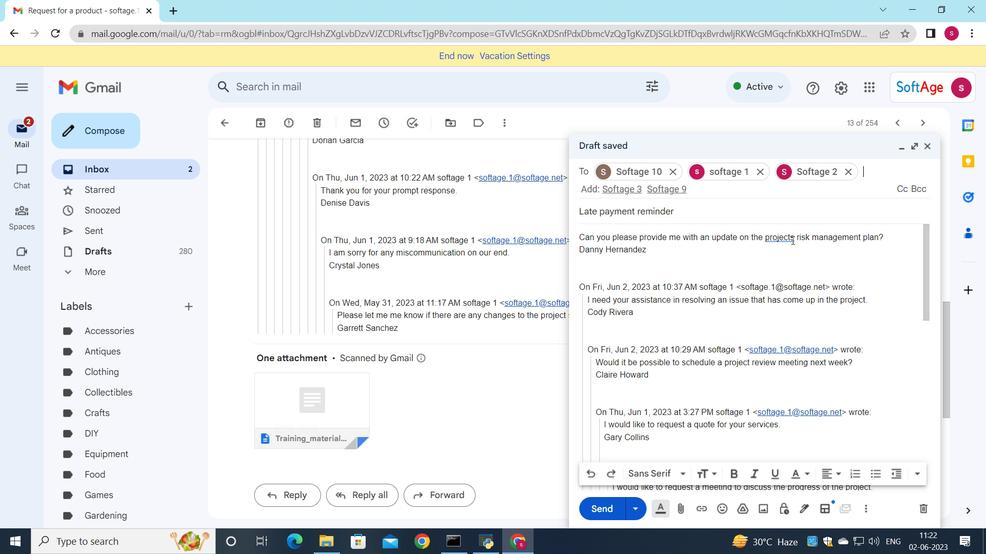 
Action: Mouse moved to (817, 172)
Screenshot: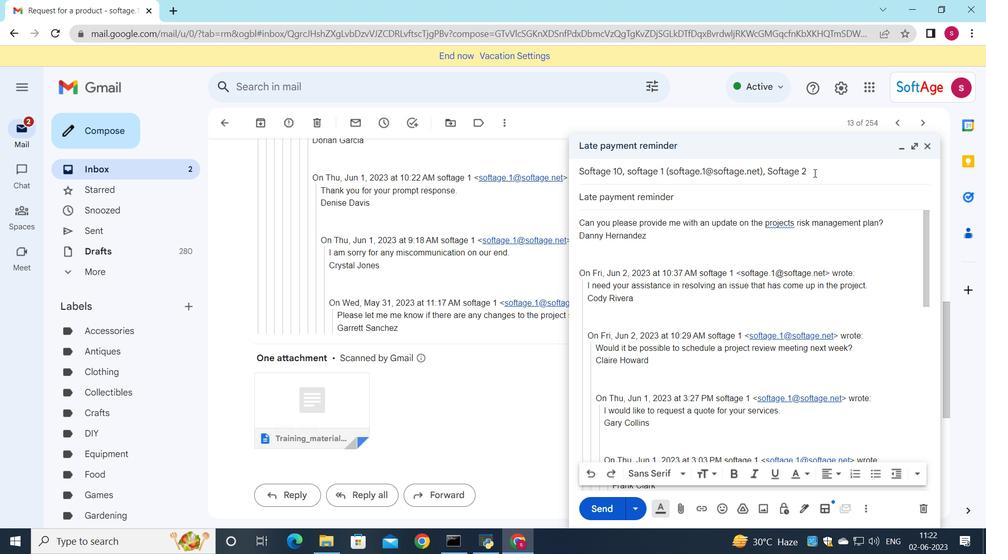 
Action: Mouse pressed left at (817, 172)
Screenshot: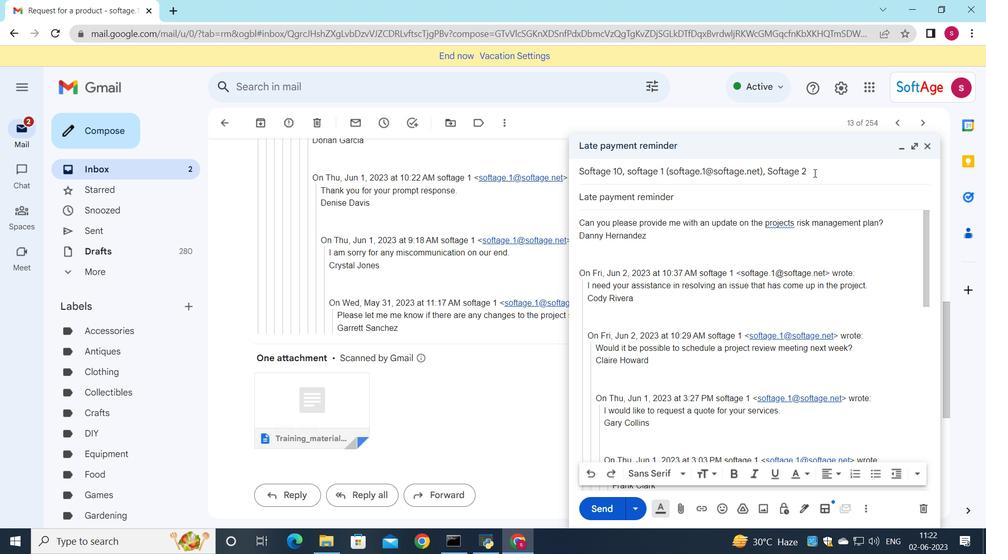 
Action: Mouse moved to (900, 189)
Screenshot: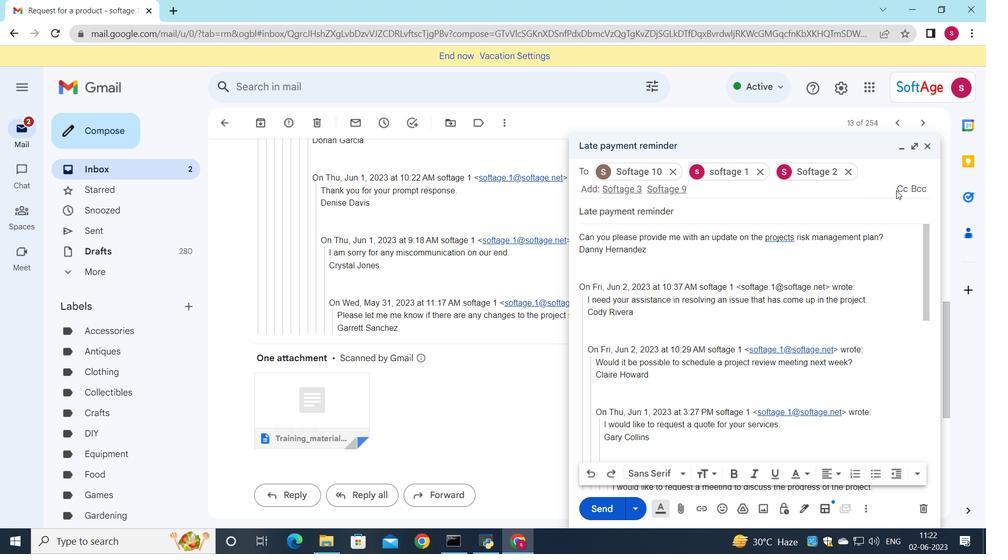 
Action: Mouse pressed left at (900, 189)
Screenshot: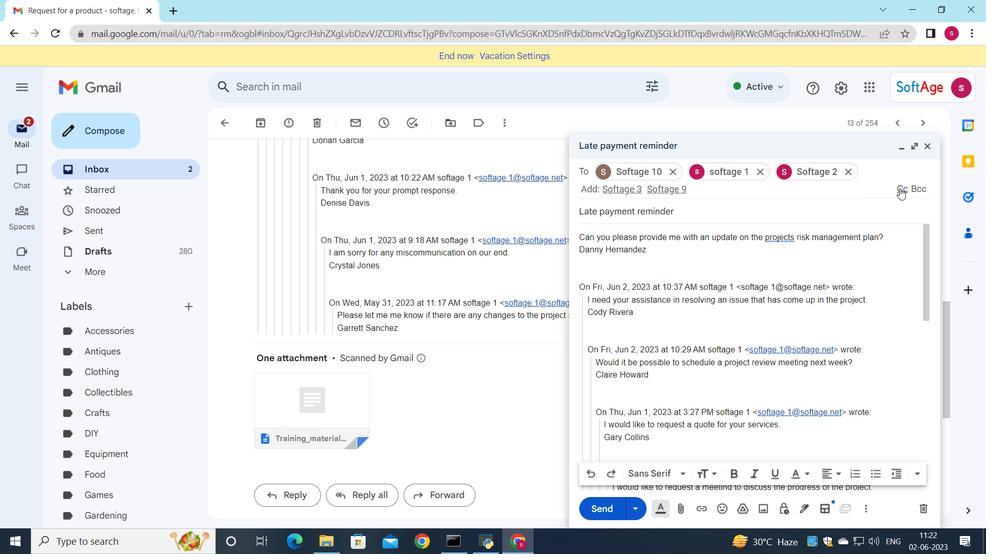 
Action: Mouse moved to (810, 216)
Screenshot: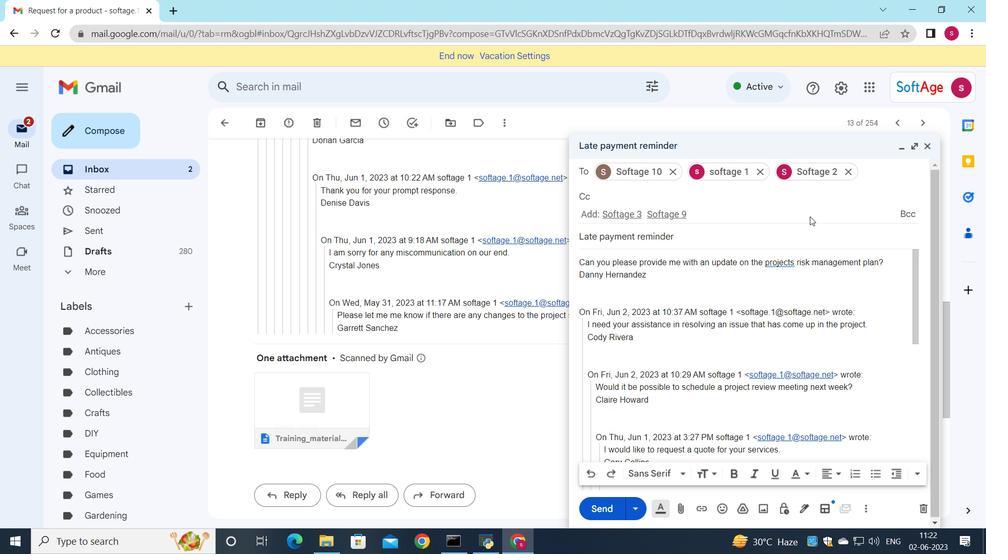
Action: Key pressed s
Screenshot: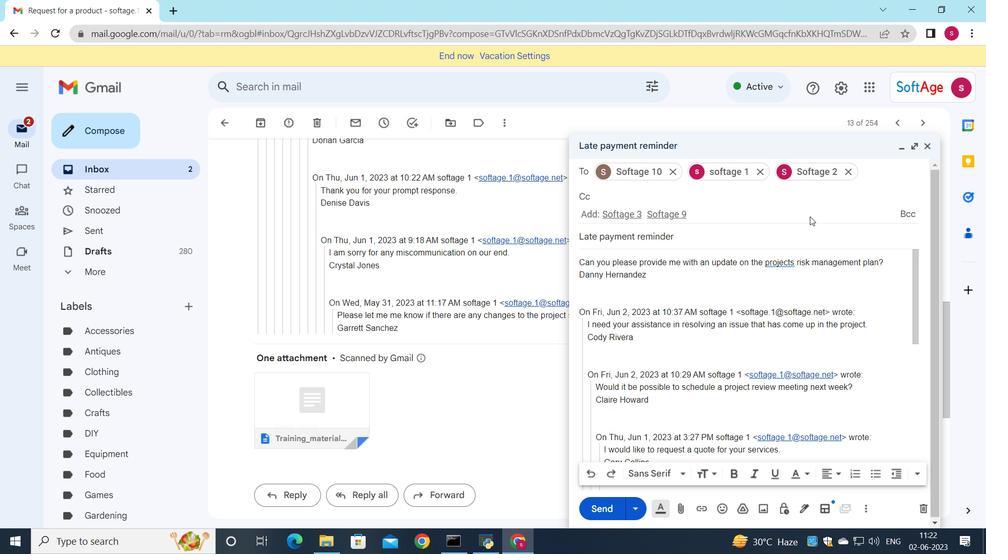
Action: Mouse moved to (726, 230)
Screenshot: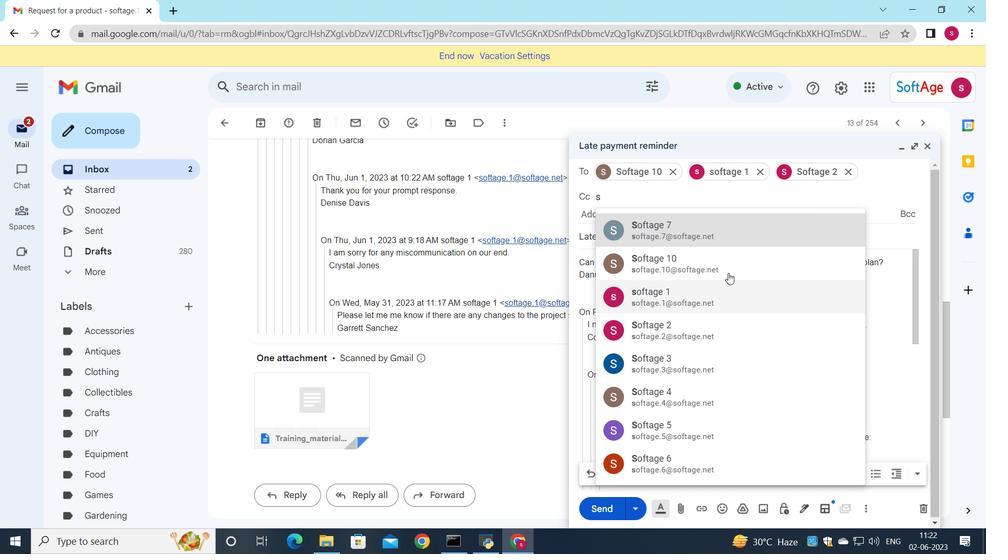 
Action: Mouse pressed left at (726, 230)
Screenshot: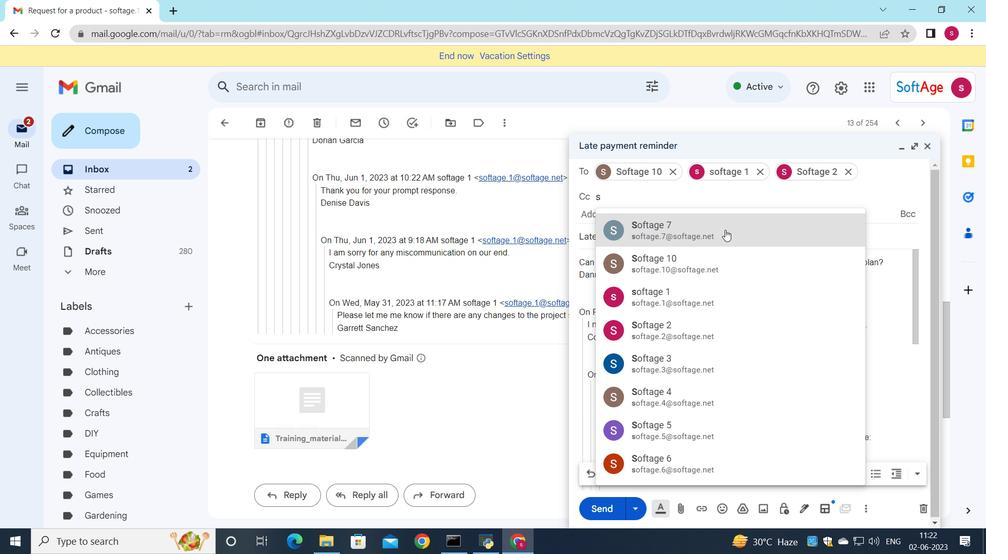 
Action: Mouse moved to (694, 296)
Screenshot: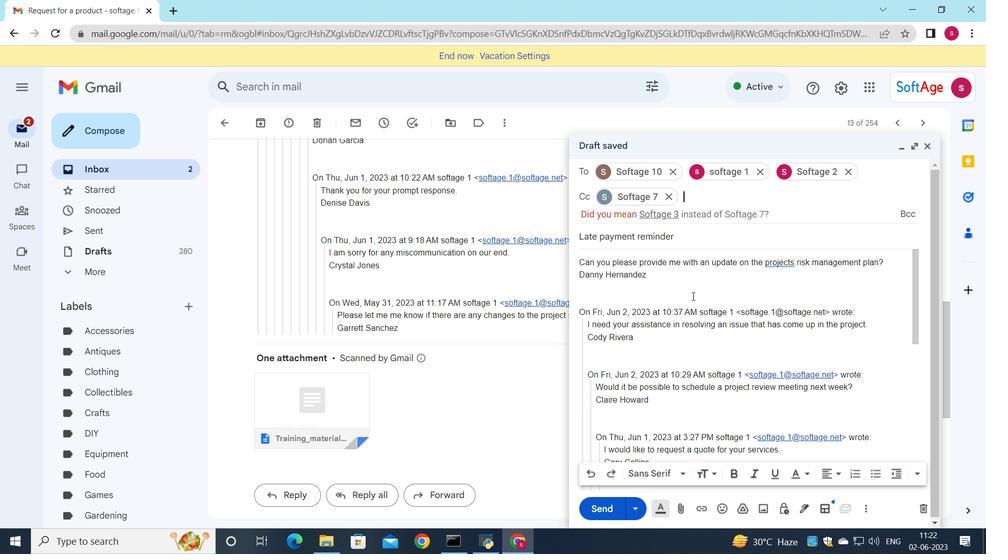 
Action: Mouse scrolled (694, 295) with delta (0, 0)
Screenshot: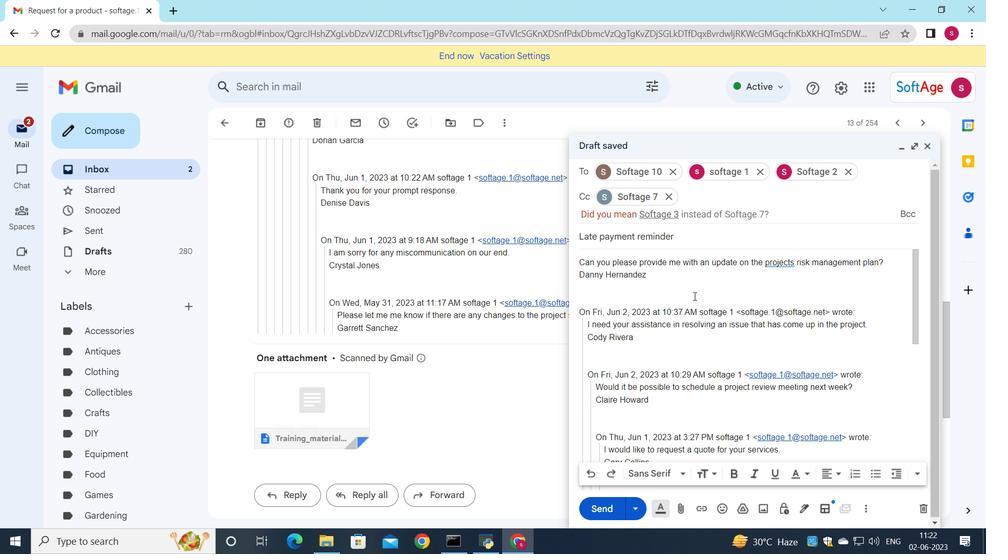 
Action: Mouse moved to (686, 508)
Screenshot: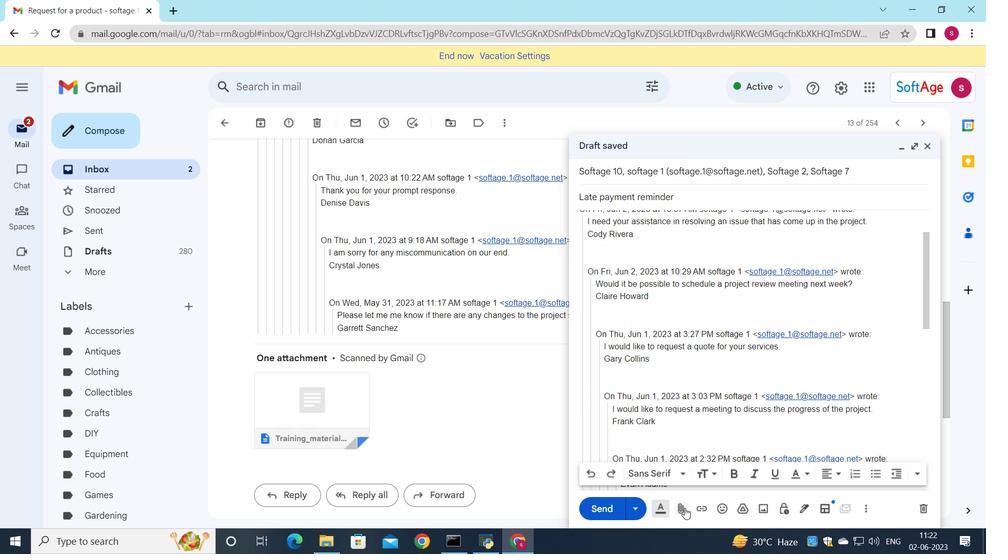 
Action: Mouse pressed left at (686, 508)
Screenshot: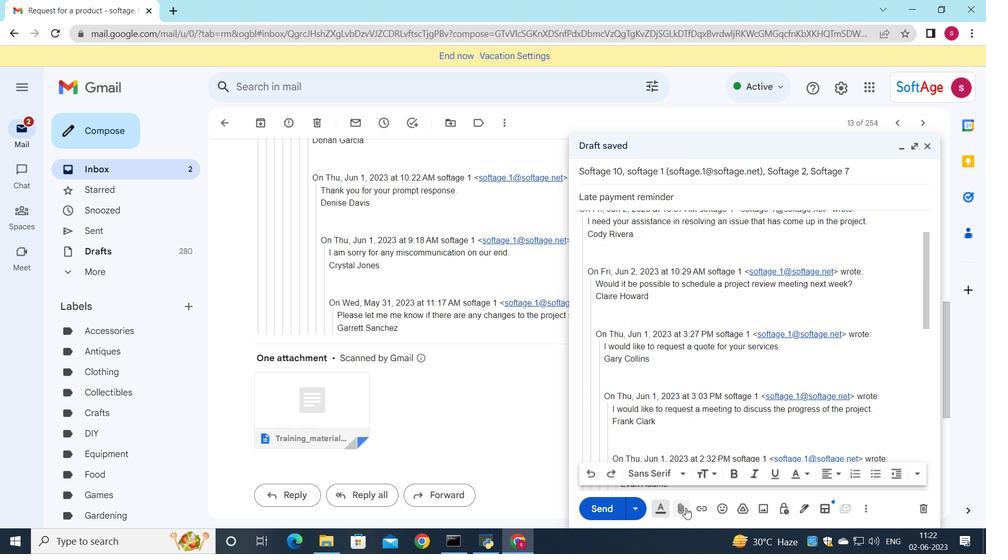 
Action: Mouse moved to (200, 100)
Screenshot: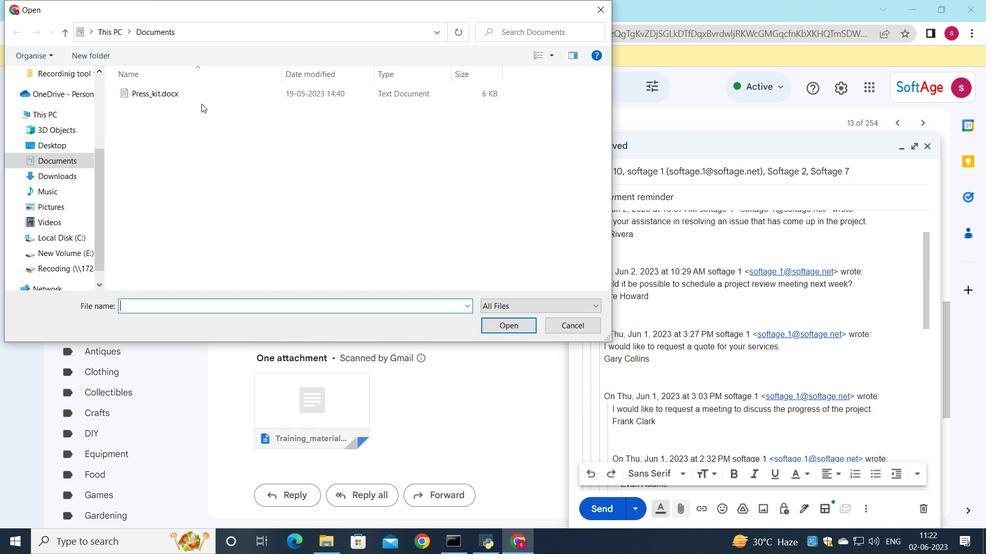 
Action: Mouse pressed left at (200, 100)
Screenshot: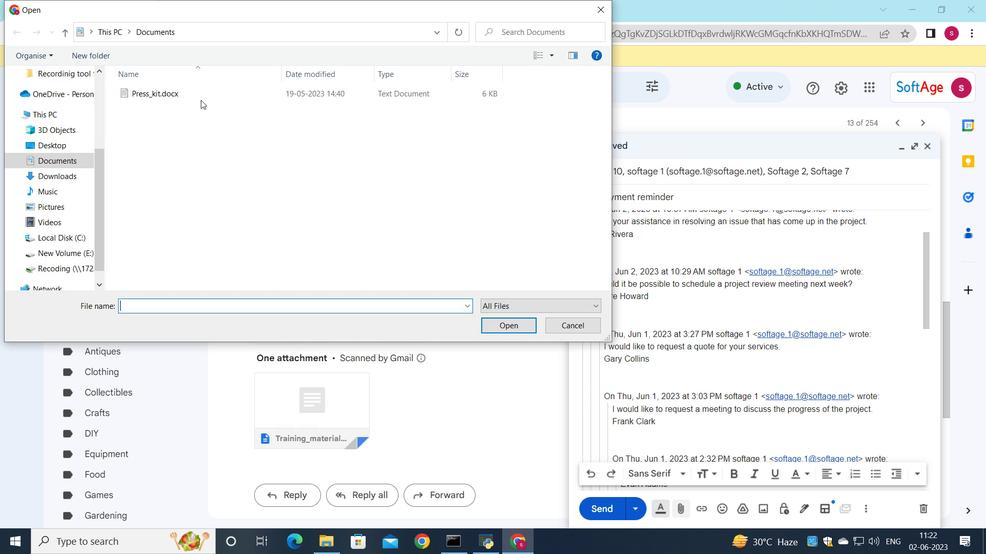 
Action: Mouse moved to (233, 93)
Screenshot: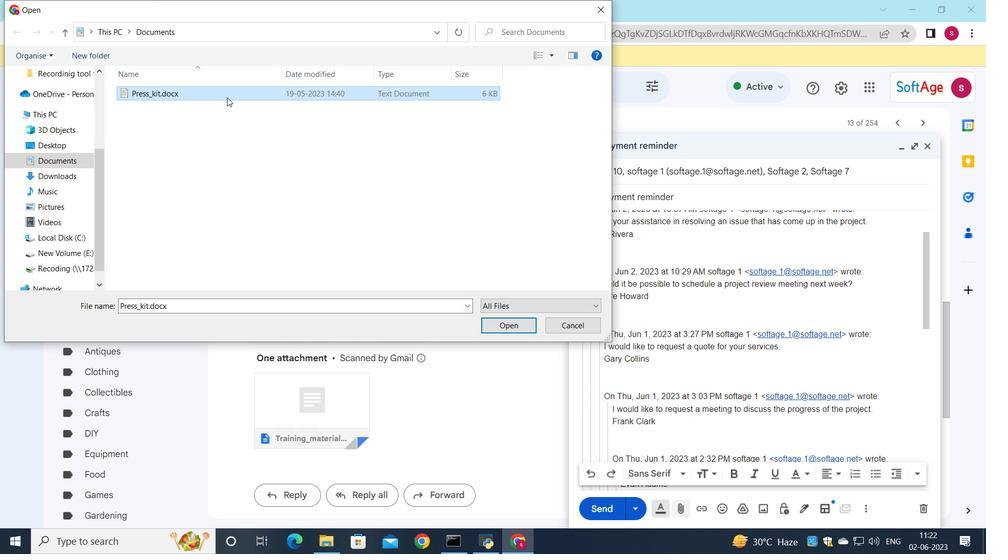 
Action: Mouse pressed left at (233, 93)
Screenshot: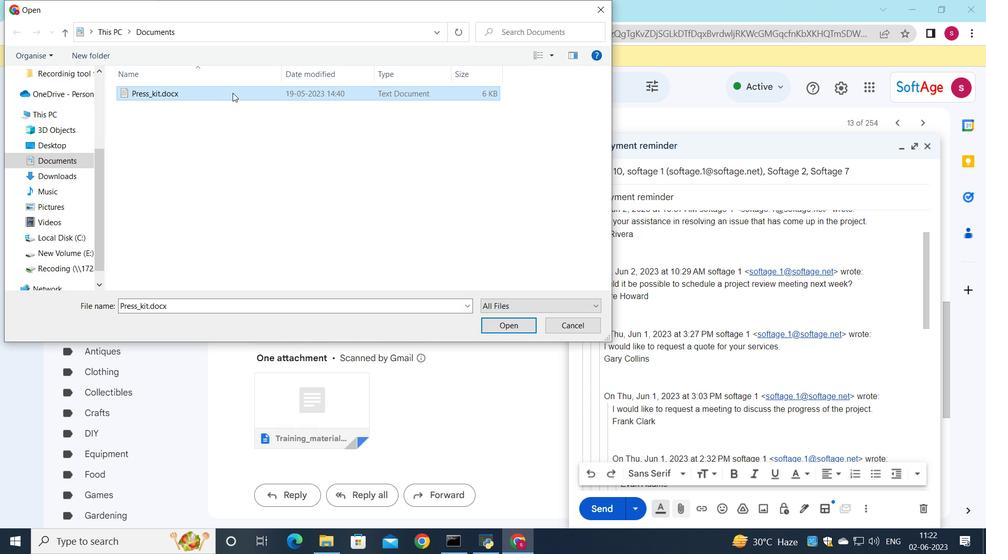 
Action: Mouse moved to (332, 90)
Screenshot: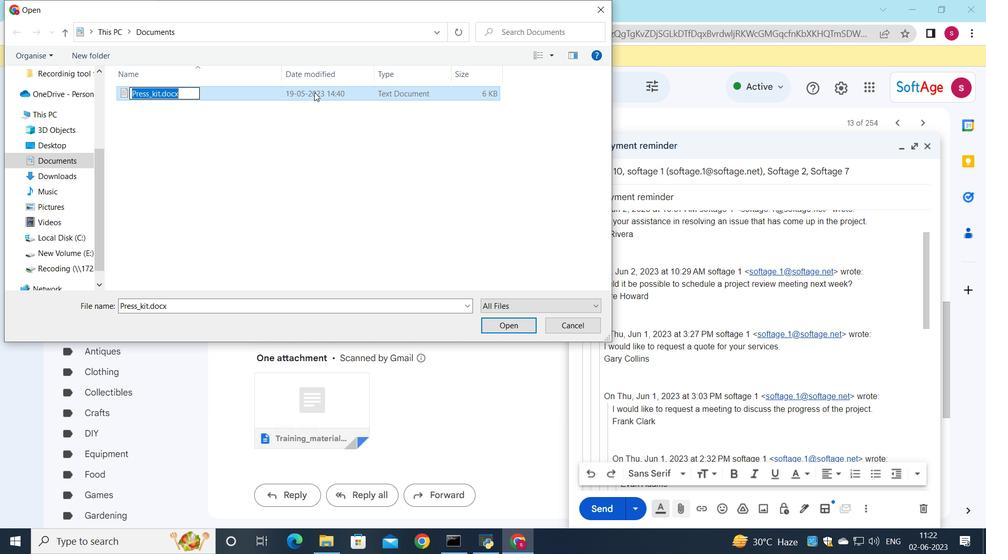 
Action: Key pressed <Key.shift>Financial<Key.shift>_projection.xlsx
Screenshot: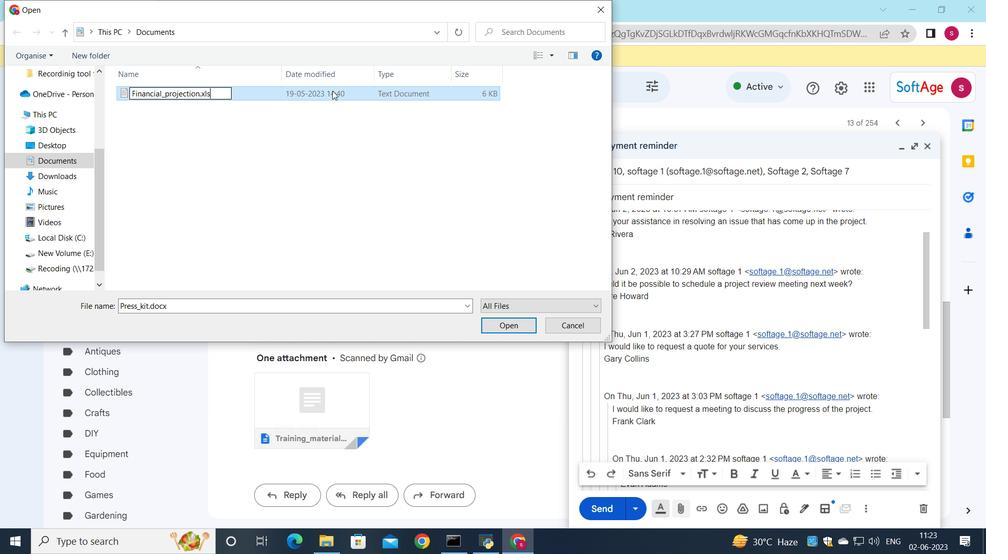 
Action: Mouse moved to (501, 322)
Screenshot: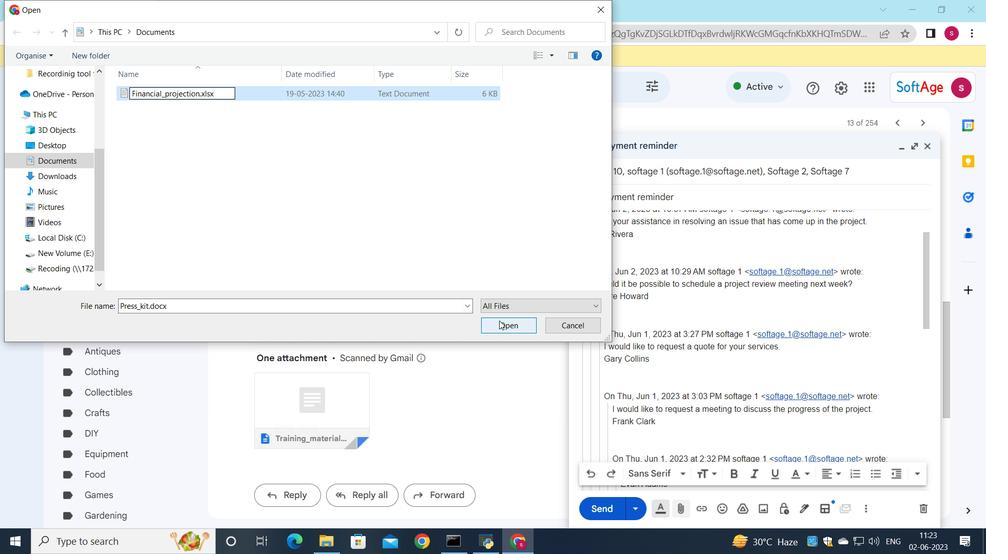 
Action: Mouse pressed left at (501, 322)
Screenshot: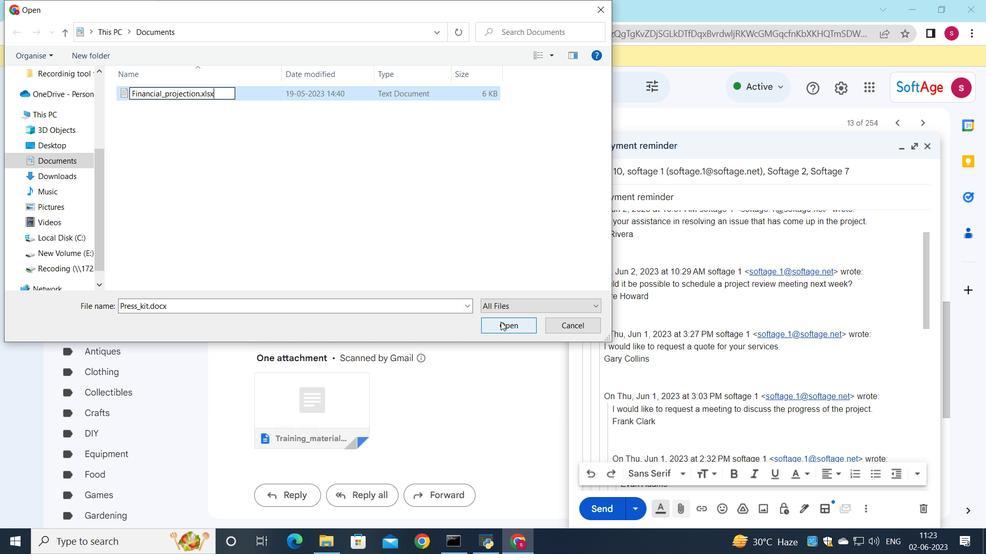 
Action: Mouse moved to (310, 95)
Screenshot: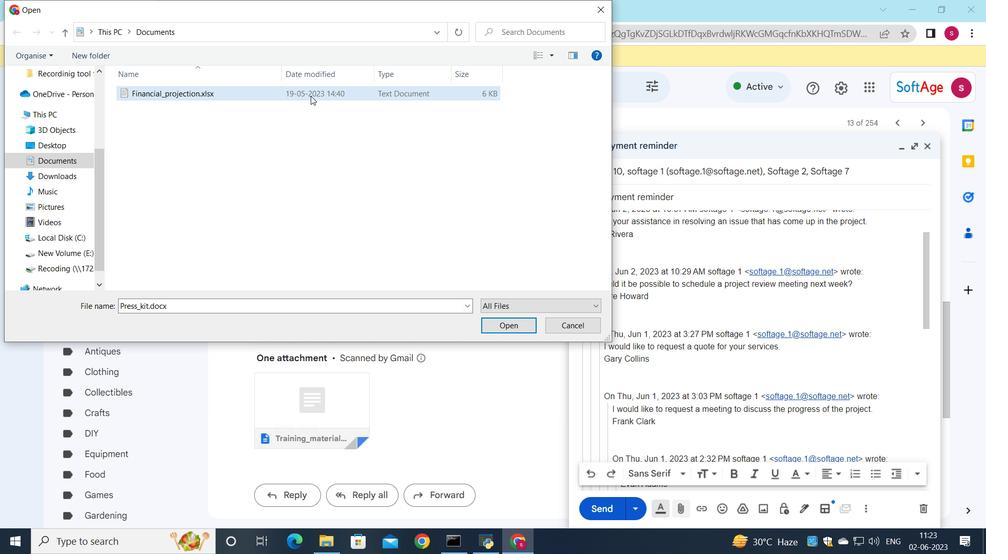 
Action: Mouse pressed left at (310, 95)
Screenshot: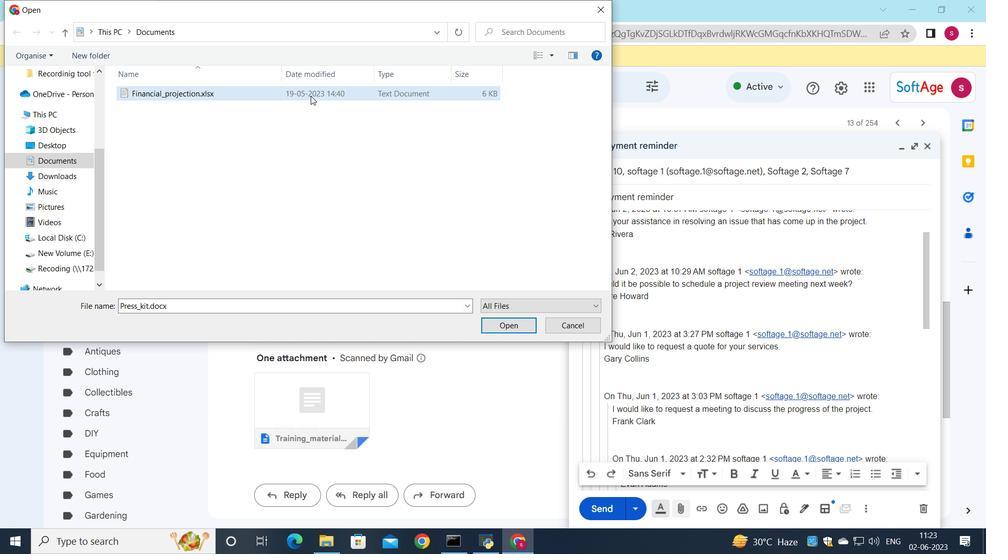 
Action: Mouse moved to (488, 321)
Screenshot: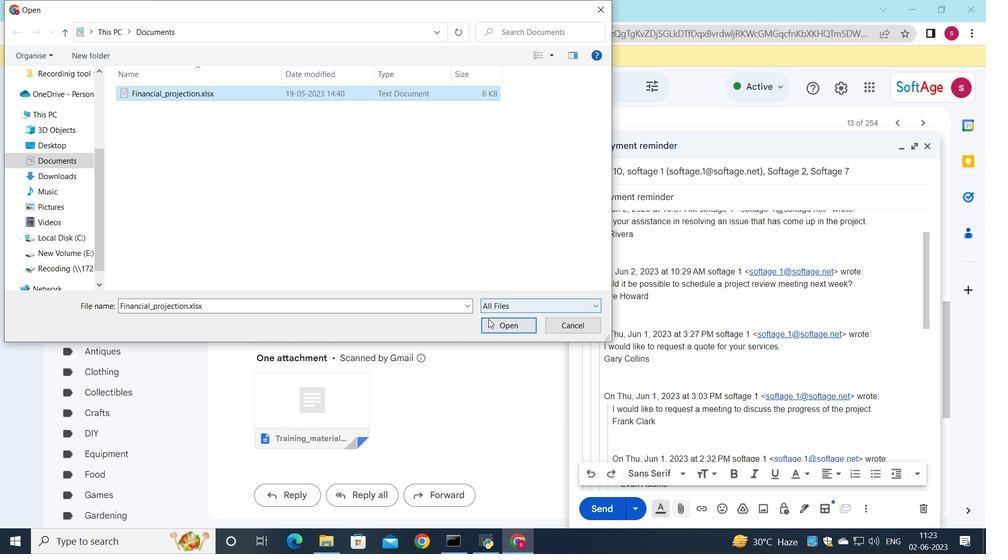 
Action: Mouse pressed left at (488, 321)
Screenshot: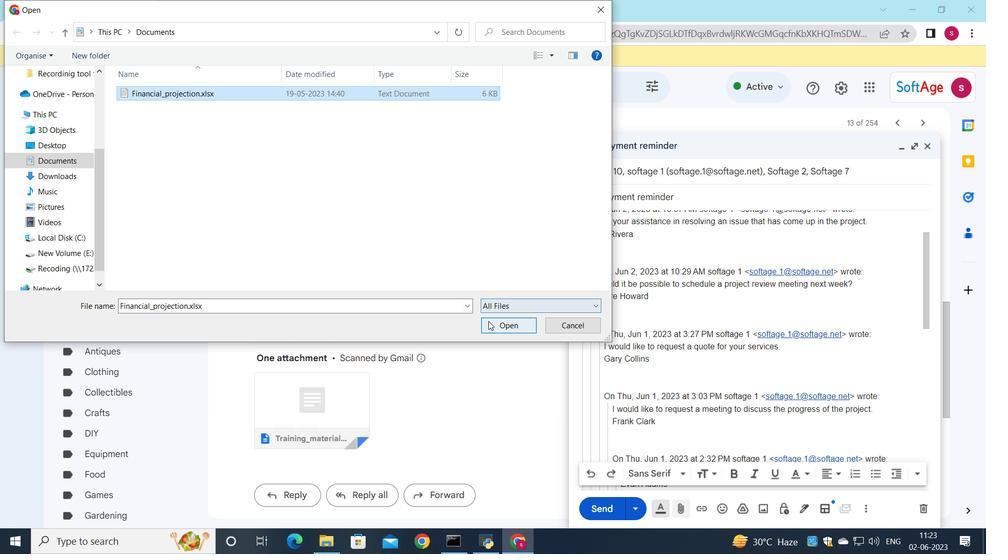 
Action: Mouse moved to (599, 509)
Screenshot: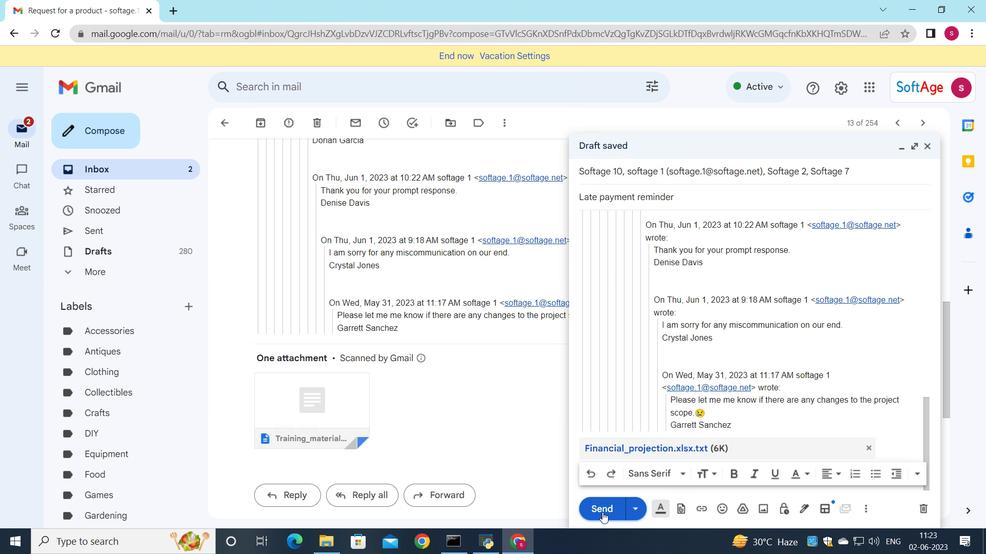 
Action: Mouse pressed left at (599, 509)
Screenshot: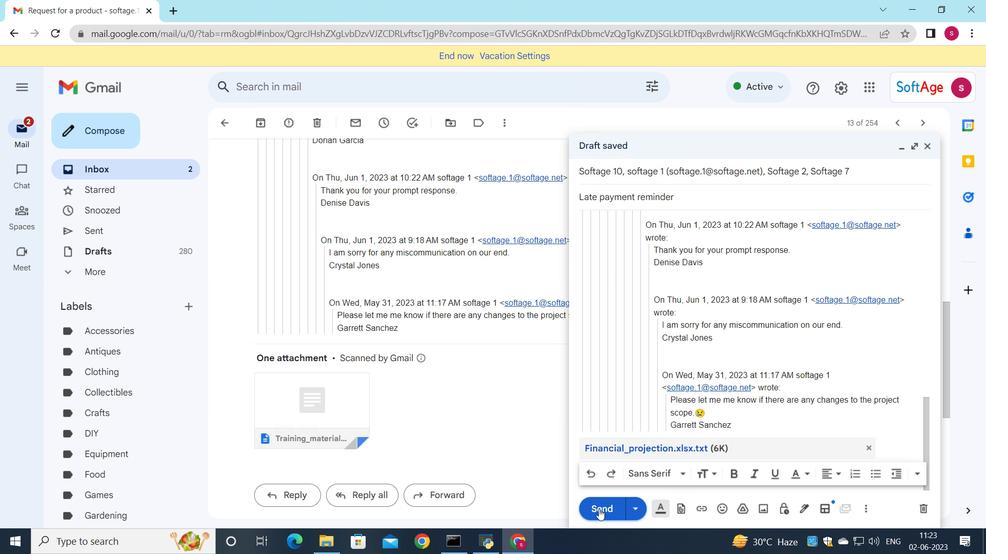 
Action: Mouse moved to (180, 168)
Screenshot: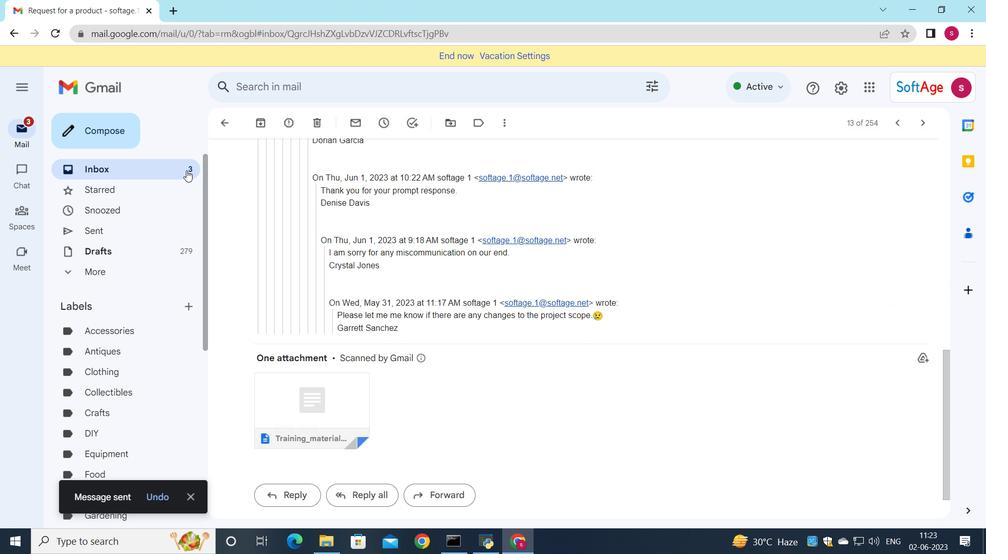 
Action: Mouse pressed left at (180, 168)
Screenshot: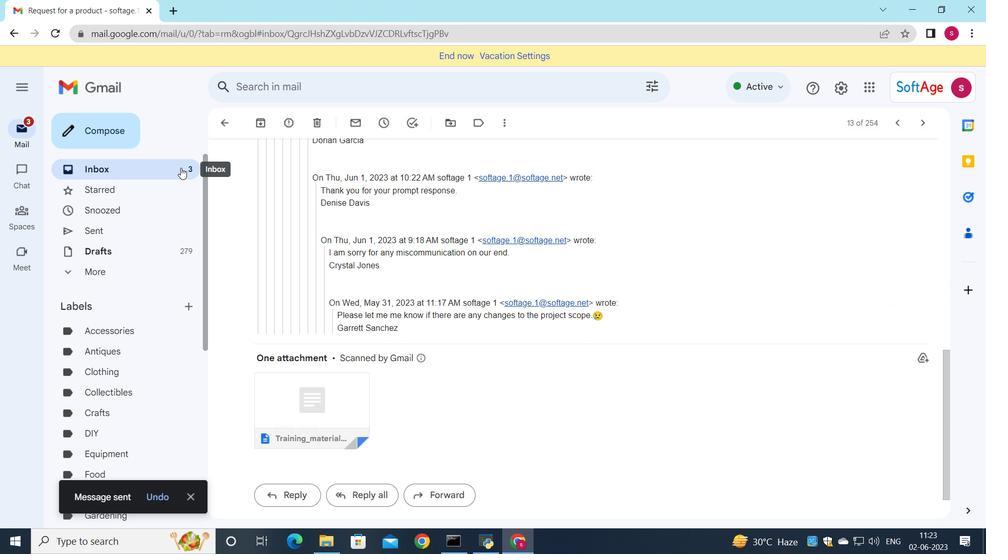 
Action: Mouse moved to (463, 202)
Screenshot: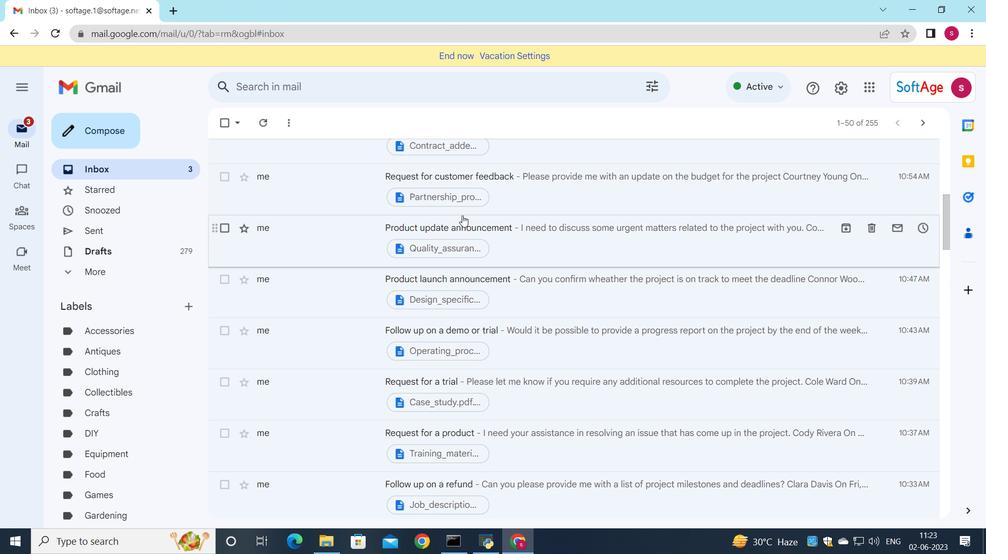 
Action: Mouse scrolled (462, 214) with delta (0, 0)
Screenshot: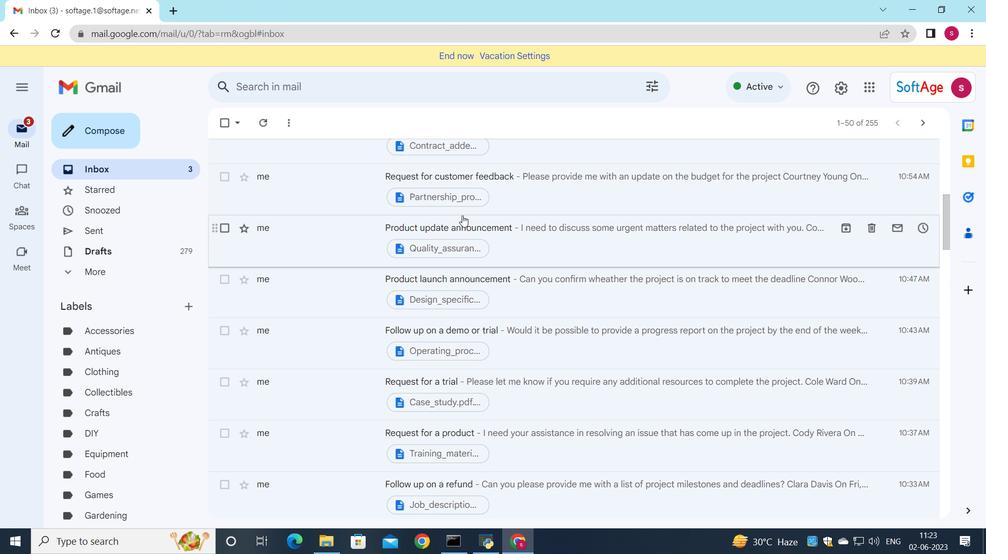 
Action: Mouse scrolled (462, 214) with delta (0, 0)
Screenshot: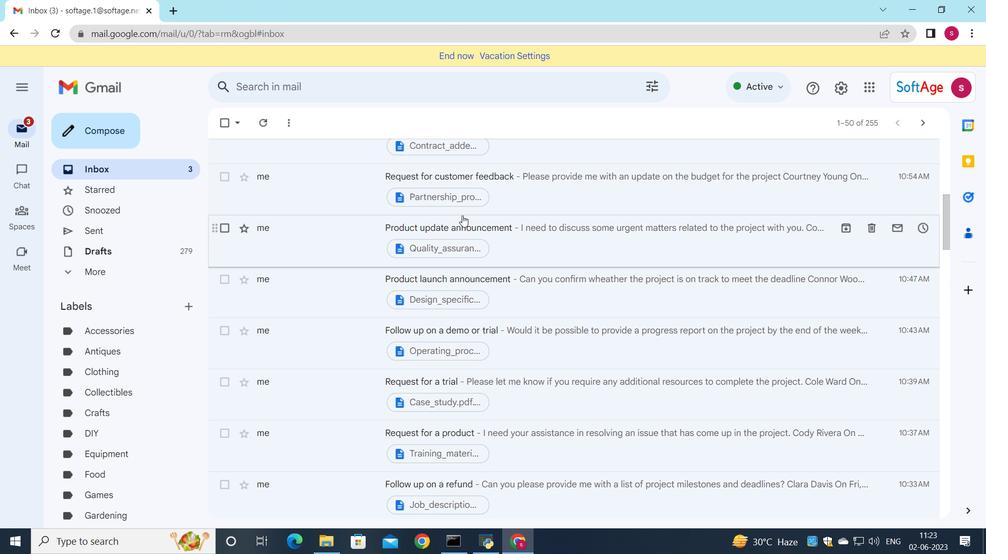 
Action: Mouse scrolled (462, 214) with delta (0, 0)
Screenshot: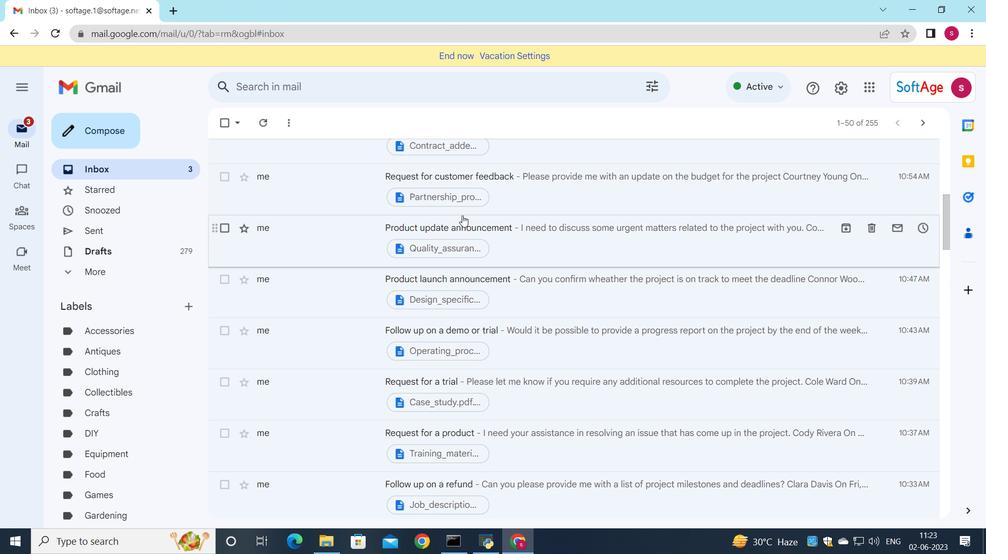 
Action: Mouse scrolled (463, 214) with delta (0, 0)
Screenshot: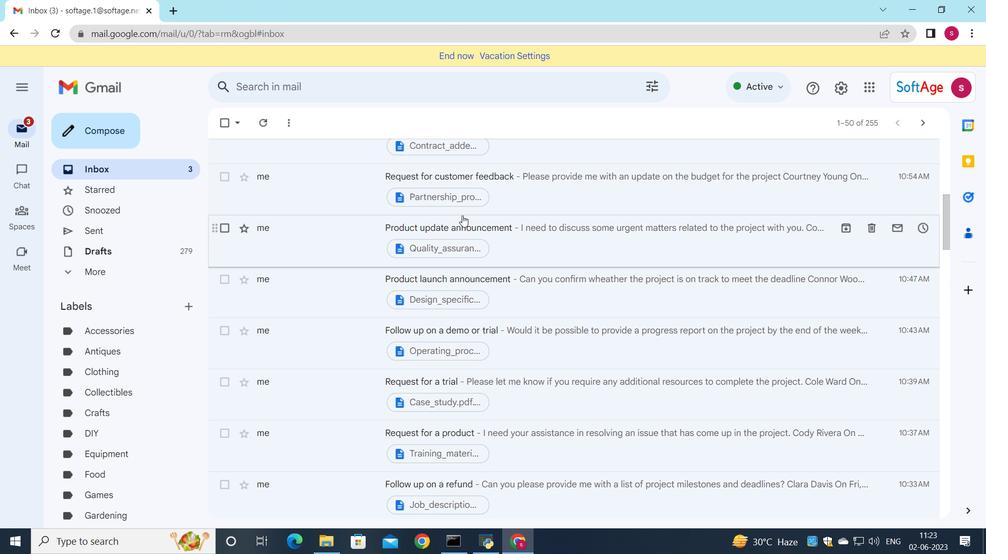 
Action: Mouse moved to (516, 191)
Screenshot: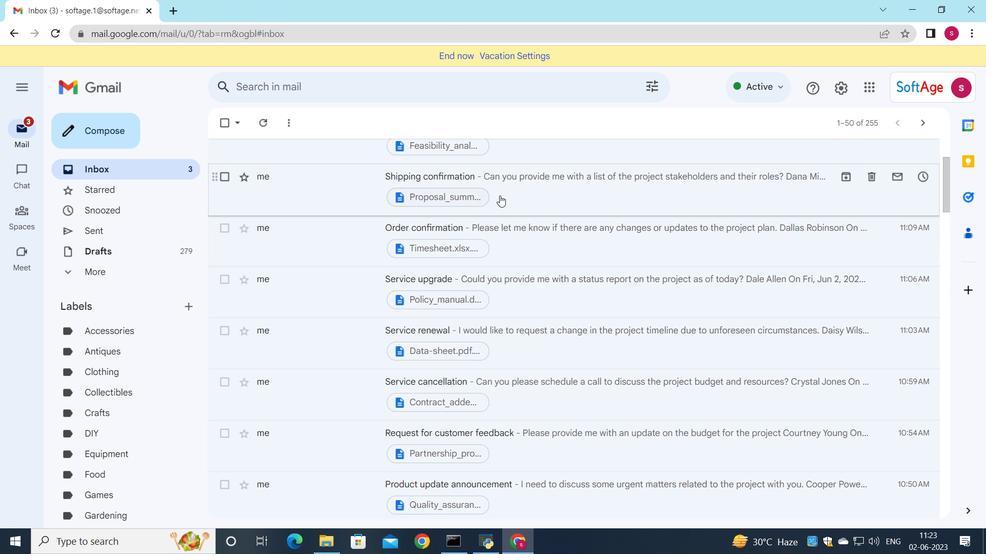 
Action: Mouse scrolled (516, 192) with delta (0, 0)
Screenshot: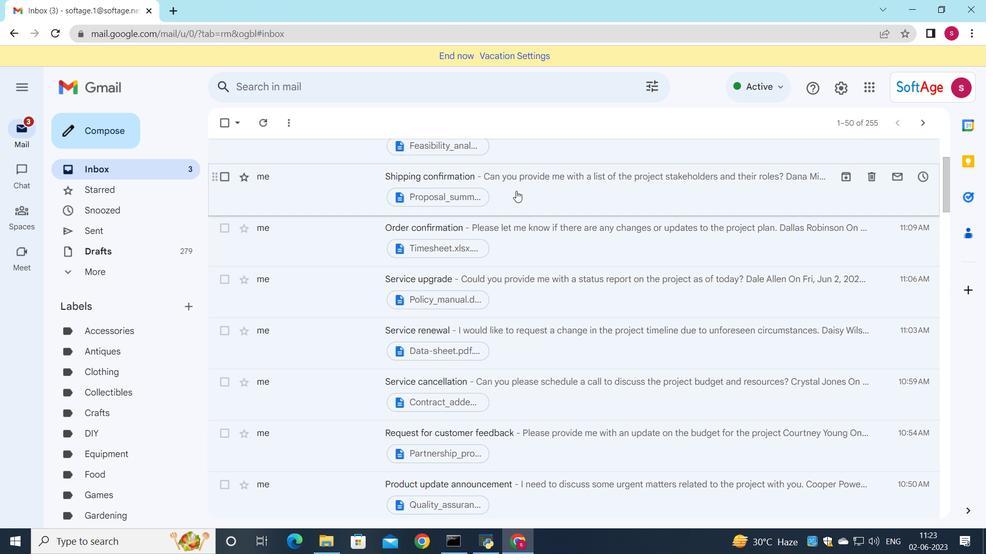 
Action: Mouse moved to (516, 190)
Screenshot: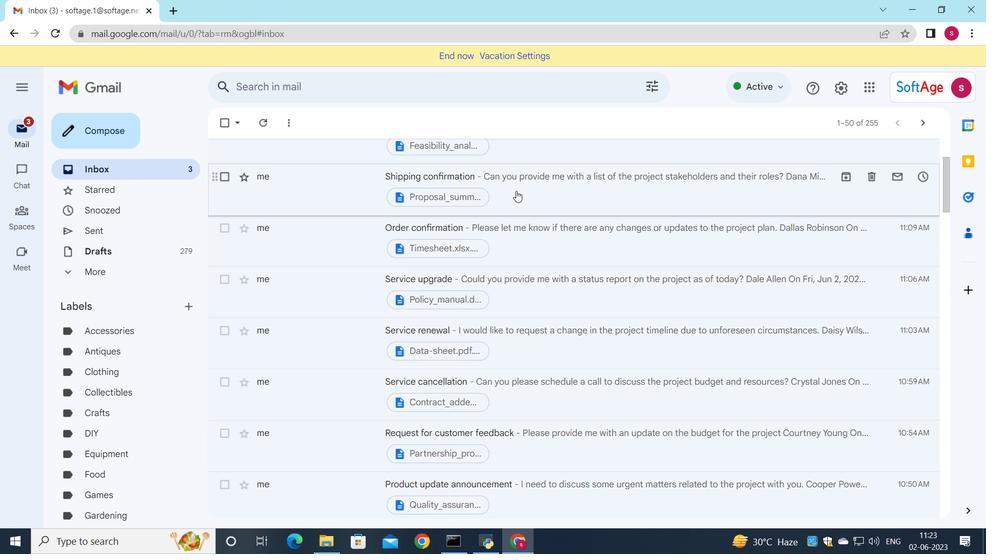 
Action: Mouse scrolled (516, 190) with delta (0, 0)
Screenshot: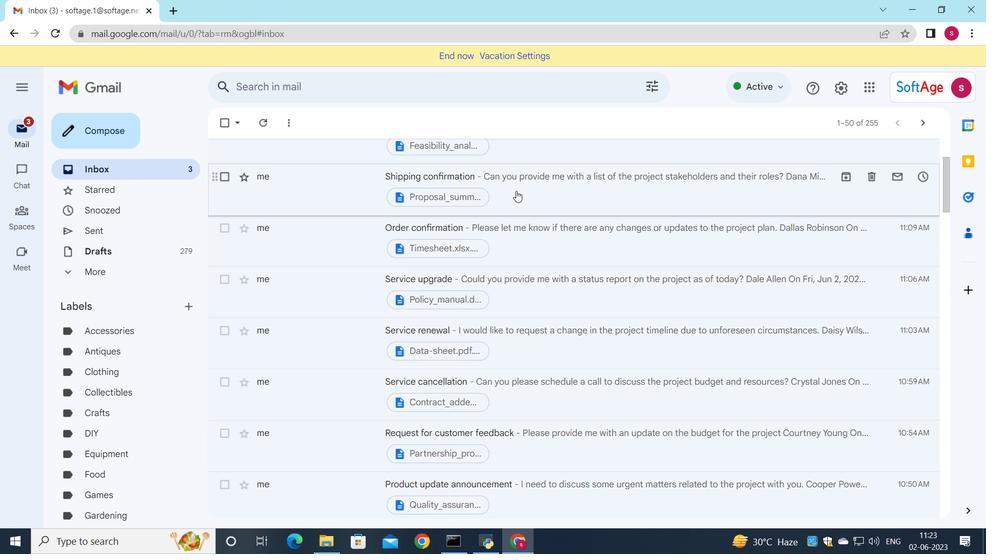 
Action: Mouse scrolled (516, 190) with delta (0, 0)
Screenshot: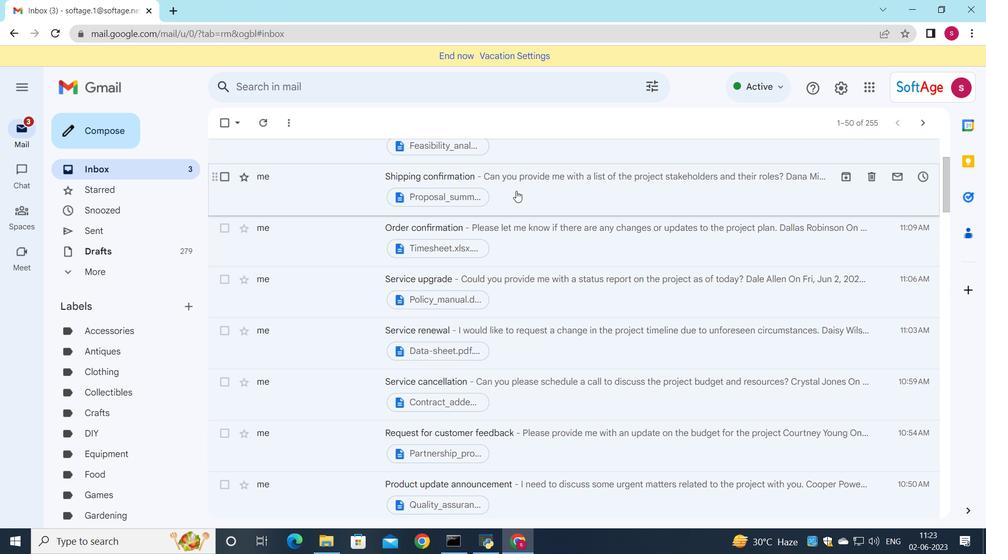 
Action: Mouse scrolled (516, 190) with delta (0, 0)
Screenshot: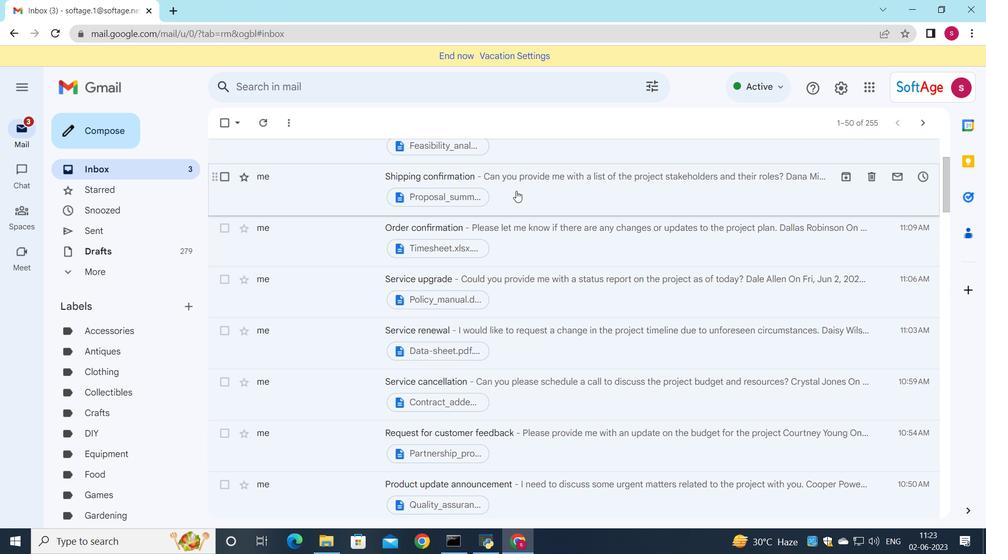 
Action: Mouse scrolled (516, 190) with delta (0, 0)
Screenshot: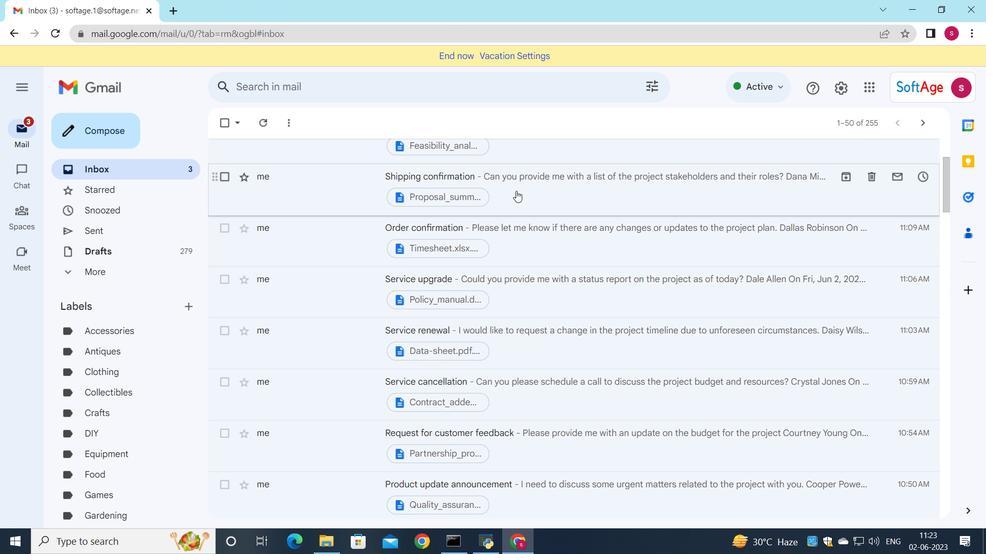 
Action: Mouse moved to (516, 180)
Screenshot: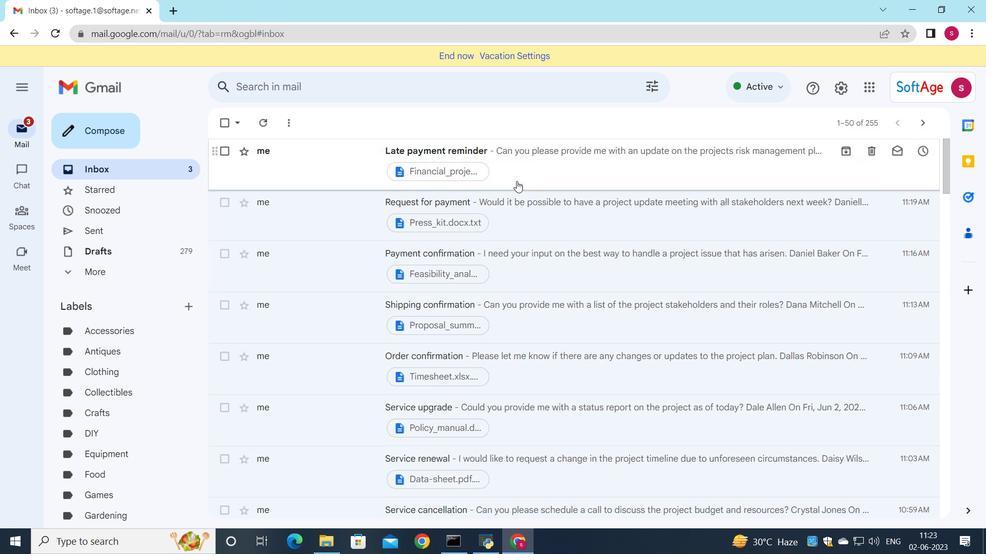 
Action: Mouse scrolled (516, 181) with delta (0, 0)
Screenshot: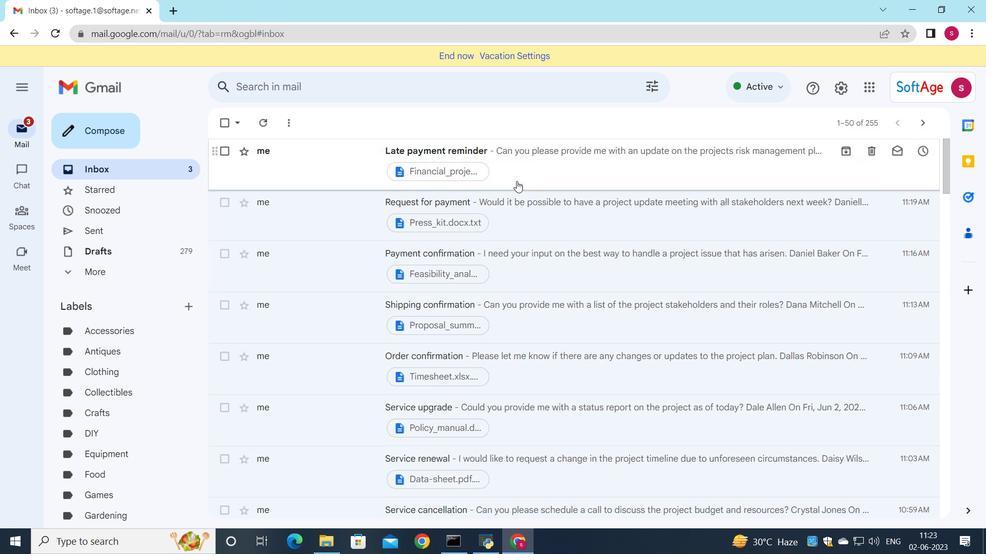 
Action: Mouse scrolled (516, 181) with delta (0, 0)
Screenshot: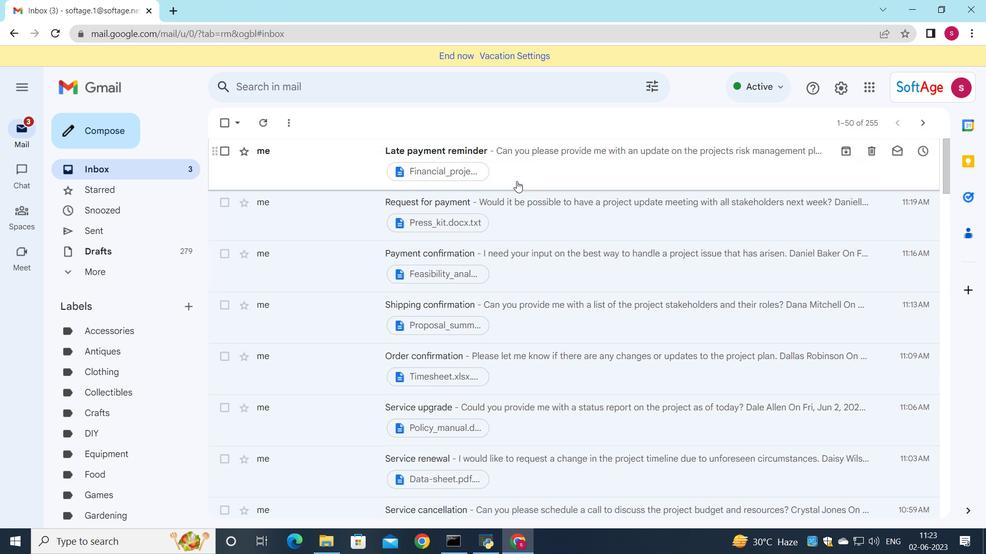 
Action: Mouse moved to (516, 180)
Screenshot: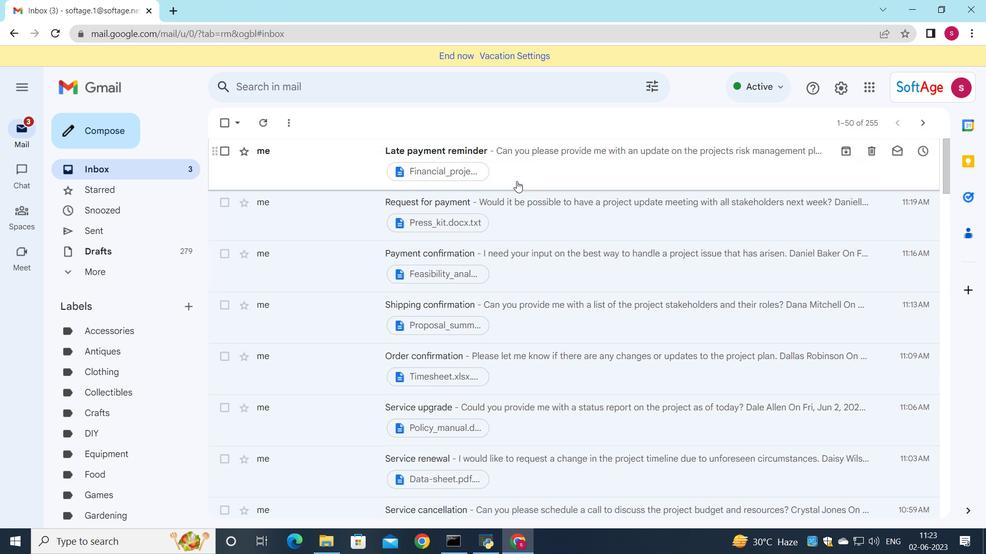 
Action: Mouse scrolled (516, 180) with delta (0, 0)
Screenshot: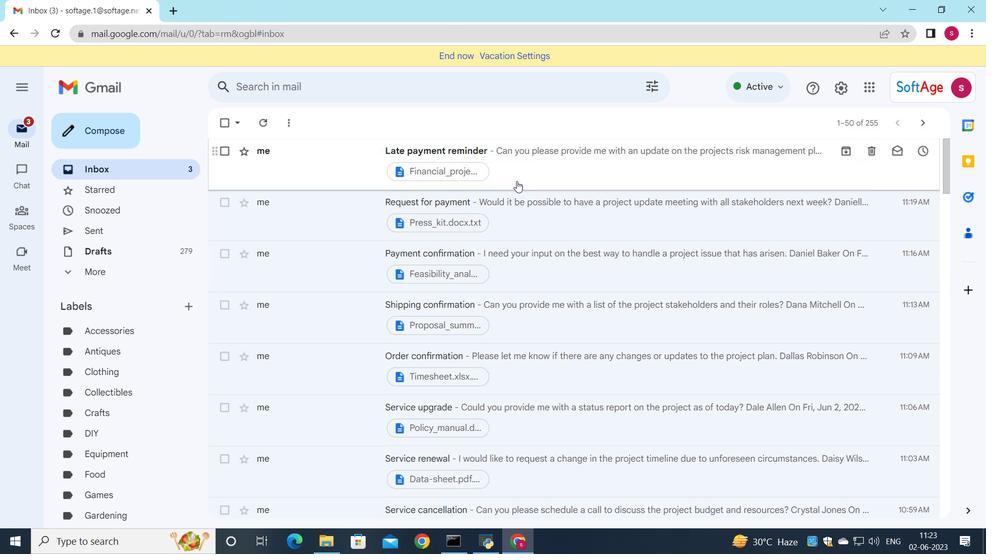 
Action: Mouse scrolled (516, 180) with delta (0, 0)
Screenshot: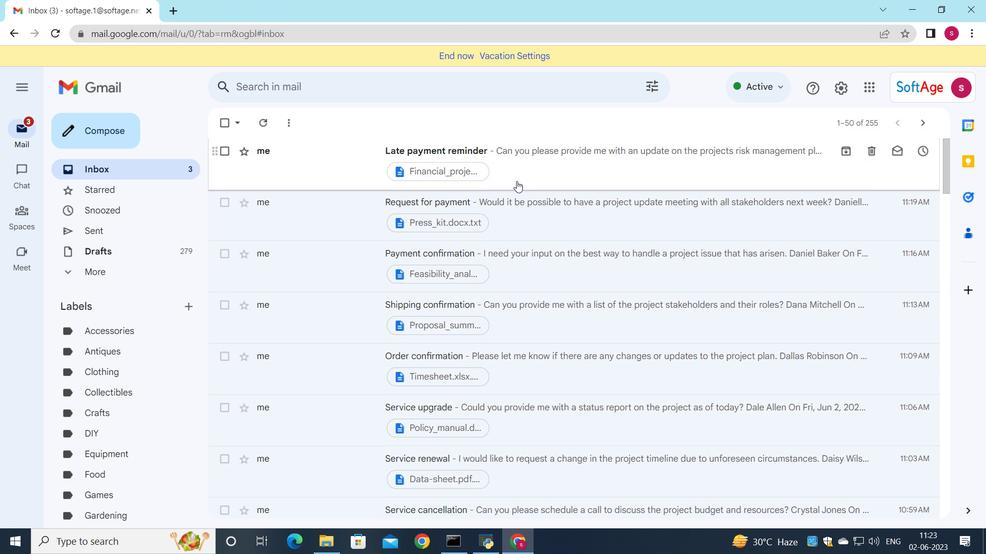 
Action: Mouse moved to (536, 160)
Screenshot: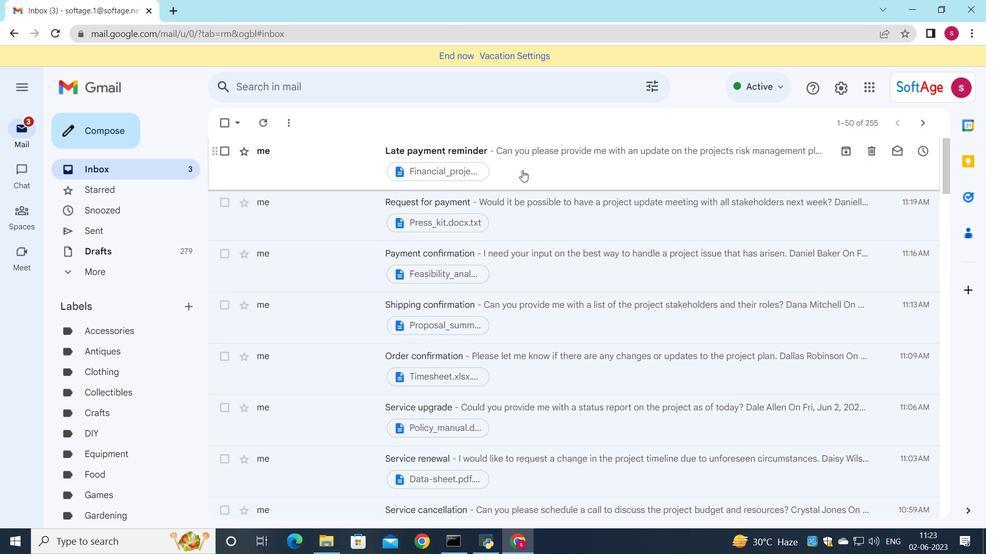 
Action: Mouse pressed left at (536, 160)
Screenshot: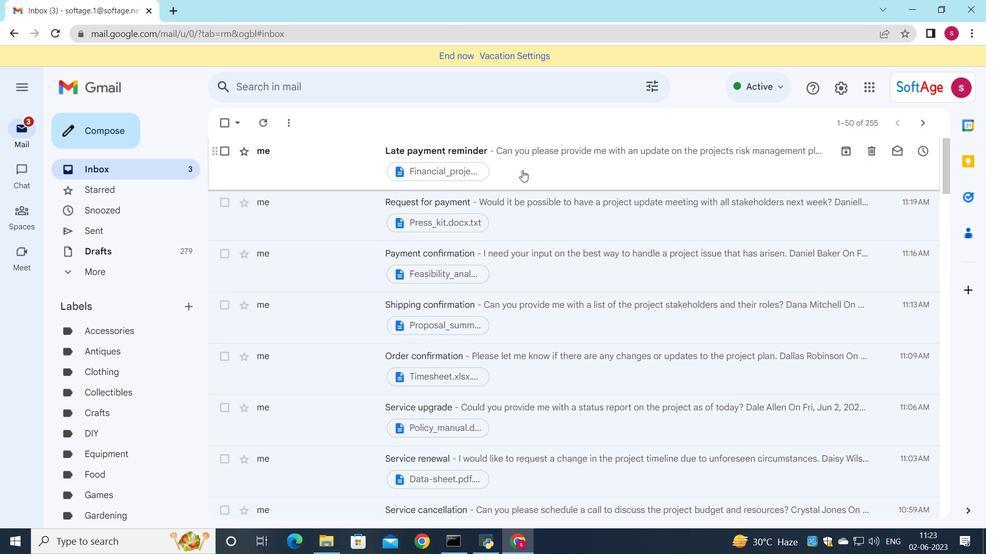 
Action: Mouse moved to (510, 162)
Screenshot: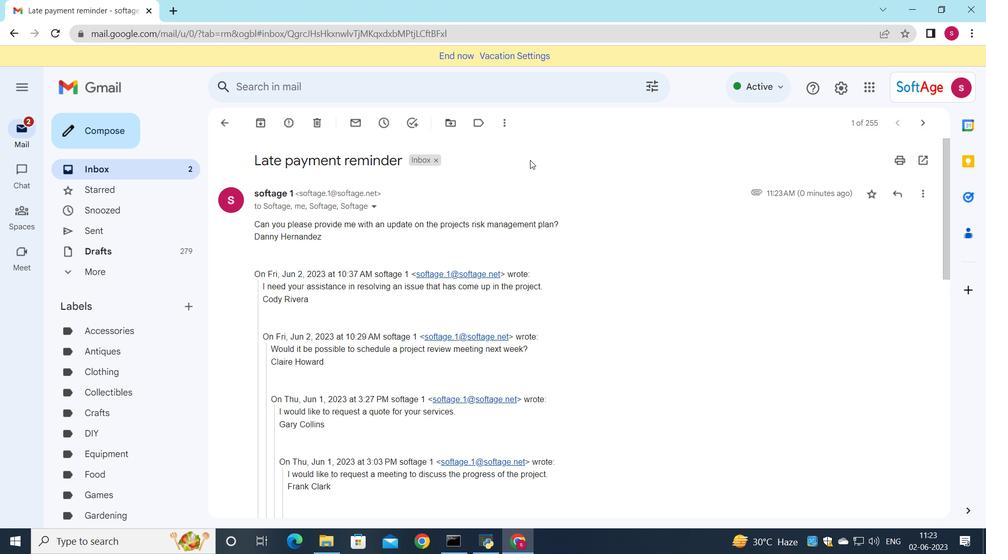 
